 Task: Add an event with the title Second Coffee Meeting with Strategic Business Partner, date '2023/12/02', time 7:50 AM to 9:50 AMand add a description: A monthly review meeting is a scheduled gathering where team members and stakeholders come together to reflect on the previous month's performance, discuss achievements, identify areas for improvement, and set goals for the upcoming month. , put the event into Orange category . Add location for the event as: 789 Amstelstraat, Amsterdam, Netherlands, logged in from the account softage.9@softage.netand send the event invitation to softage.1@softage.net with CC to  softage.2@softage.net. Set a reminder for the event At time of event
Action: Mouse moved to (111, 140)
Screenshot: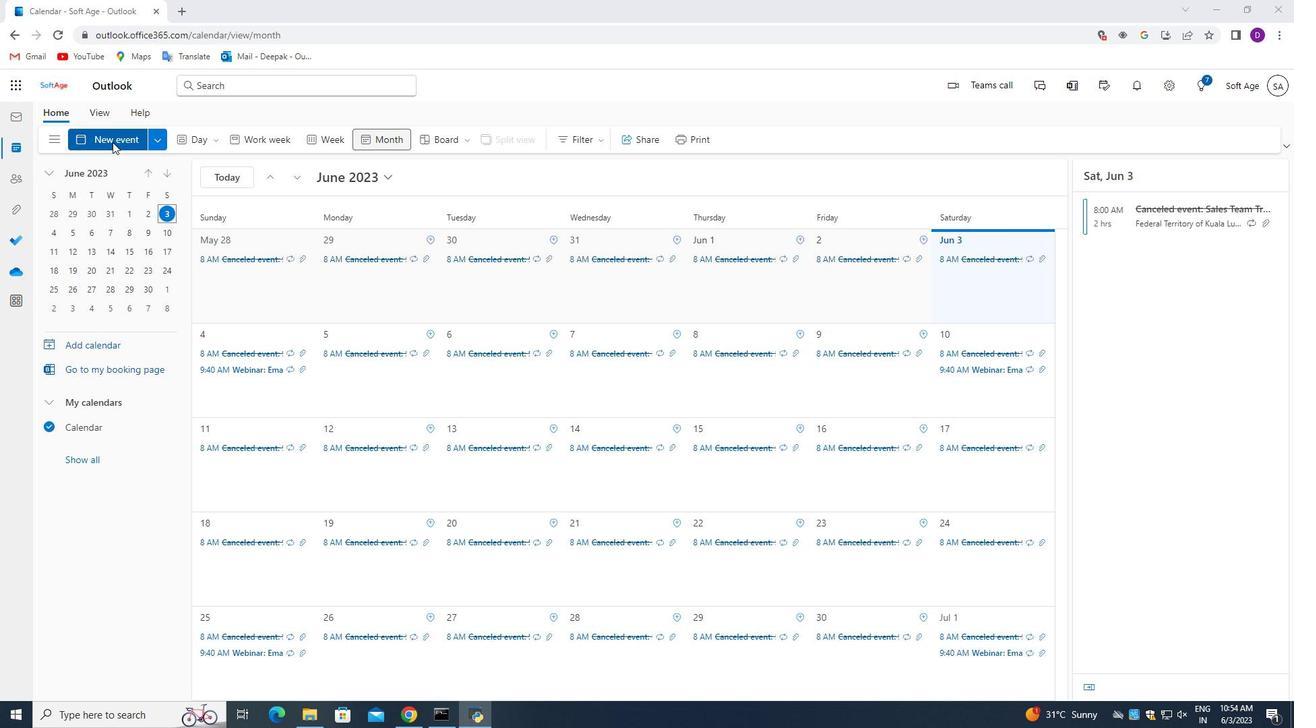 
Action: Mouse pressed left at (111, 140)
Screenshot: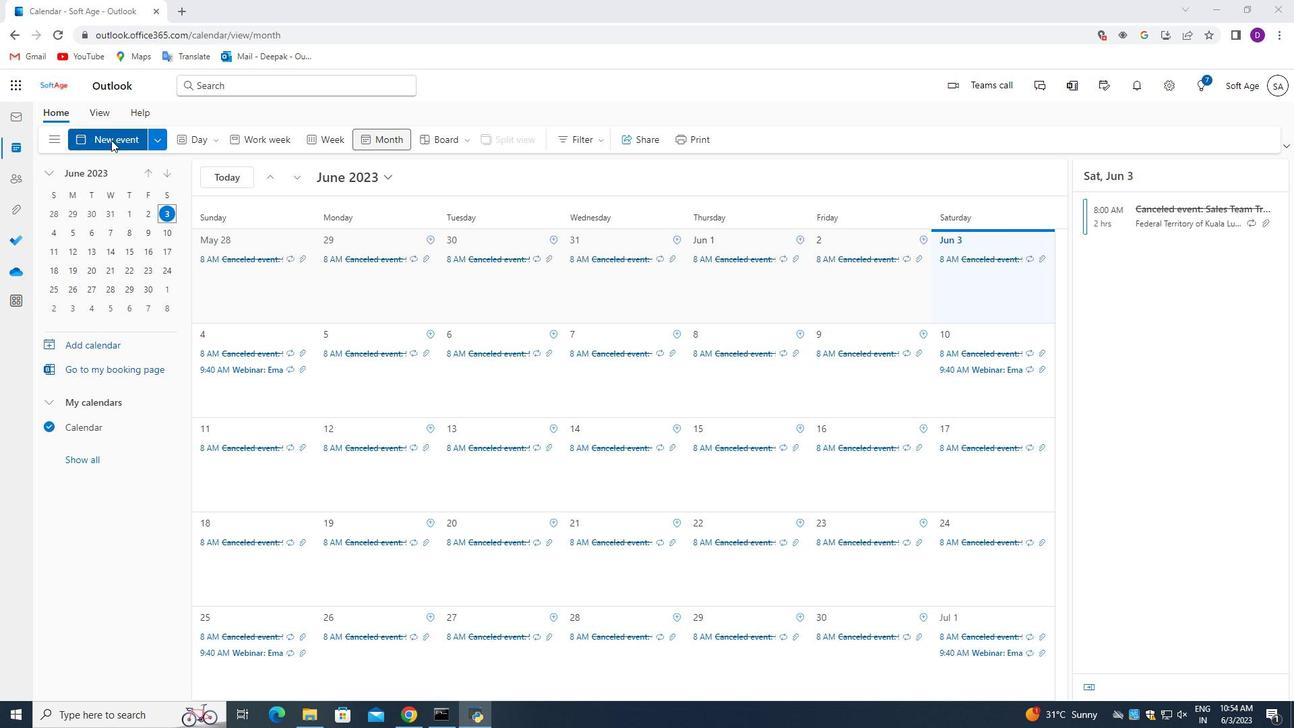 
Action: Mouse moved to (387, 222)
Screenshot: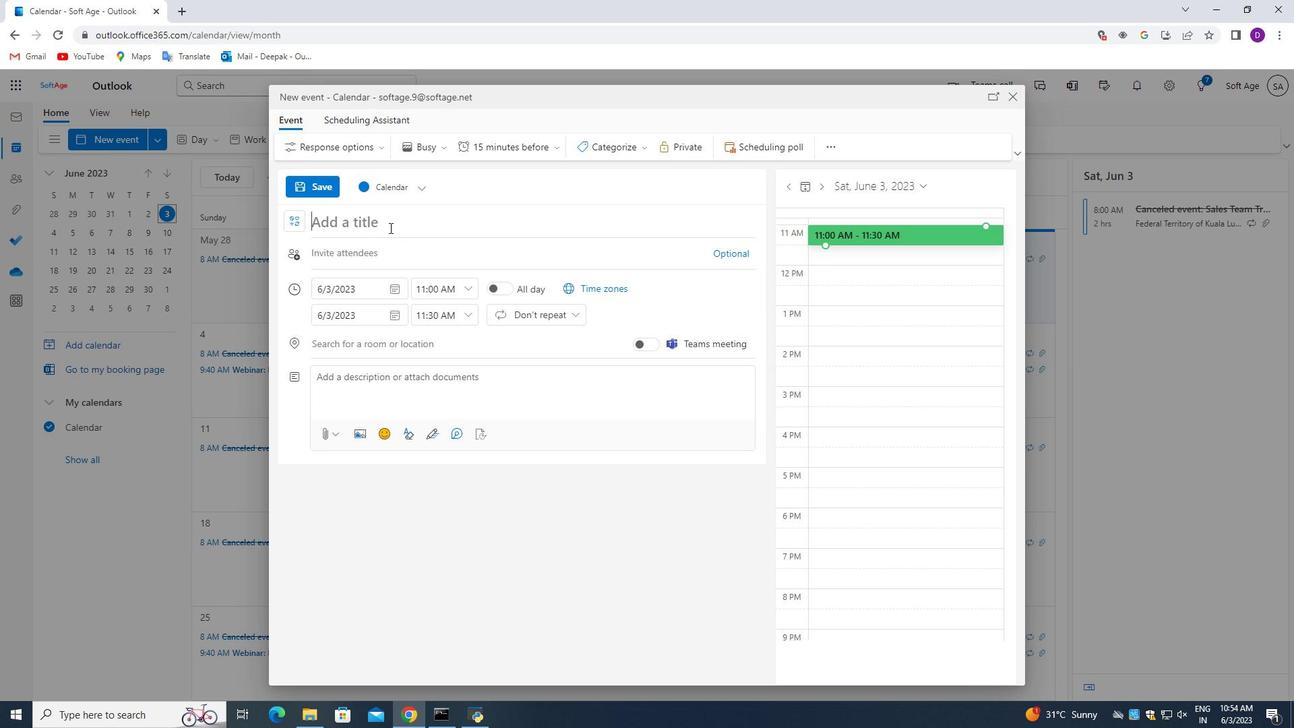 
Action: Mouse pressed left at (387, 222)
Screenshot: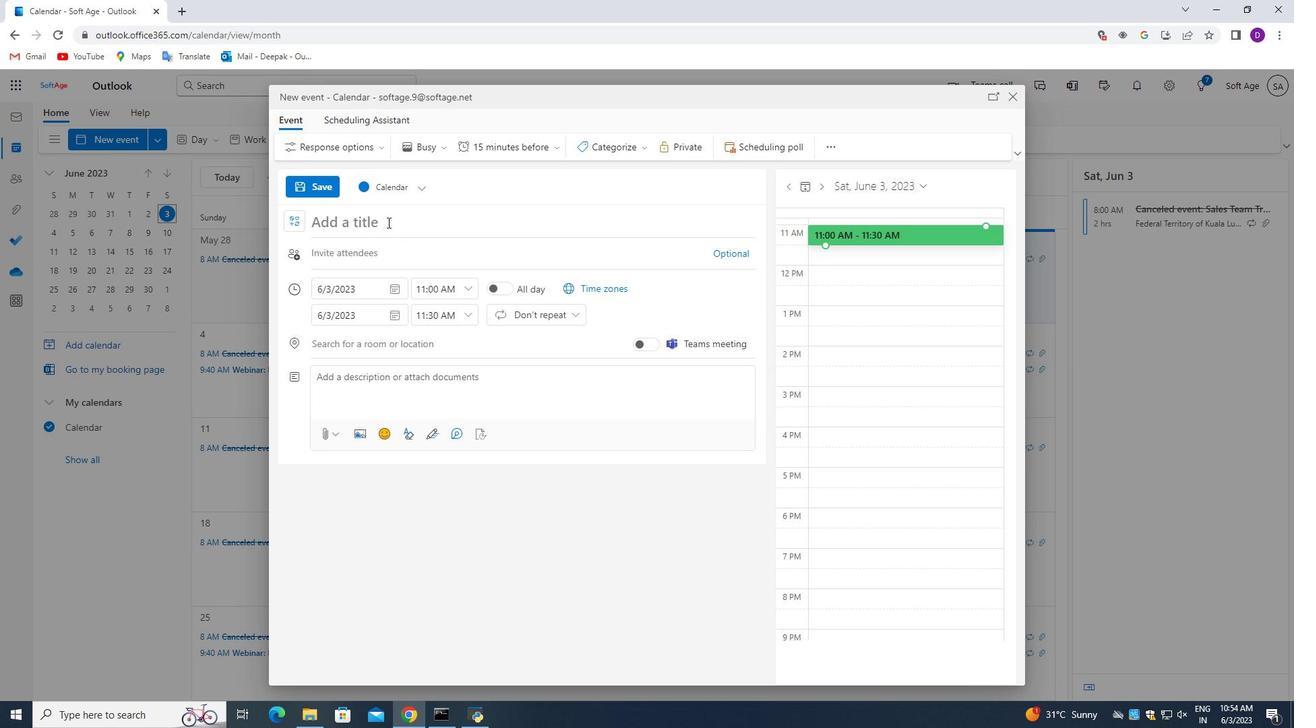 
Action: Key pressed <Key.shift_r>Second<Key.space><Key.shift_r>Coffee<Key.space><Key.shift>Meeting<Key.space>with<Key.space><Key.shift_r>Strategic<Key.space><Key.shift_r>Business<Key.space><Key.shift>Partner
Screenshot: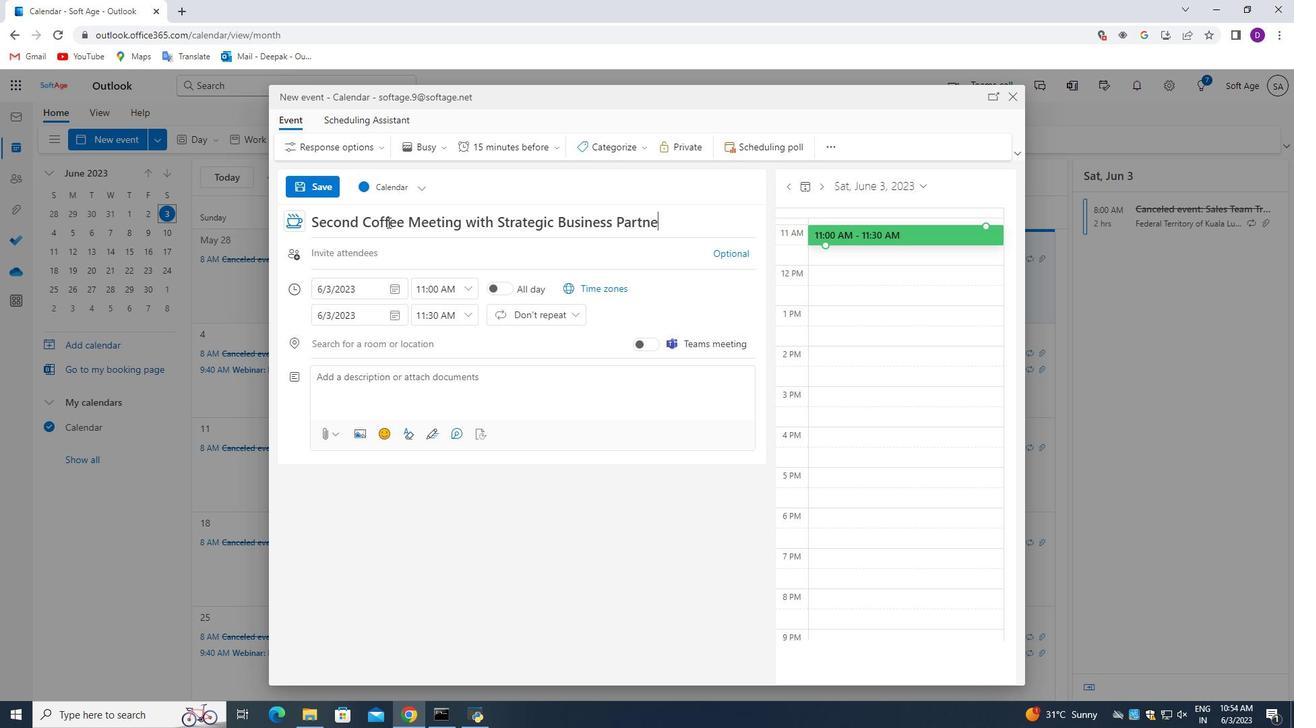 
Action: Mouse moved to (397, 288)
Screenshot: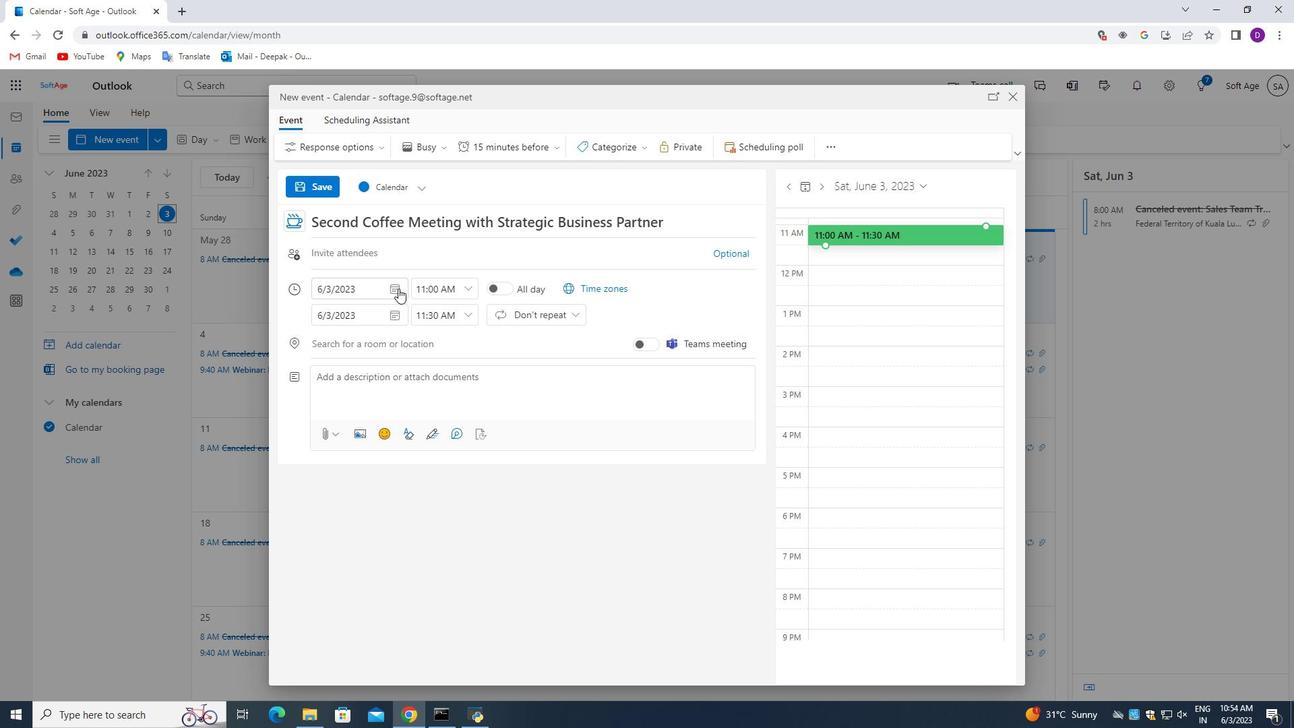 
Action: Mouse pressed left at (397, 288)
Screenshot: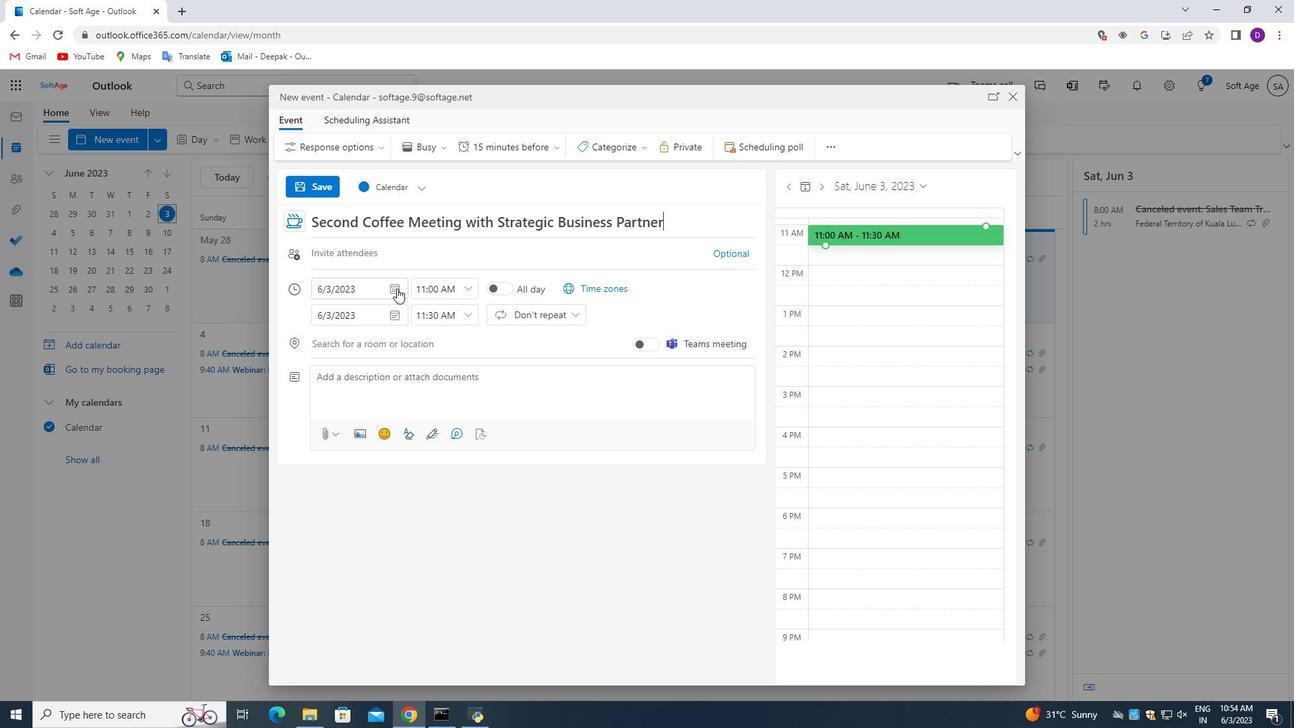 
Action: Mouse moved to (357, 312)
Screenshot: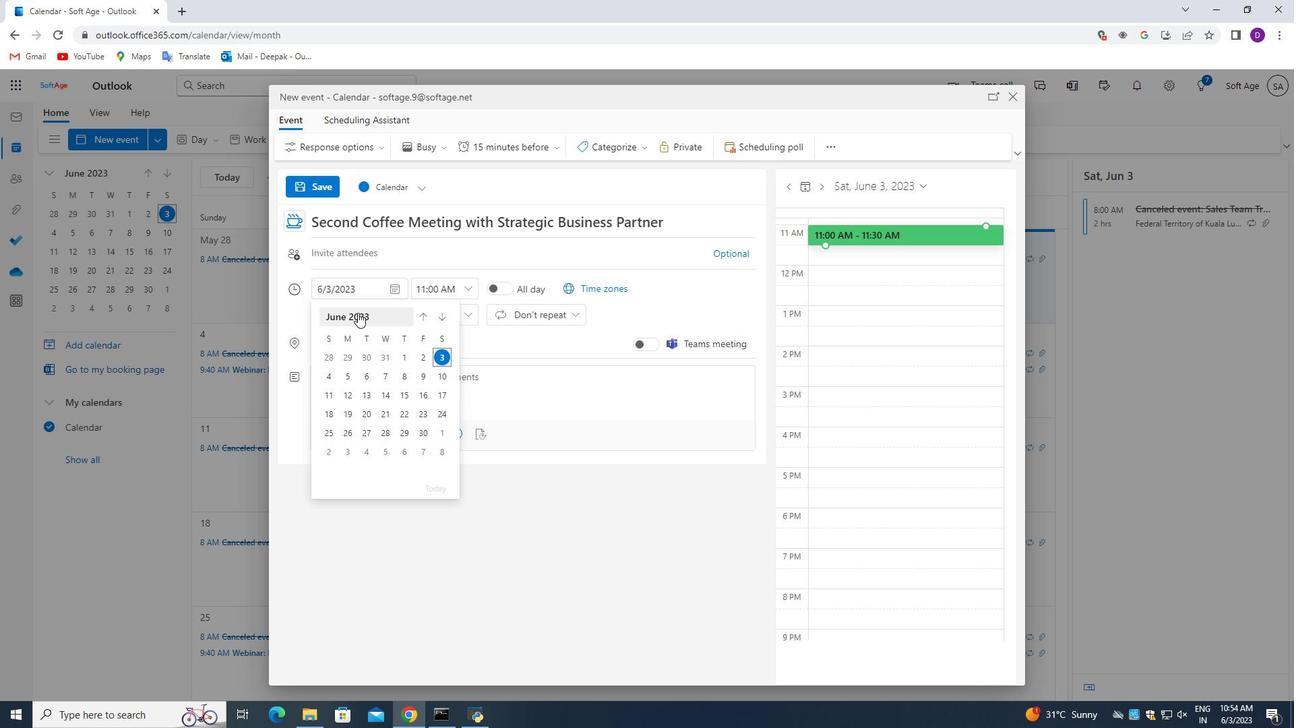 
Action: Mouse pressed left at (357, 312)
Screenshot: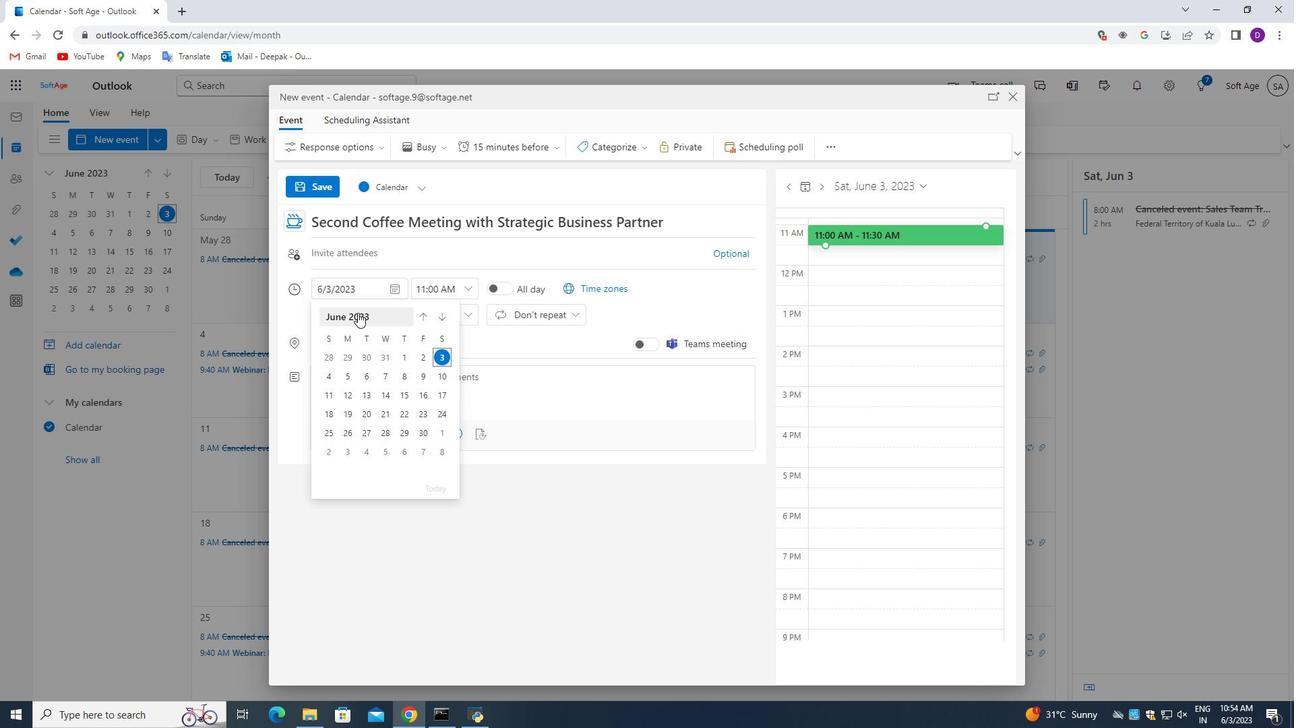 
Action: Mouse moved to (437, 413)
Screenshot: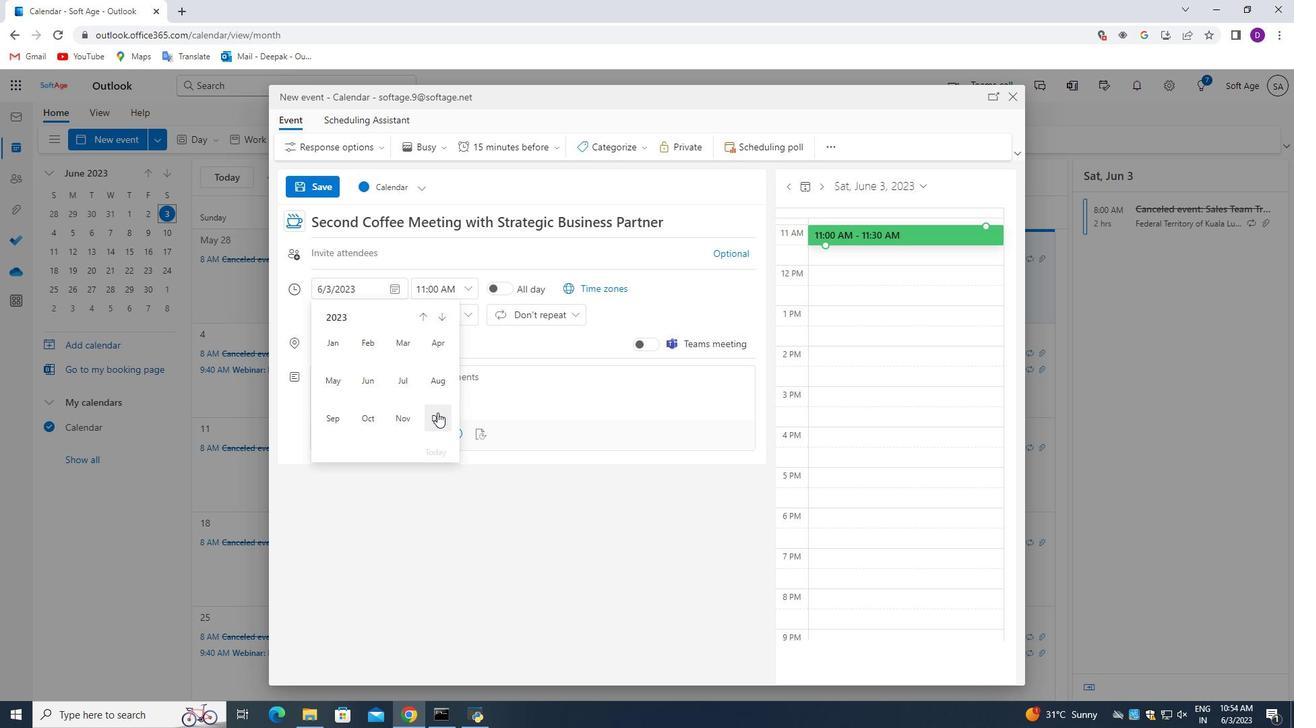 
Action: Mouse pressed left at (437, 413)
Screenshot: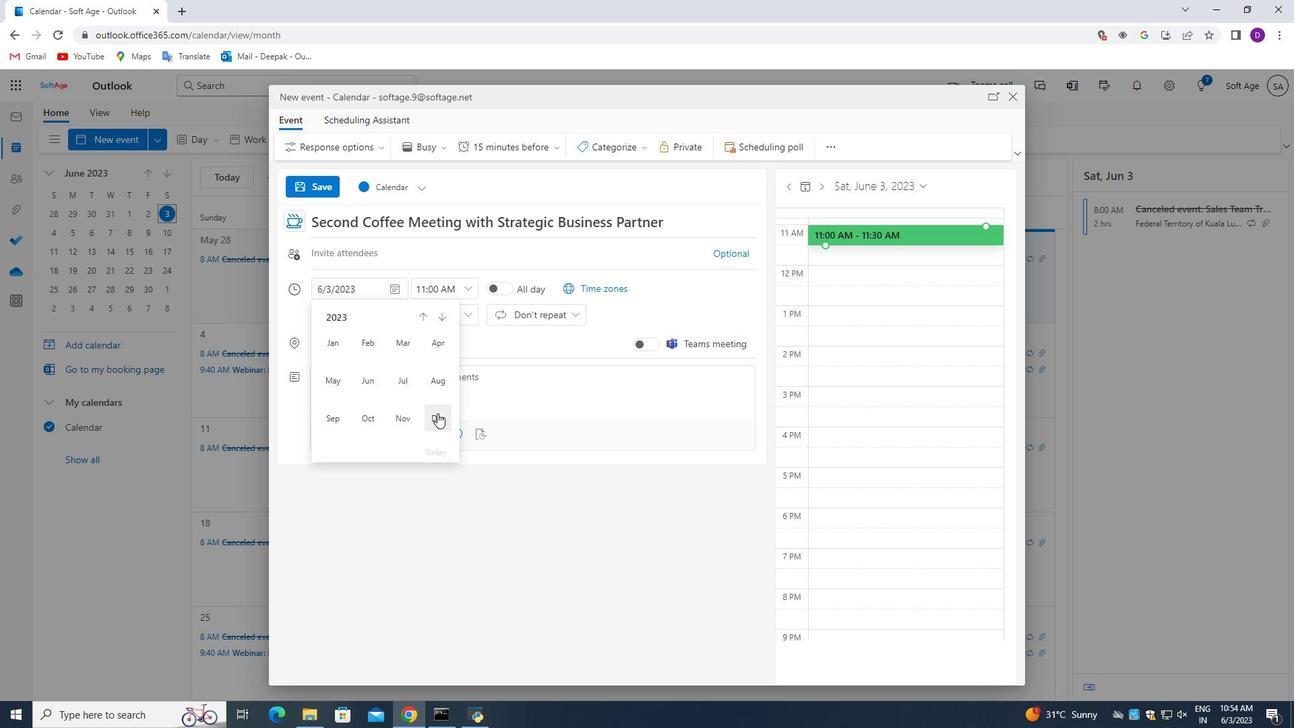 
Action: Mouse moved to (440, 357)
Screenshot: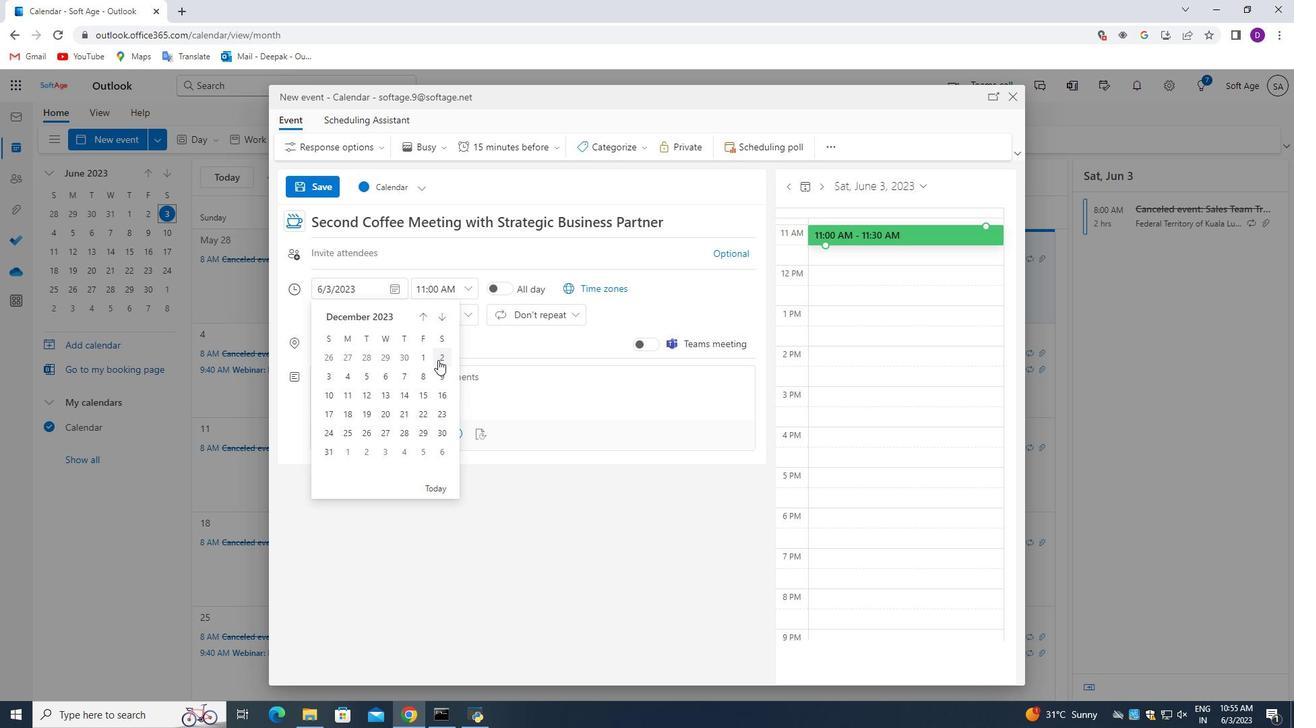
Action: Mouse pressed left at (440, 357)
Screenshot: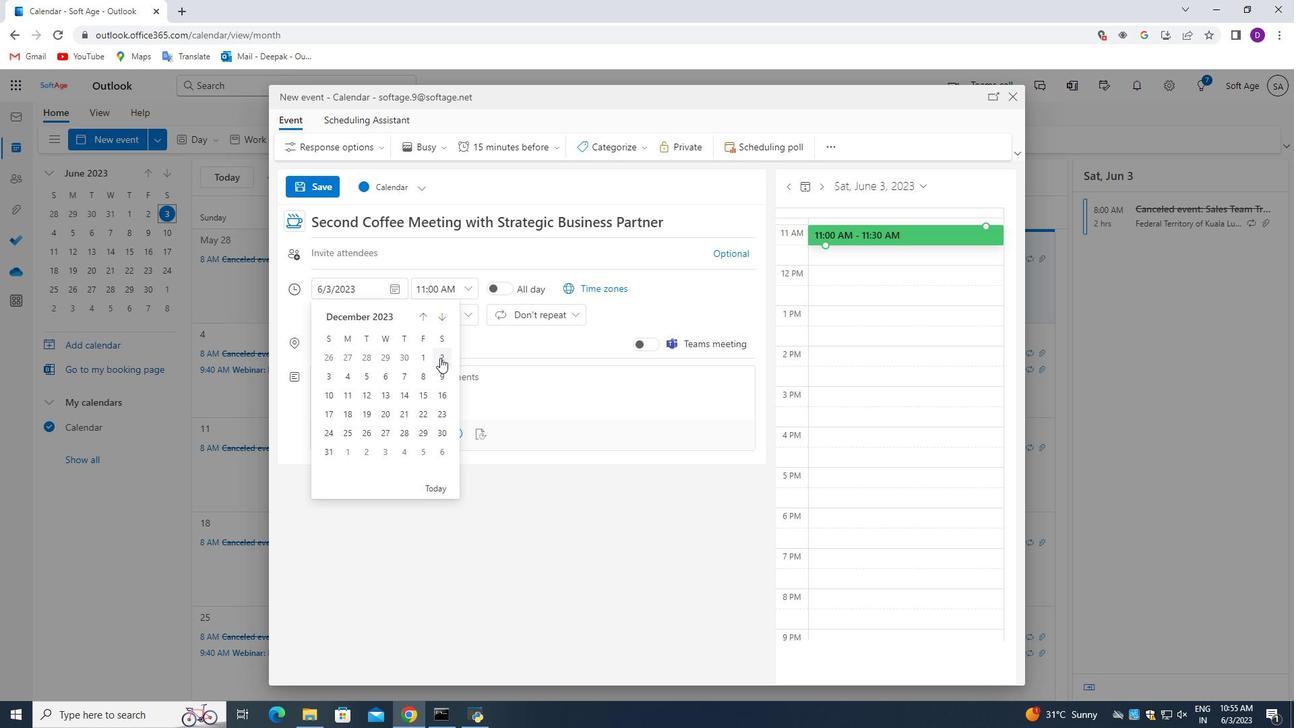 
Action: Mouse moved to (469, 290)
Screenshot: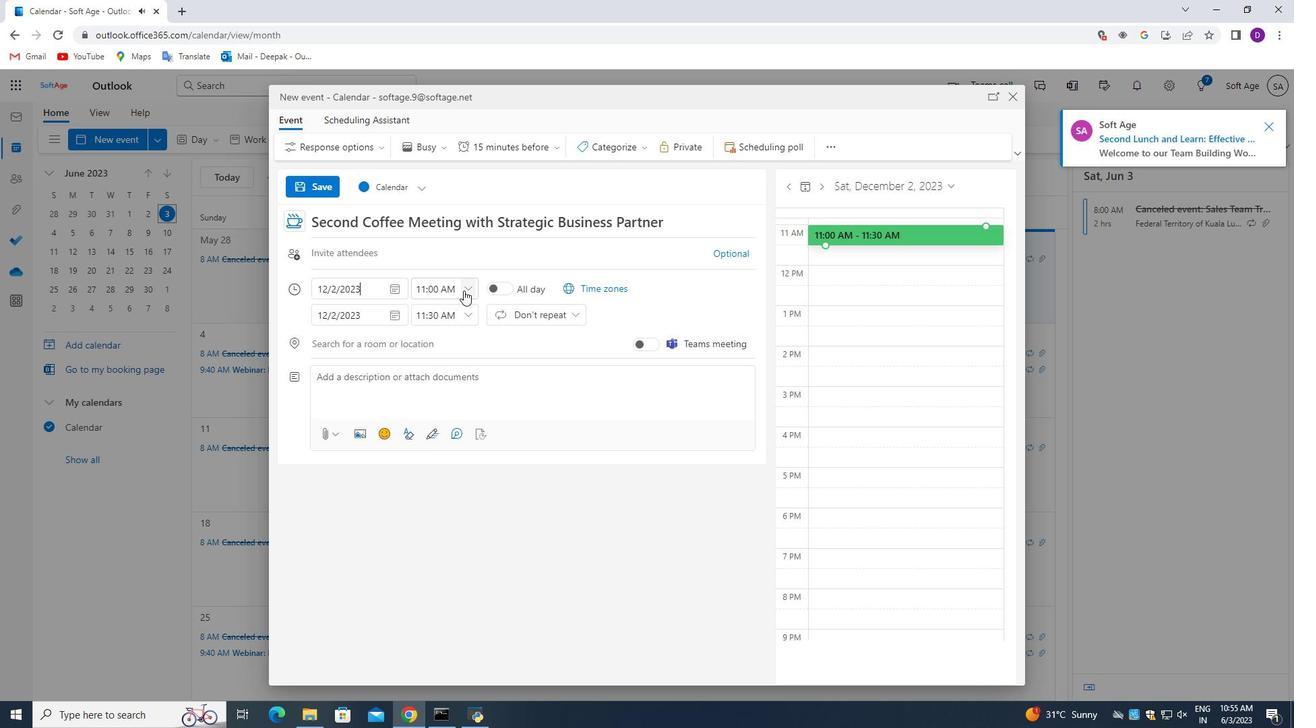
Action: Mouse pressed left at (469, 290)
Screenshot: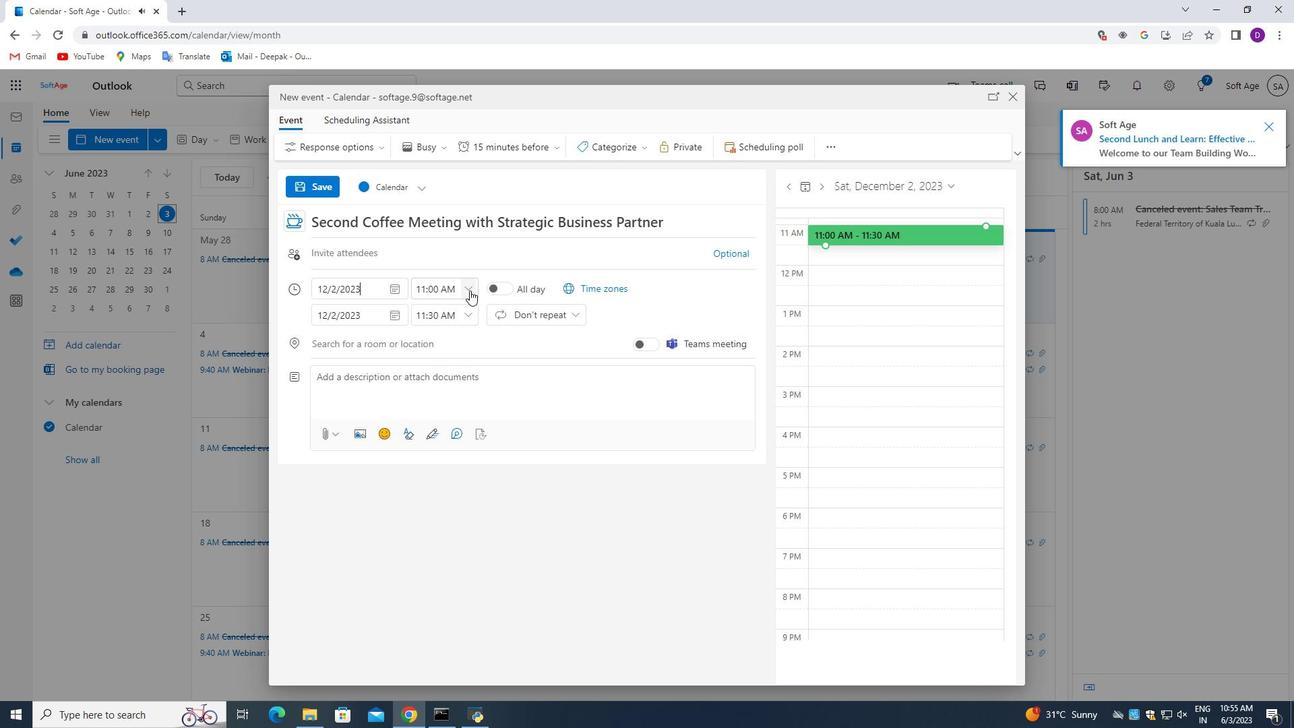 
Action: Mouse moved to (431, 289)
Screenshot: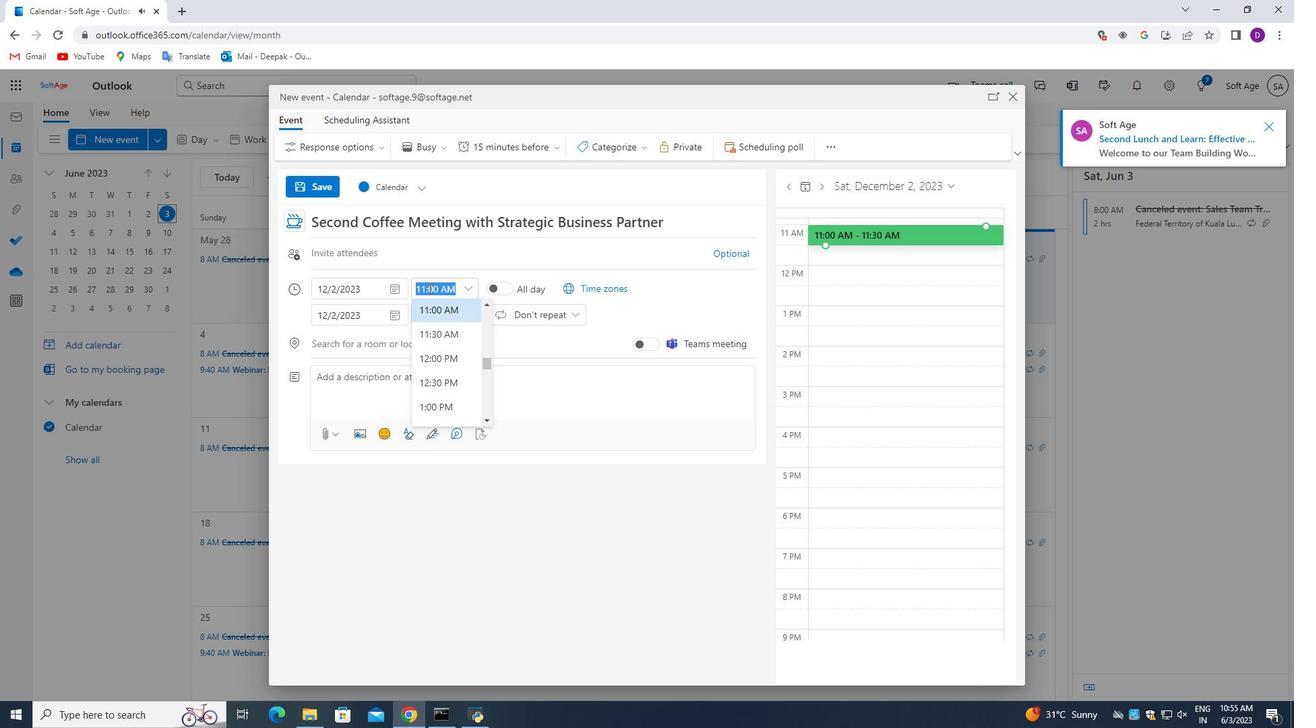 
Action: Mouse pressed left at (431, 289)
Screenshot: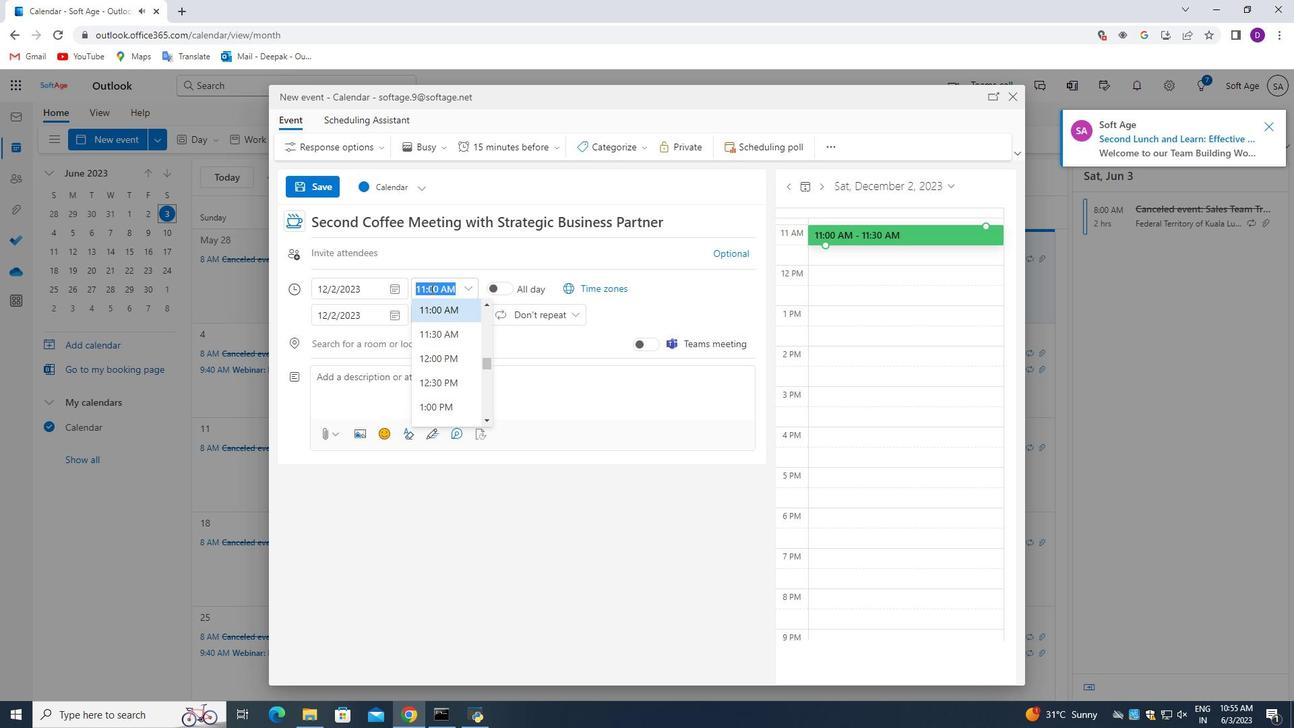 
Action: Mouse moved to (424, 289)
Screenshot: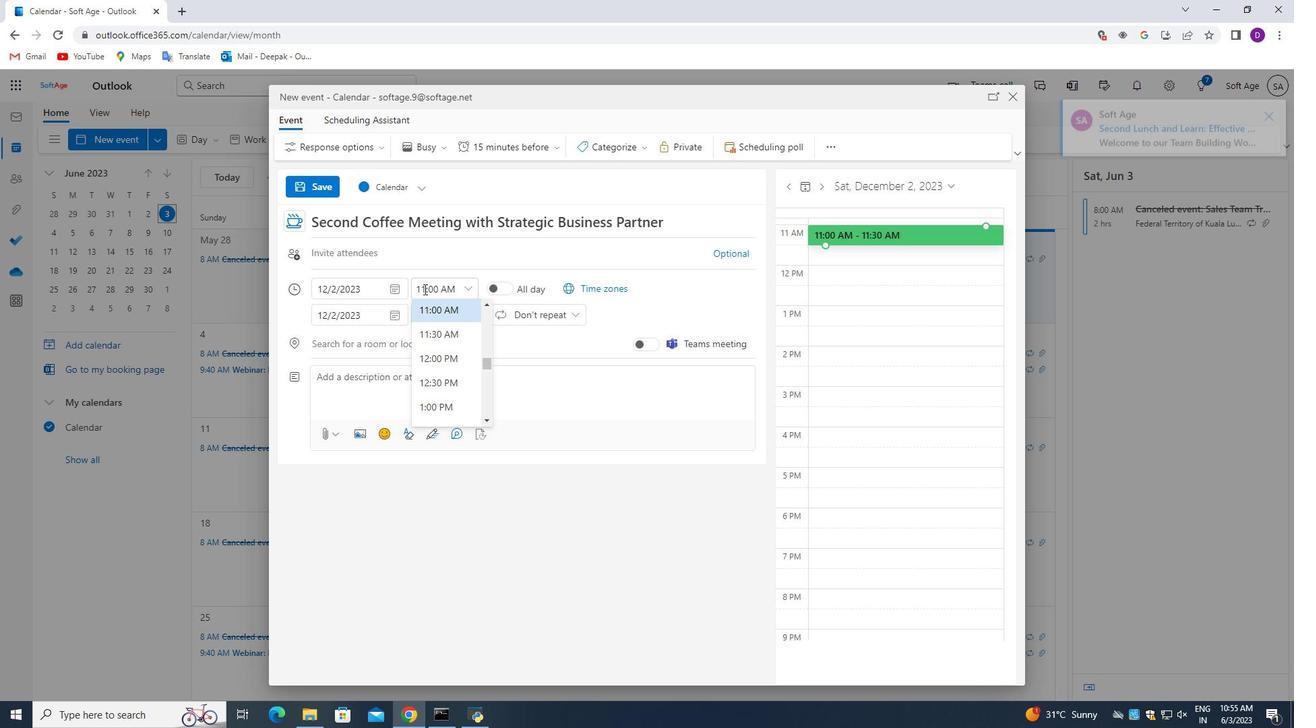 
Action: Mouse pressed left at (424, 289)
Screenshot: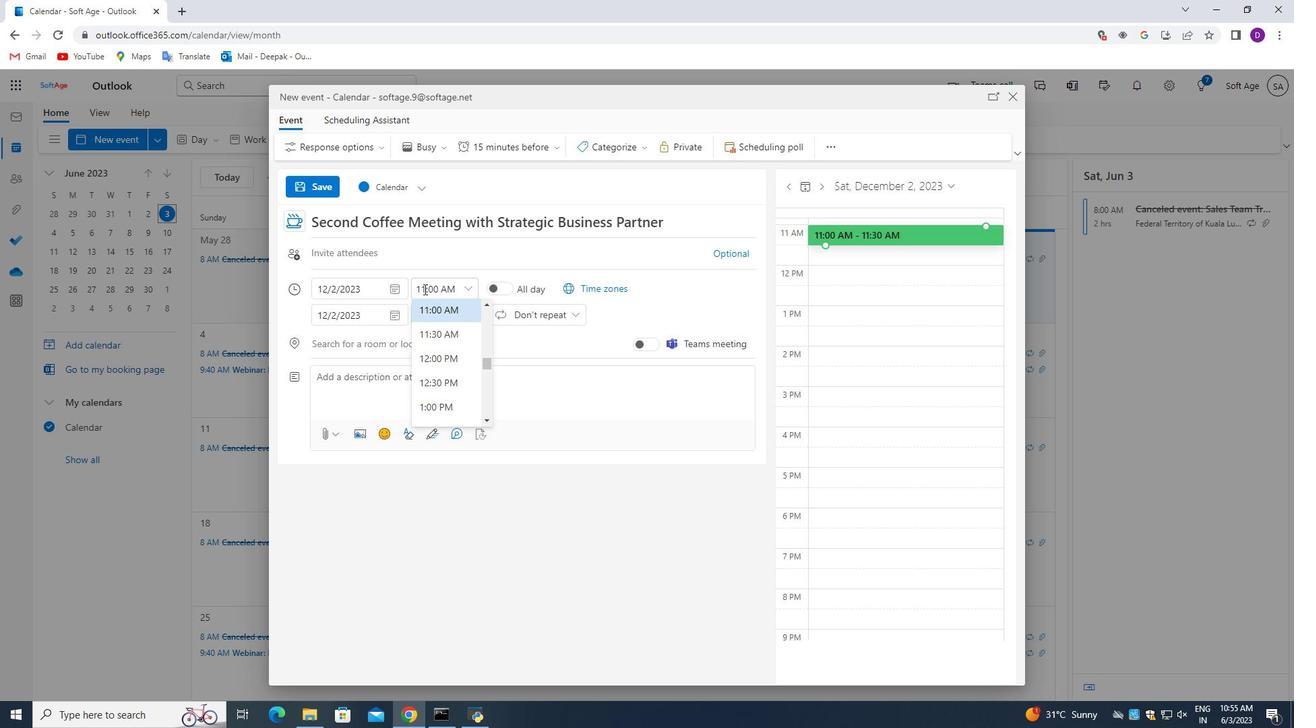 
Action: Mouse moved to (436, 306)
Screenshot: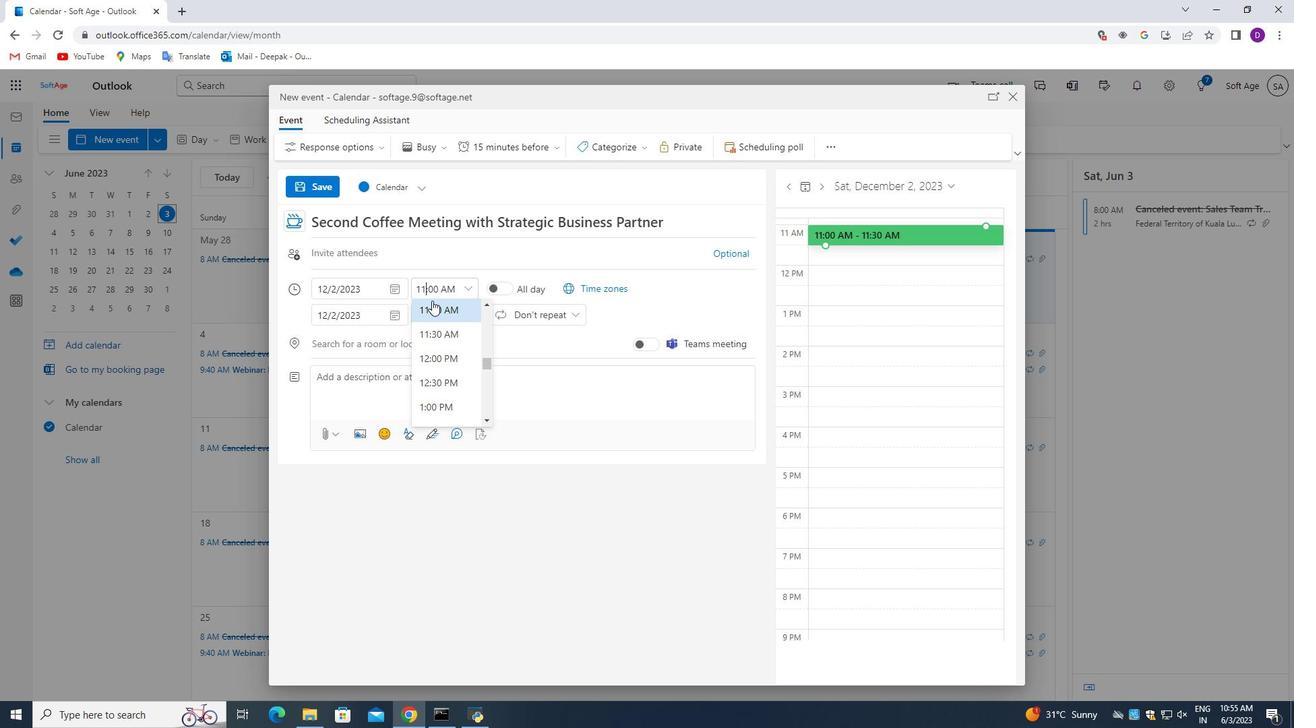 
Action: Key pressed <Key.backspace><Key.backspace>7
Screenshot: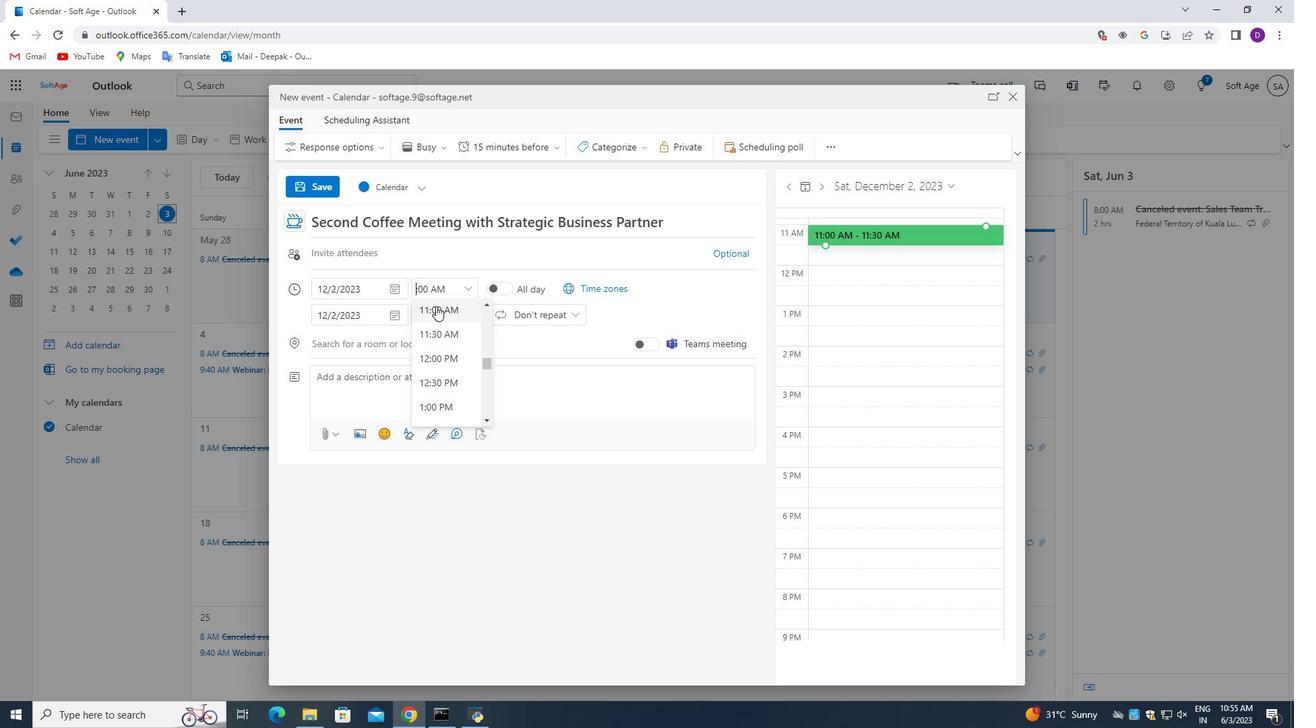 
Action: Mouse moved to (426, 288)
Screenshot: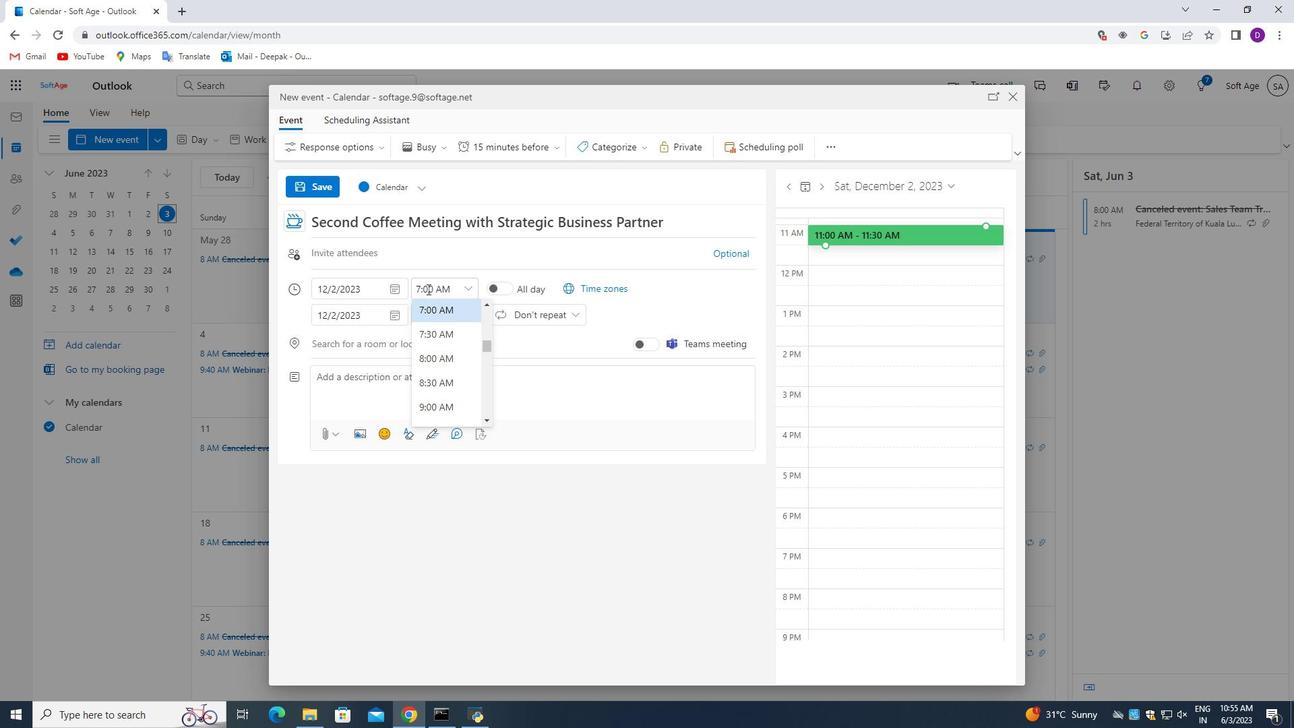 
Action: Mouse pressed left at (426, 288)
Screenshot: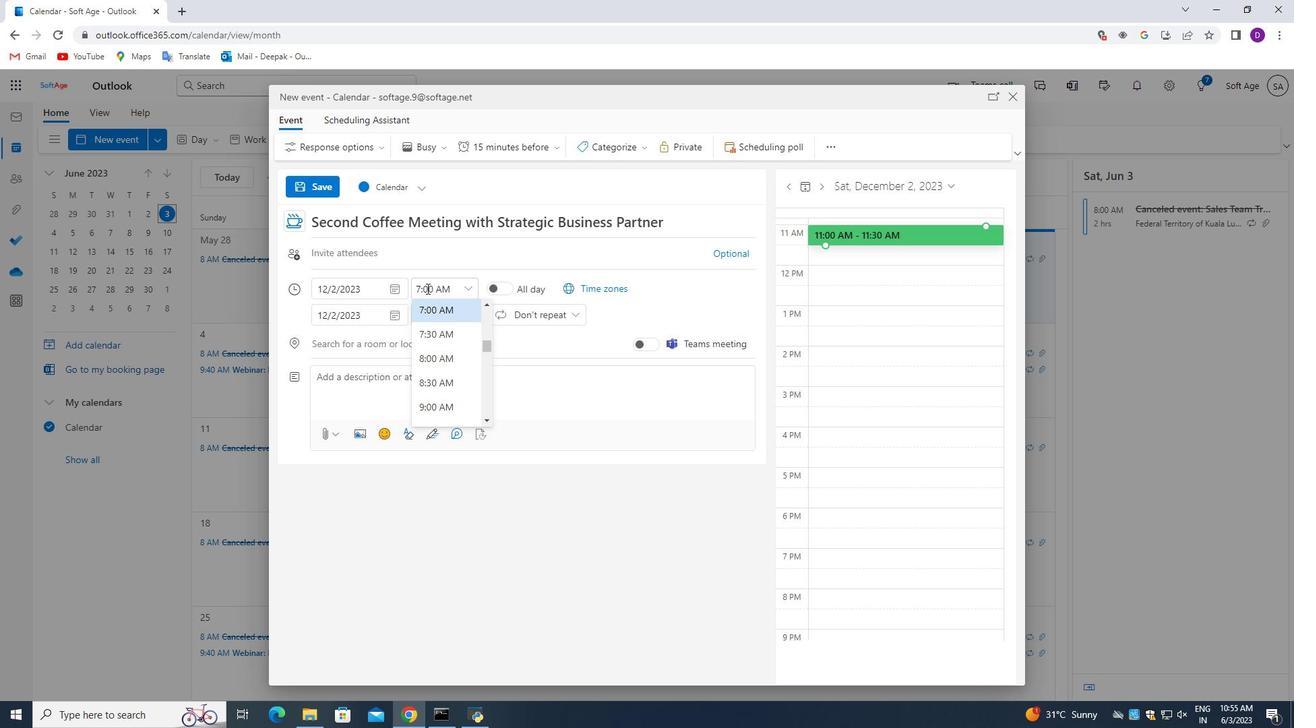 
Action: Mouse moved to (446, 283)
Screenshot: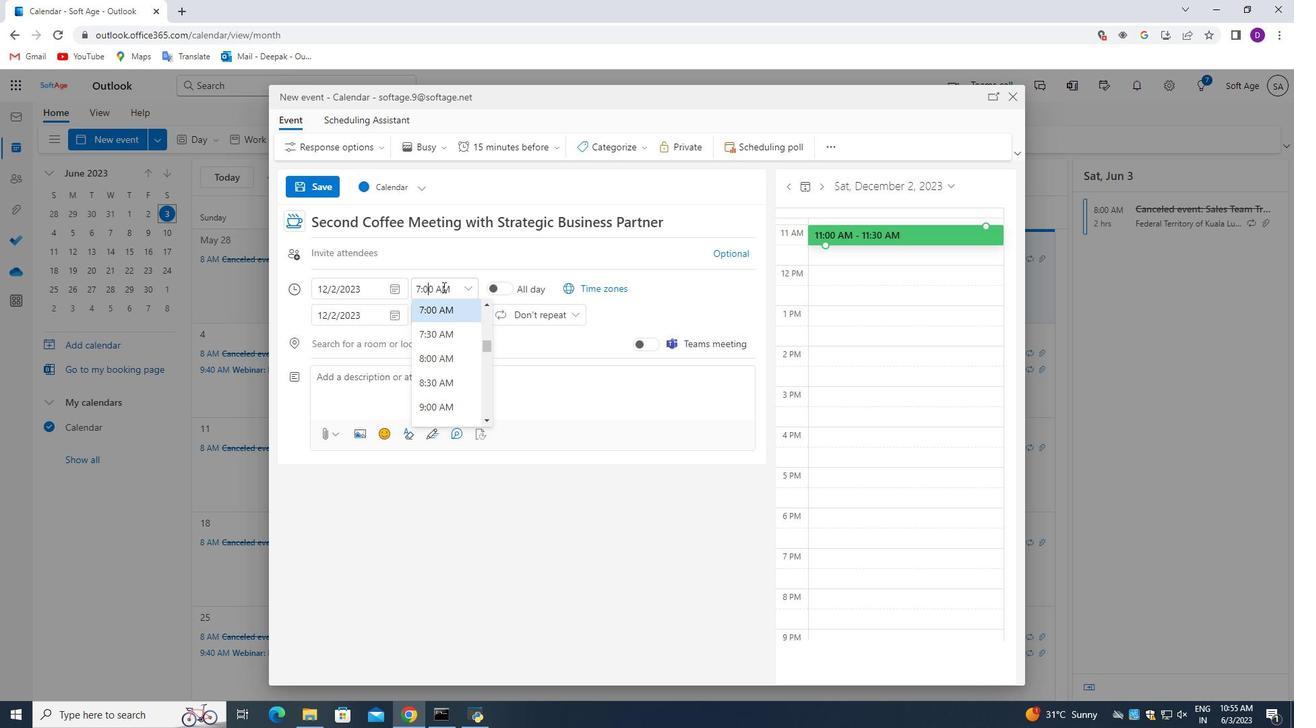 
Action: Key pressed <Key.backspace>5
Screenshot: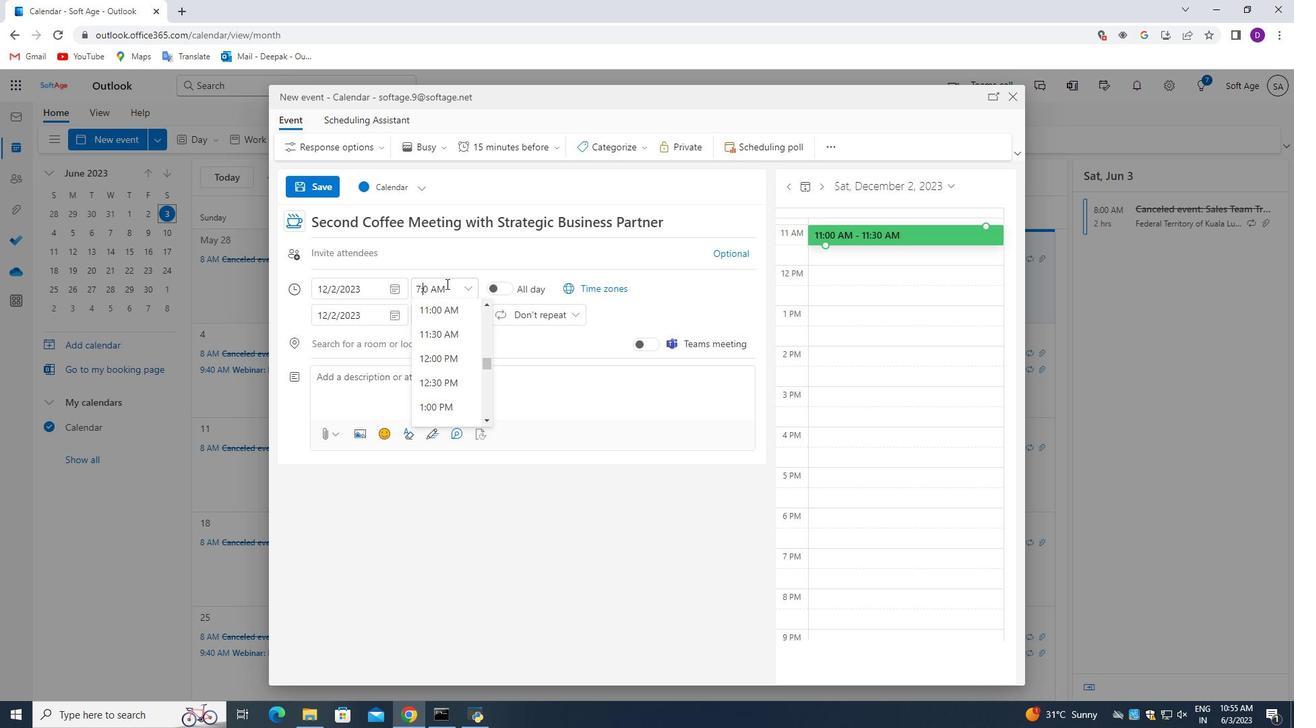
Action: Mouse moved to (542, 339)
Screenshot: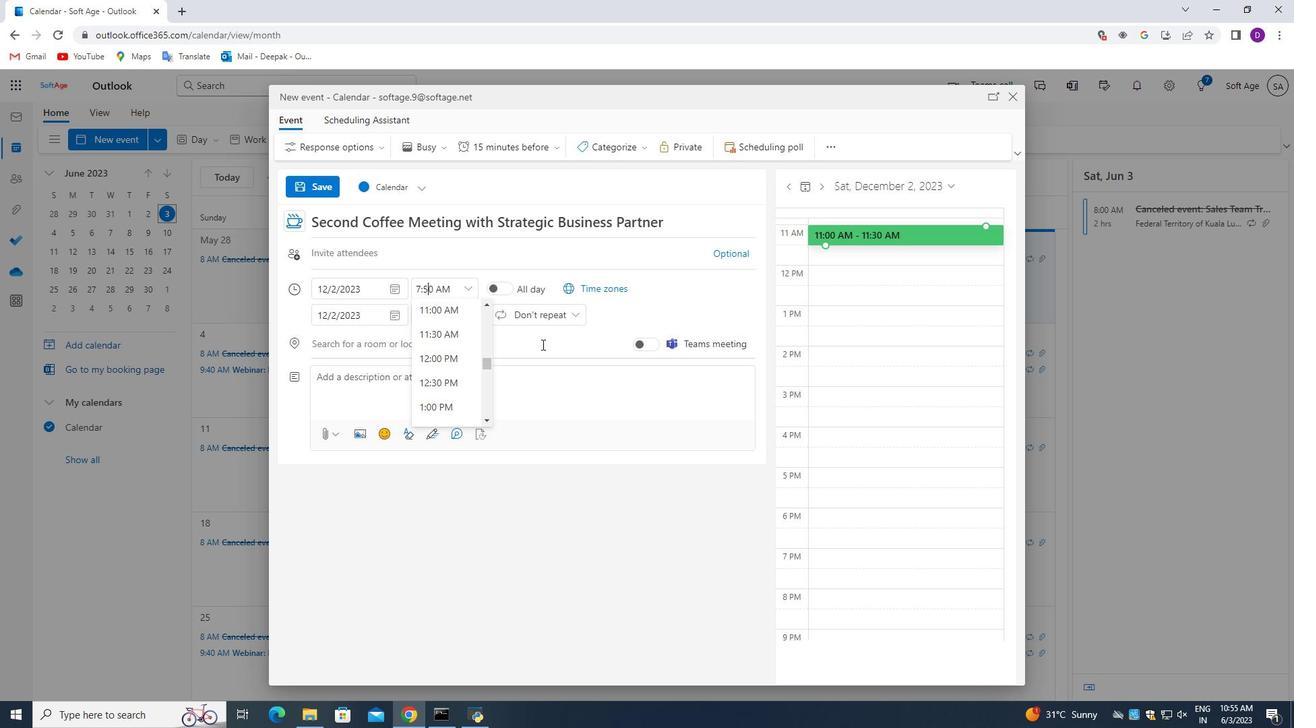 
Action: Mouse pressed left at (542, 339)
Screenshot: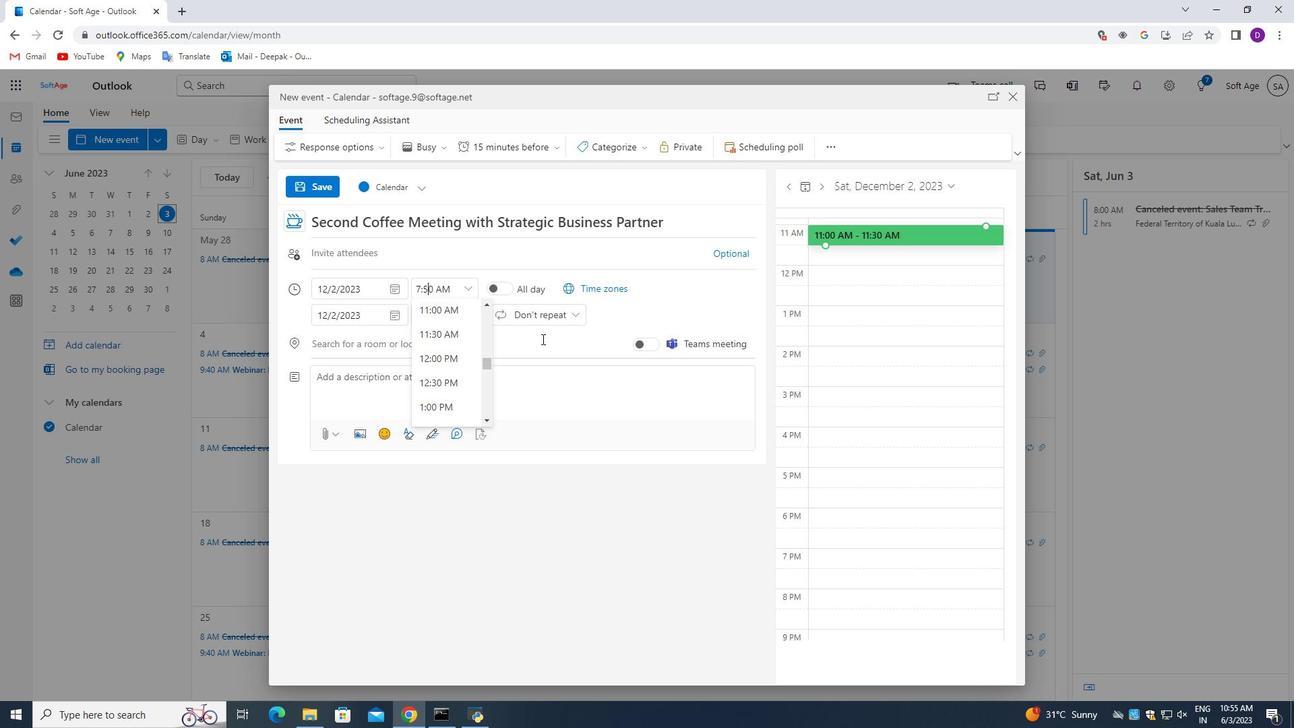 
Action: Mouse moved to (419, 314)
Screenshot: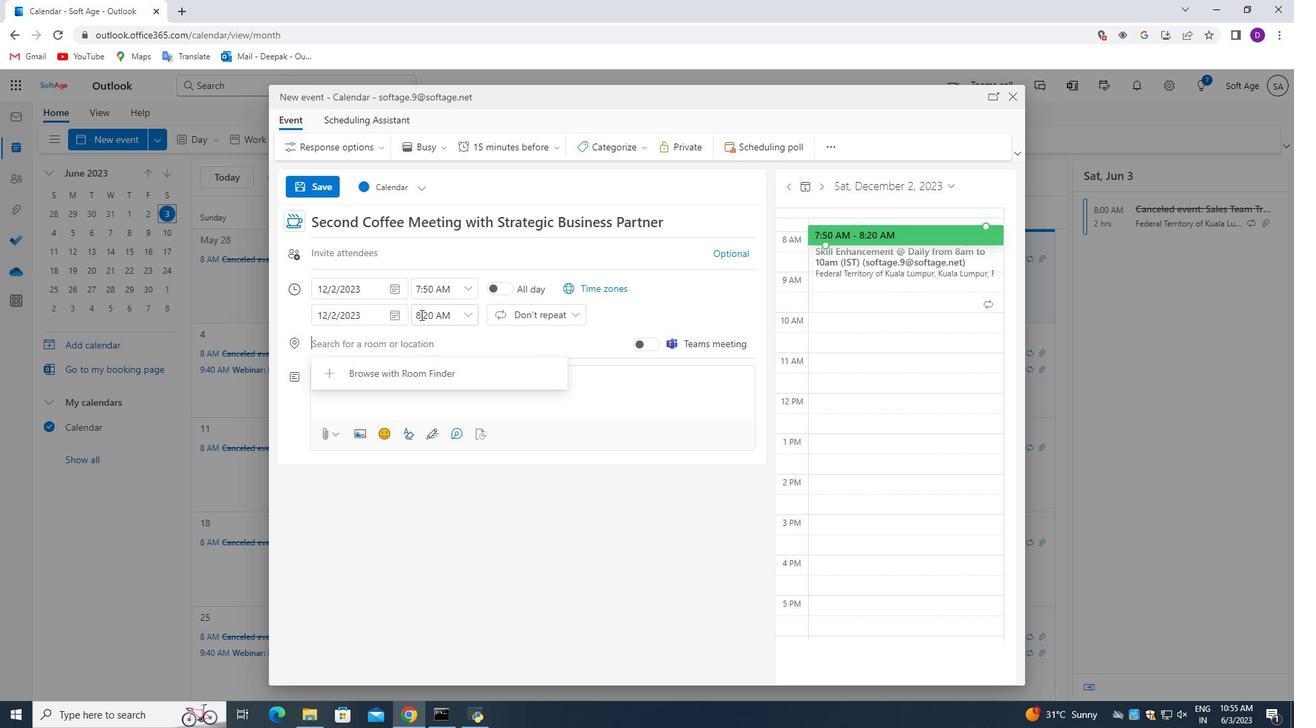 
Action: Mouse pressed left at (419, 314)
Screenshot: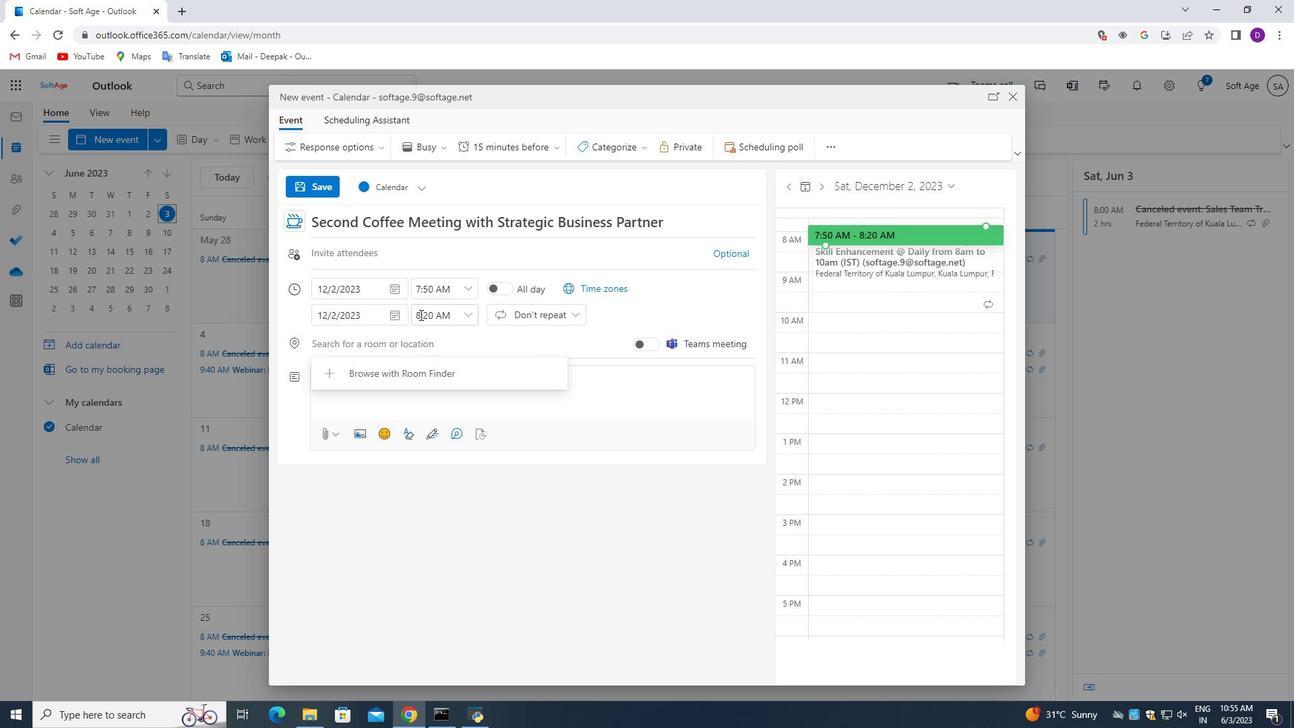 
Action: Mouse moved to (421, 314)
Screenshot: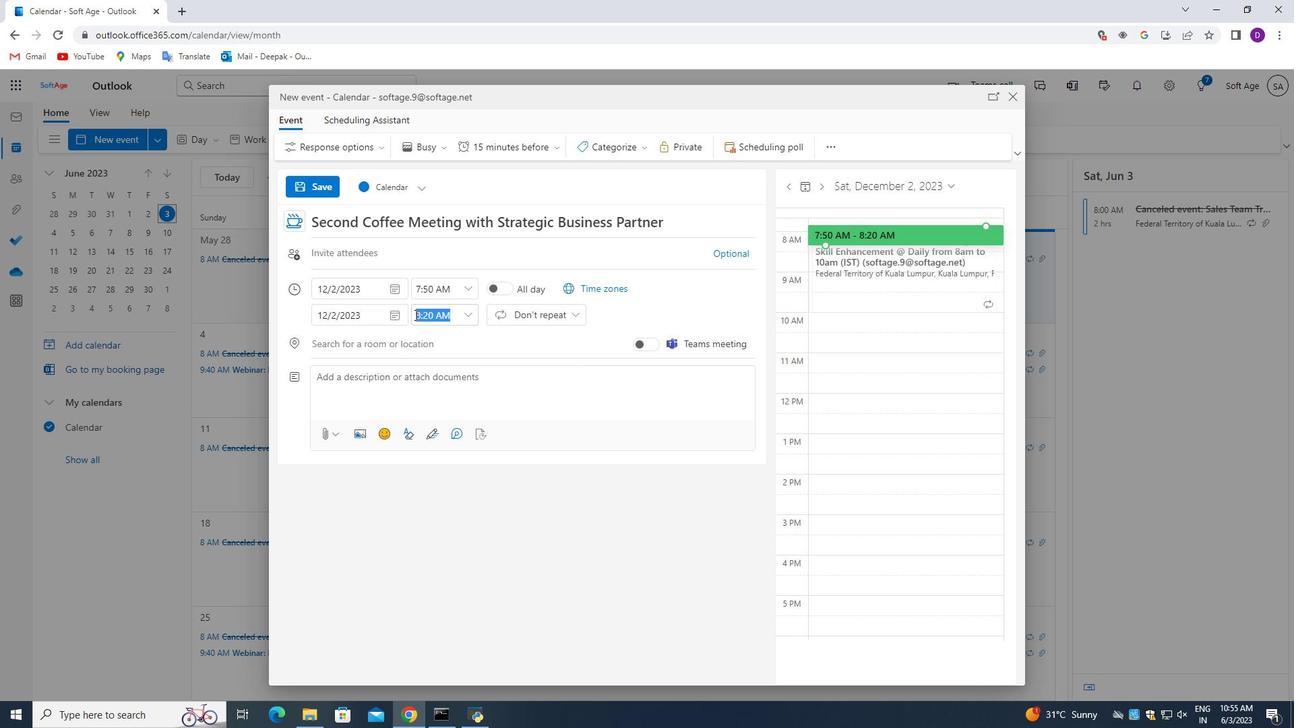 
Action: Mouse pressed left at (421, 314)
Screenshot: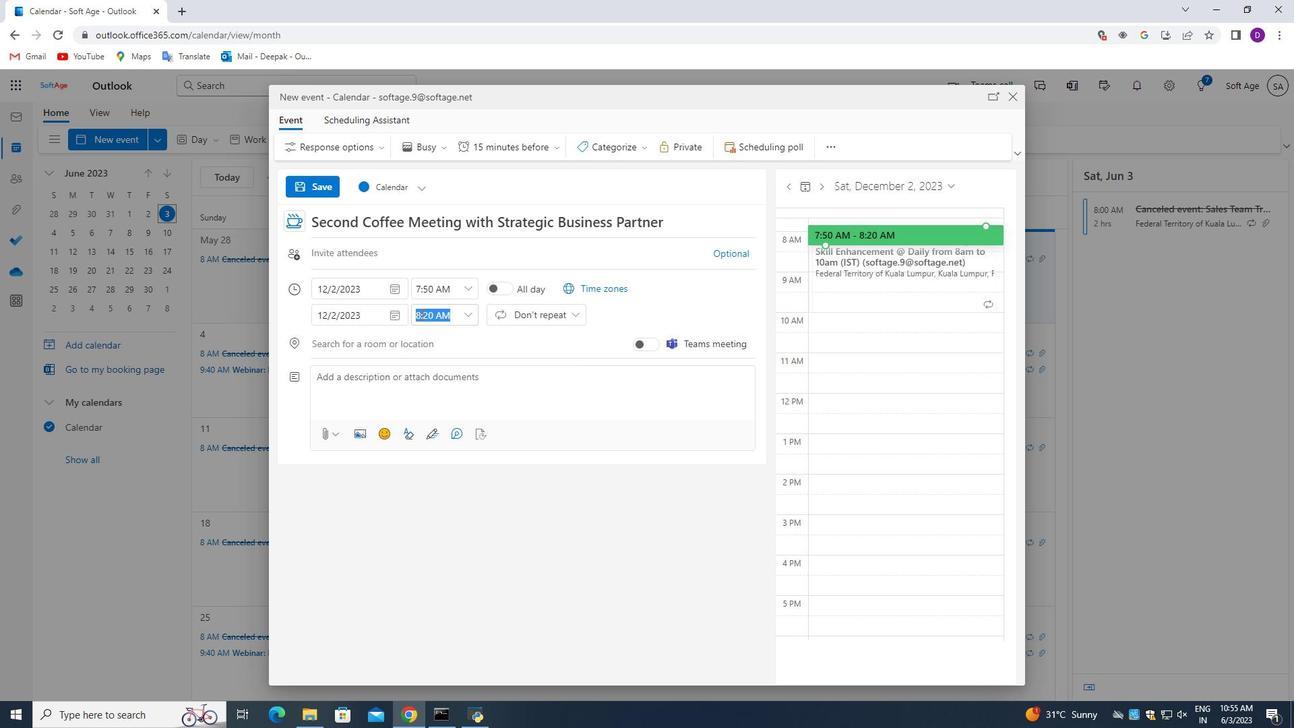
Action: Mouse moved to (468, 330)
Screenshot: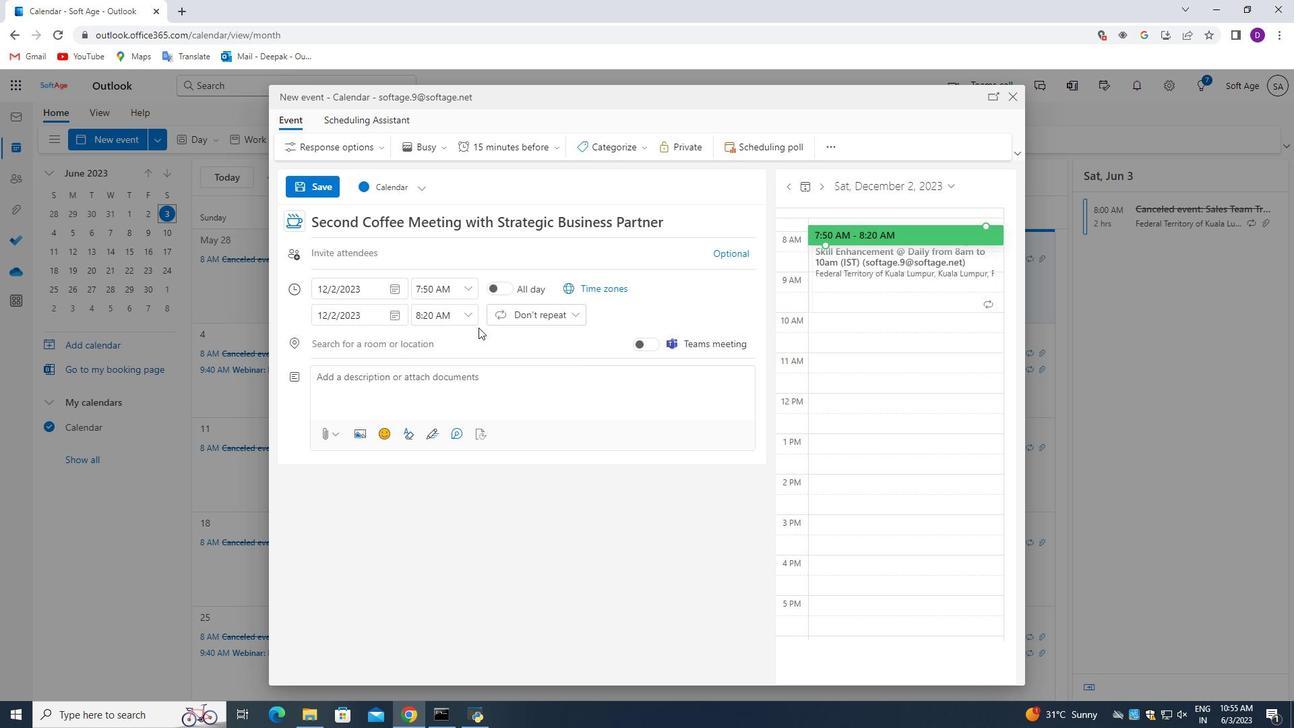 
Action: Key pressed <Key.backspace>9
Screenshot: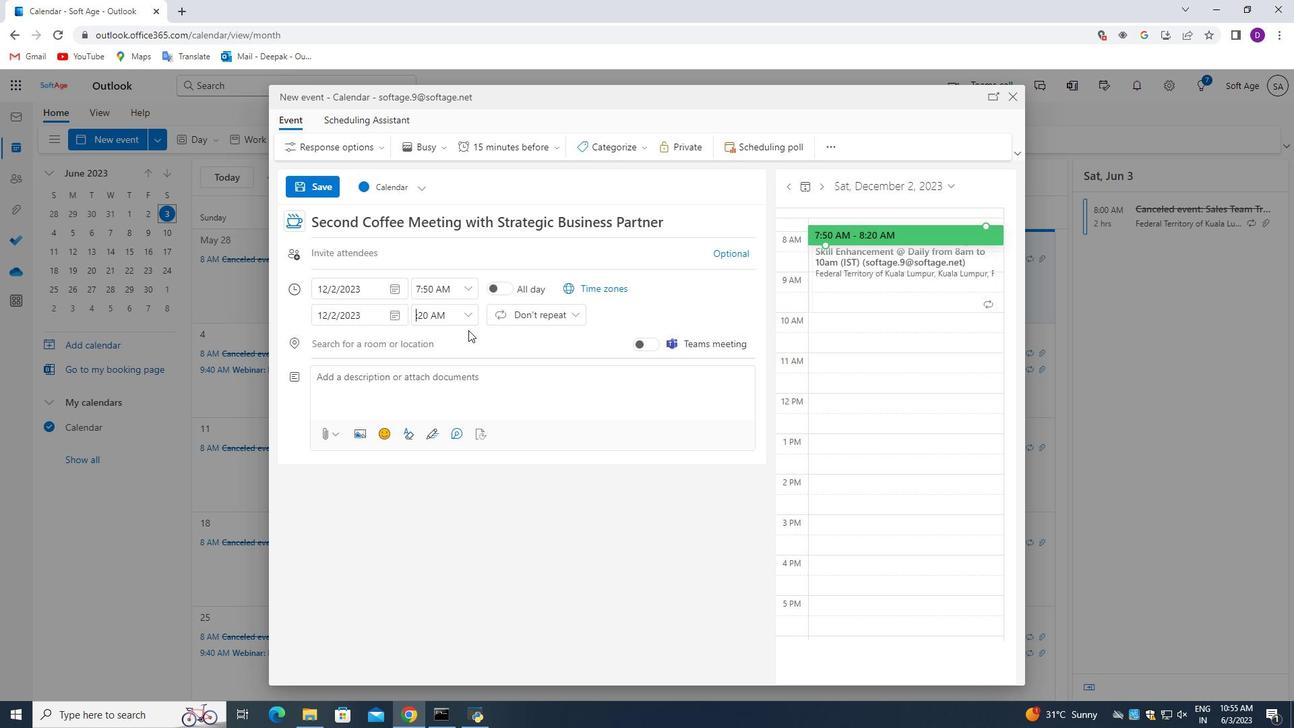 
Action: Mouse moved to (423, 313)
Screenshot: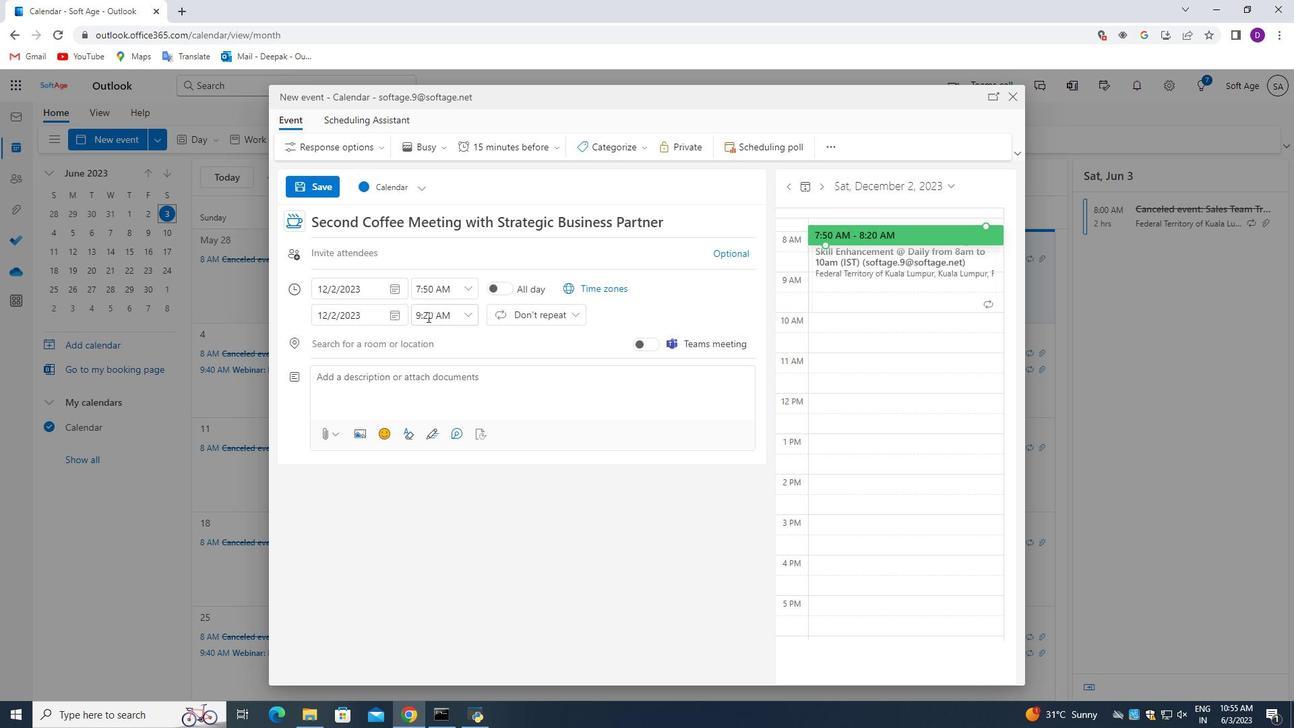 
Action: Mouse pressed left at (423, 313)
Screenshot: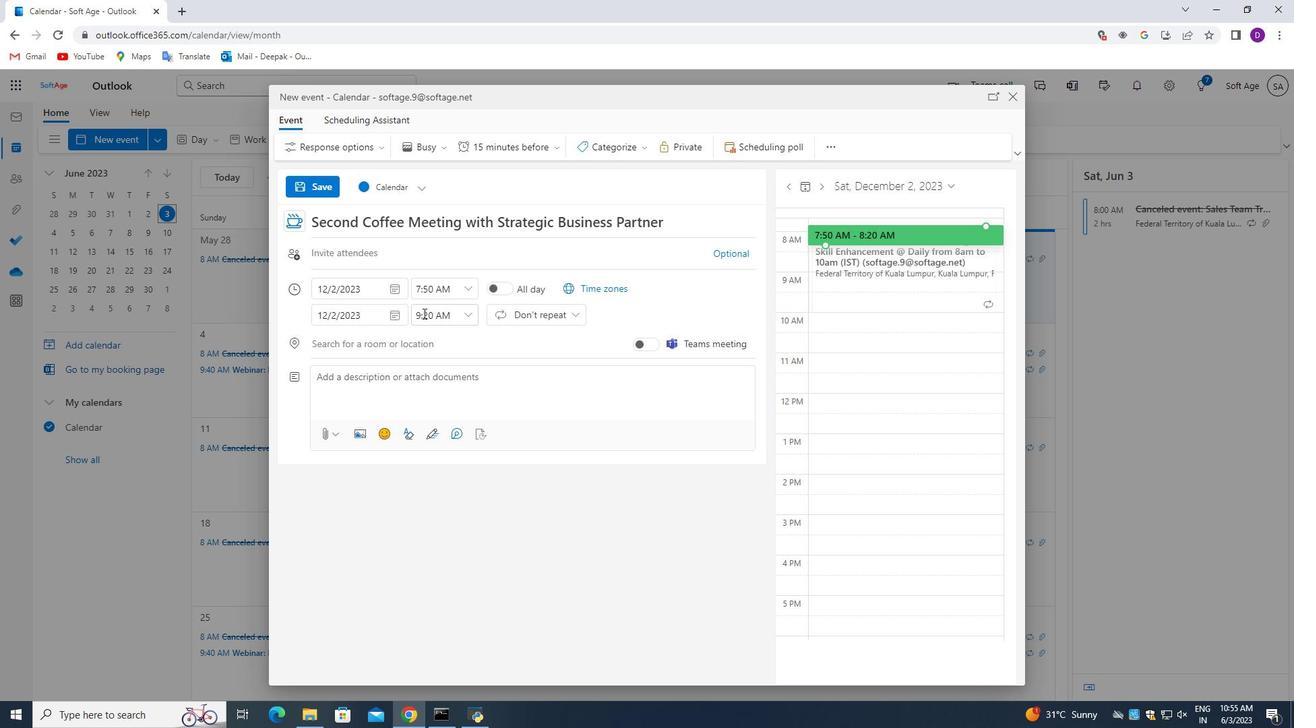 
Action: Mouse moved to (428, 315)
Screenshot: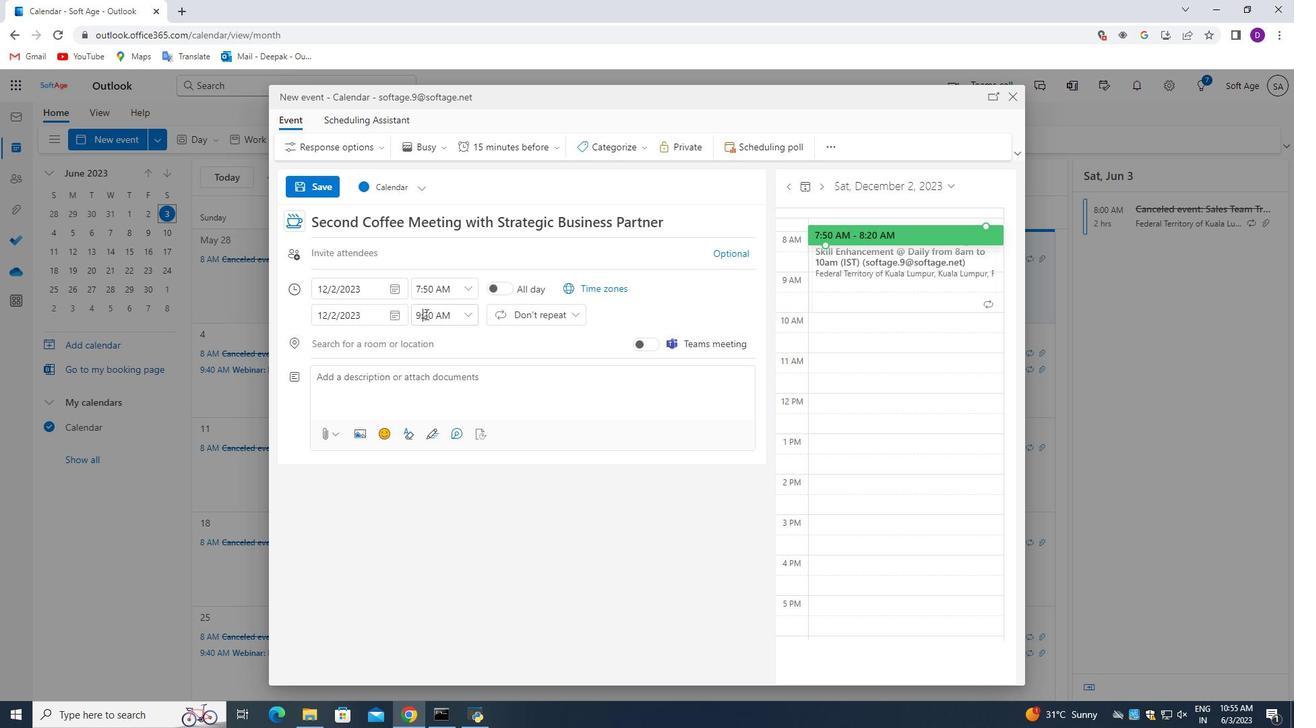 
Action: Key pressed <Key.right><Key.backspace>5
Screenshot: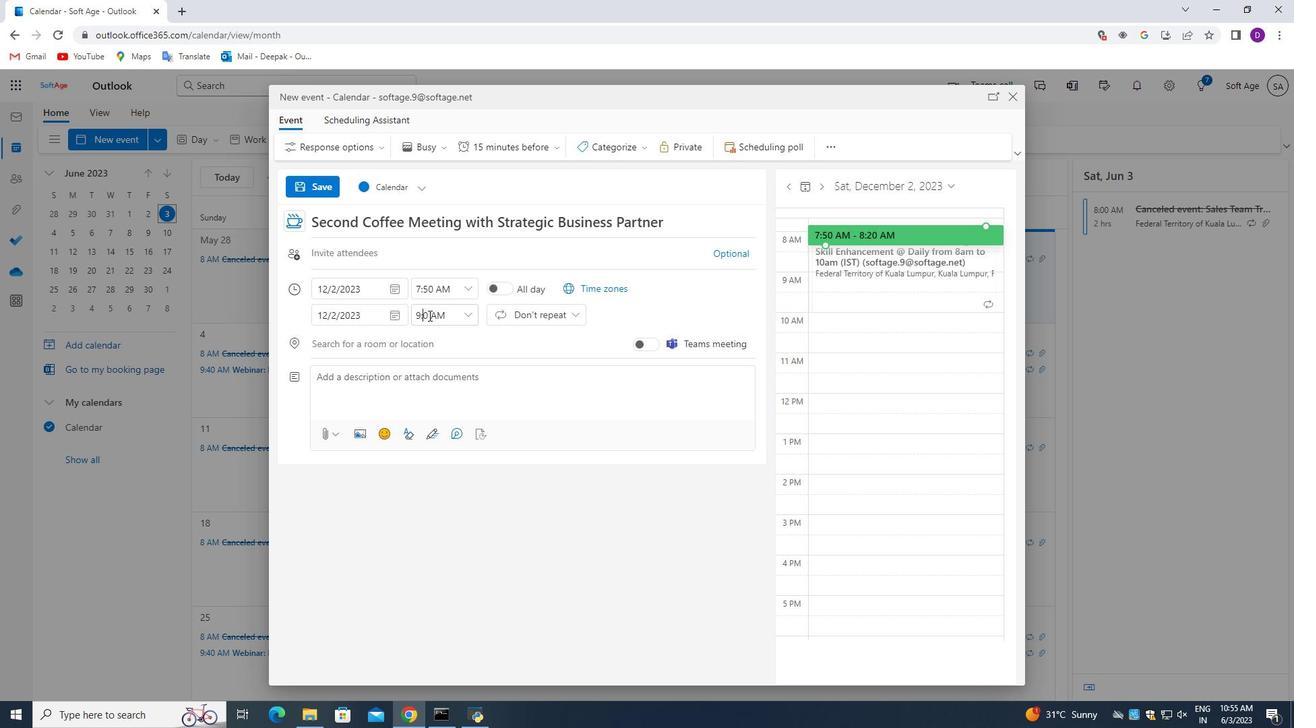 
Action: Mouse moved to (372, 374)
Screenshot: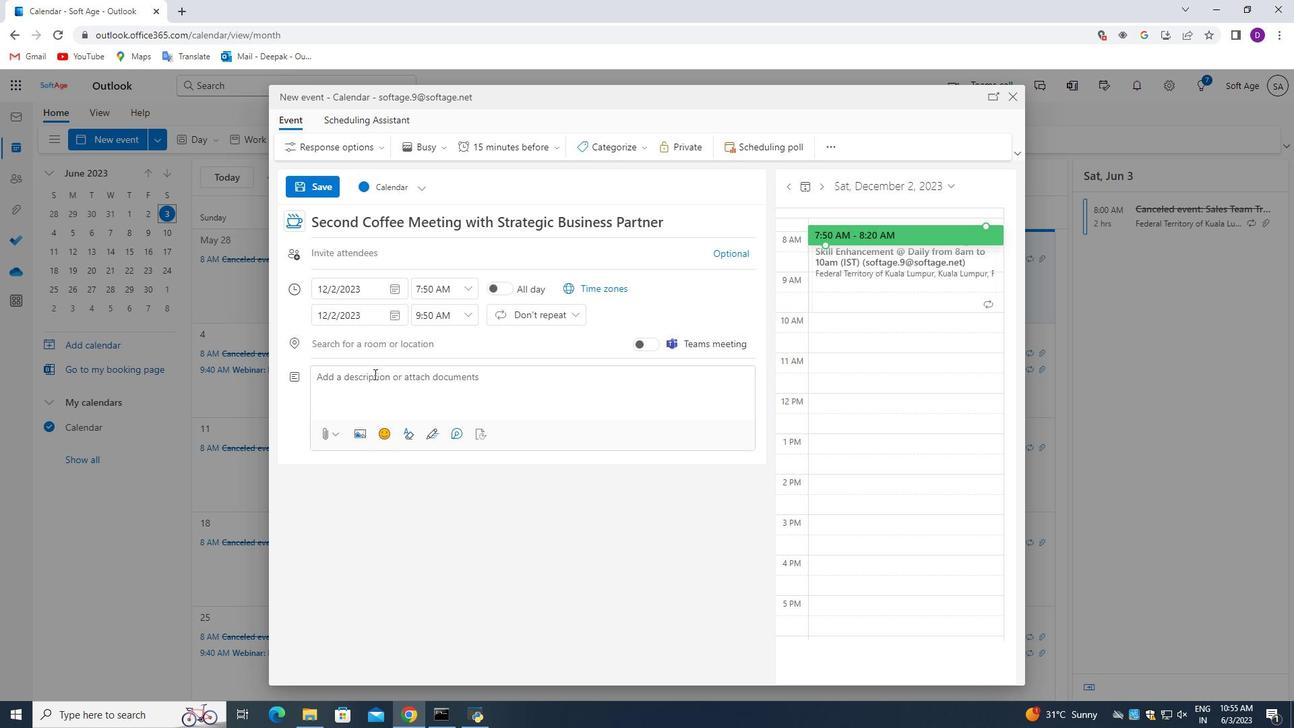 
Action: Mouse pressed left at (372, 374)
Screenshot: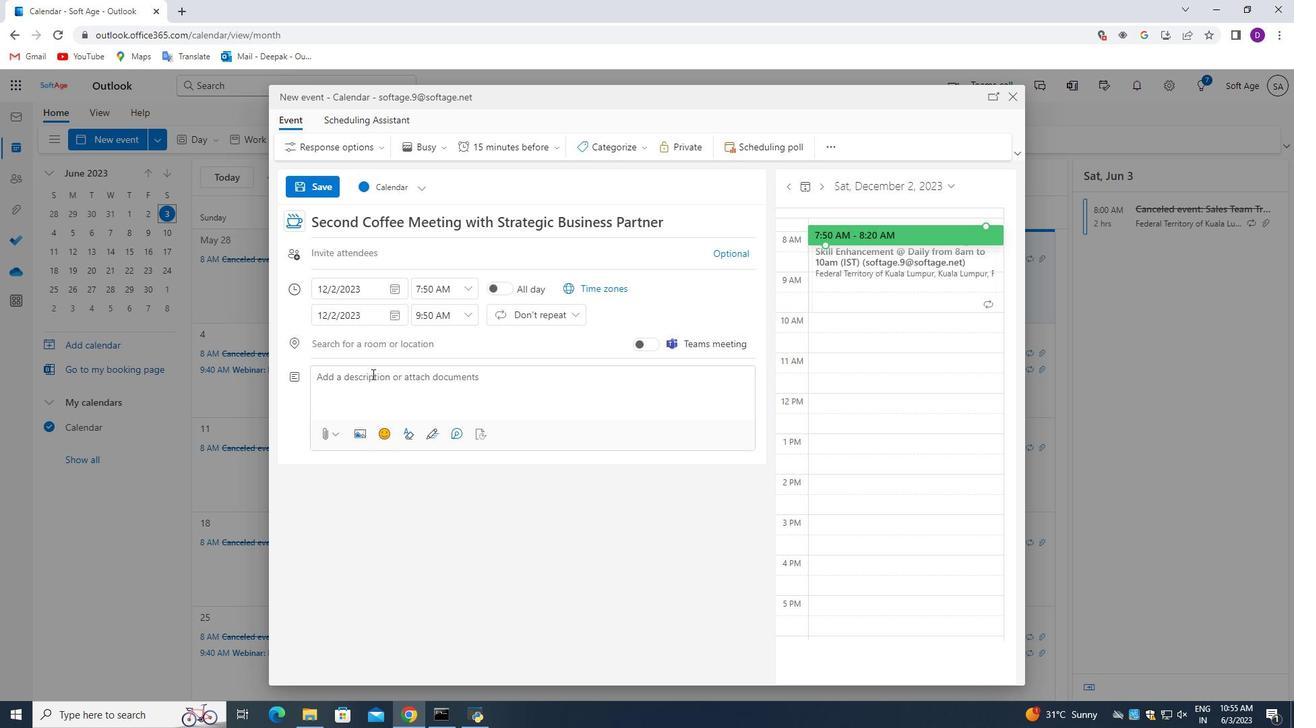 
Action: Mouse moved to (460, 542)
Screenshot: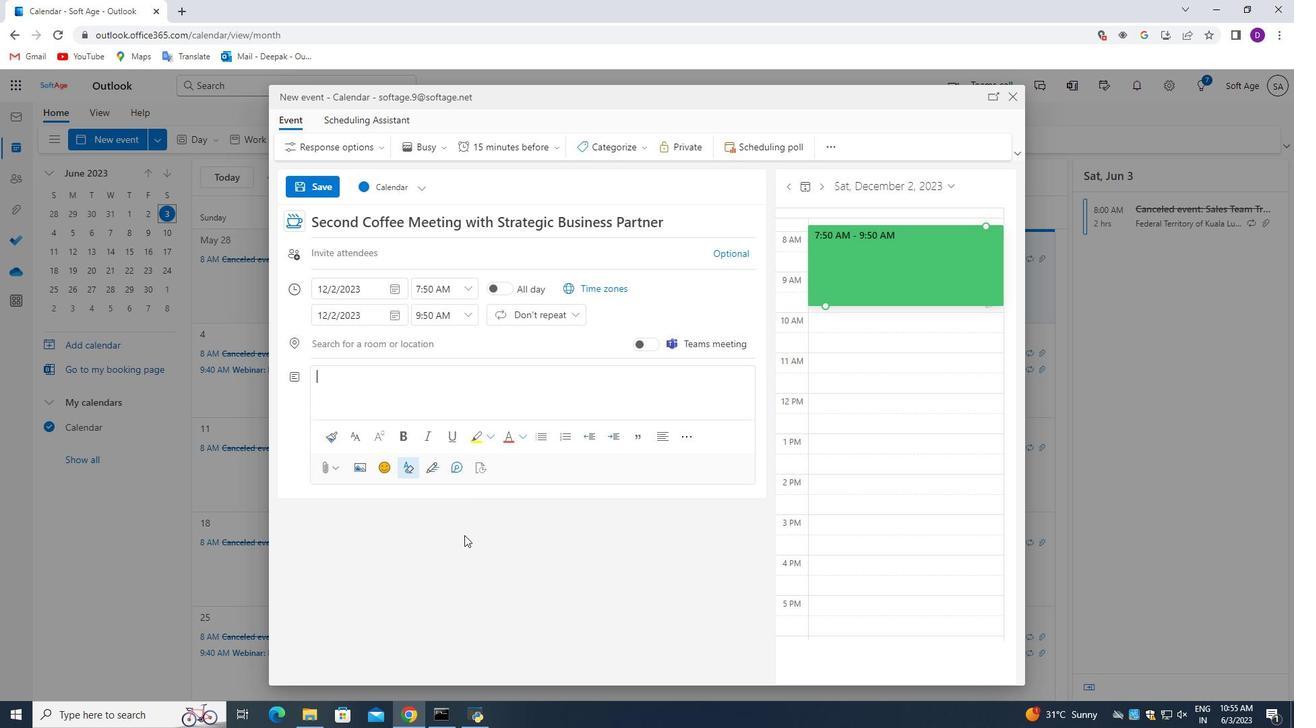 
Action: Key pressed <Key.shift_r>A<Key.space>monthly<Key.space>review<Key.space>meeting<Key.space>is<Key.space>a<Key.space>scheduled<Key.space>gathernig<Key.space>where<Key.space><Key.backspace><Key.backspace><Key.backspace><Key.backspace><Key.backspace><Key.backspace><Key.backspace><Key.backspace><Key.backspace><Key.backspace><Key.backspace><Key.backspace><Key.backspace><Key.backspace><Key.backspace><Key.backspace>gathering<Key.space>where<Key.space>team<Key.space>memers<Key.backspace><Key.backspace><Key.backspace><Key.backspace>mbers<Key.space>and<Key.space>stakeholders<Key.space>come<Key.space>together<Key.space>to<Key.space>reflect<Key.space>on<Key.space>the<Key.space>prec<Key.backspace>vious<Key.space>month's<Key.space>performance,<Key.space>descuss<Key.space><Key.backspace><Key.backspace><Key.backspace><Key.backspace><Key.backspace><Key.backspace><Key.backspace>is
Screenshot: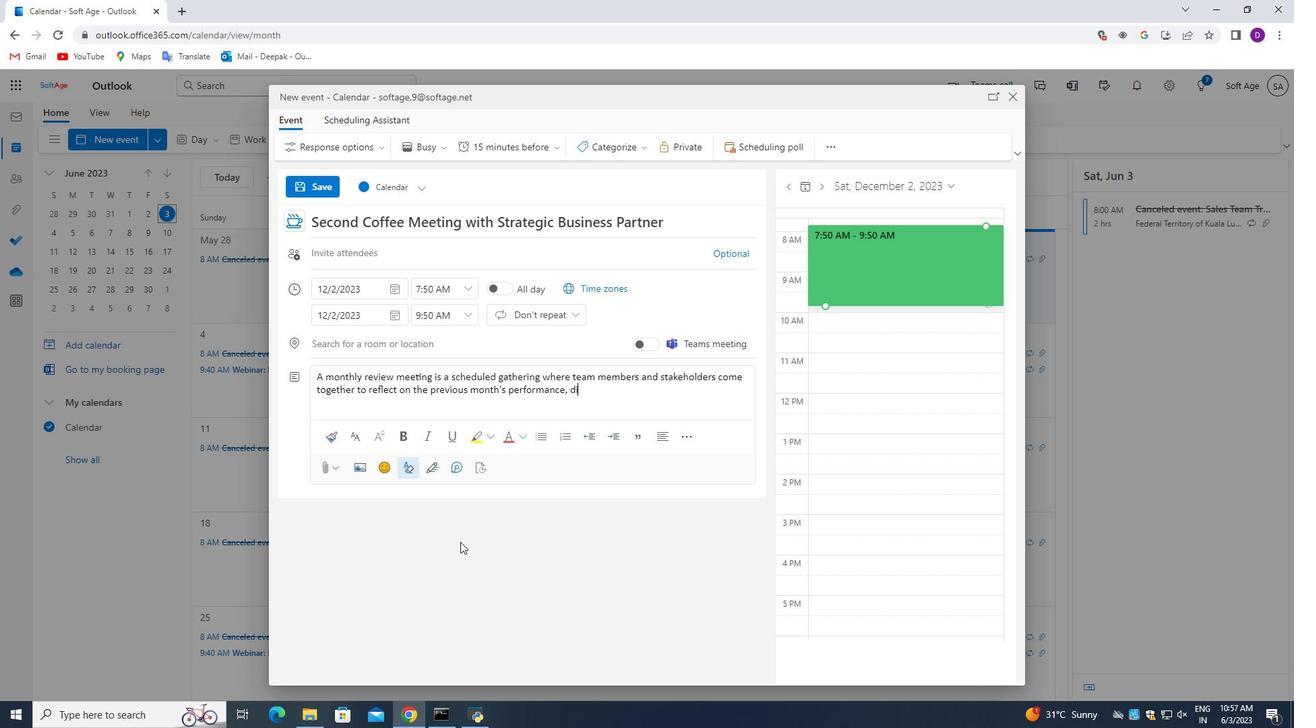 
Action: Mouse moved to (601, 390)
Screenshot: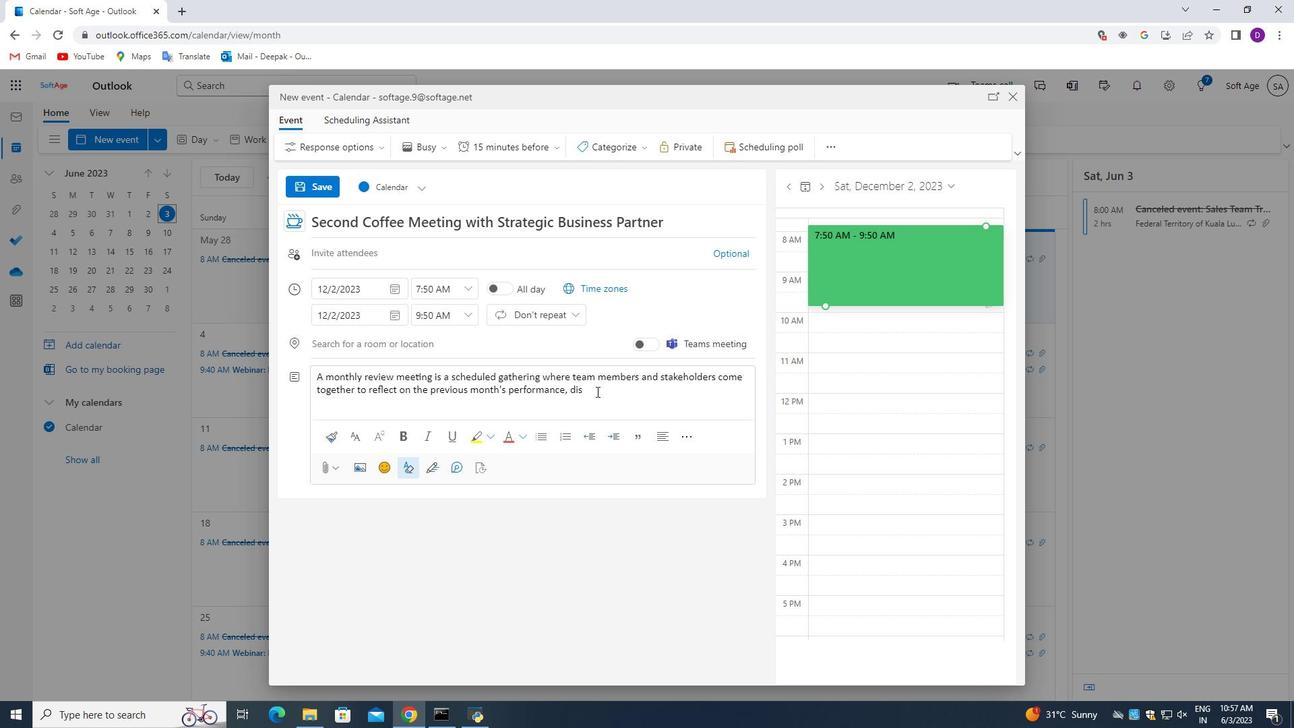 
Action: Mouse pressed left at (601, 390)
Screenshot: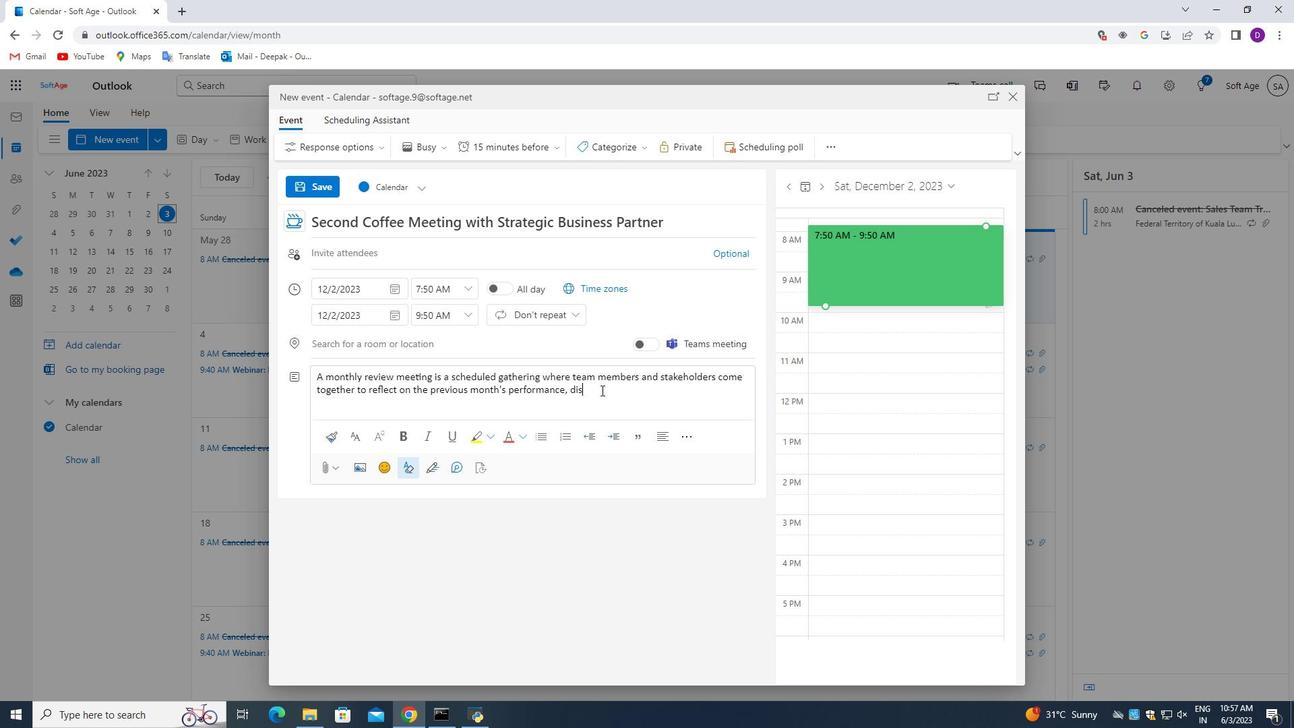 
Action: Mouse moved to (383, 450)
Screenshot: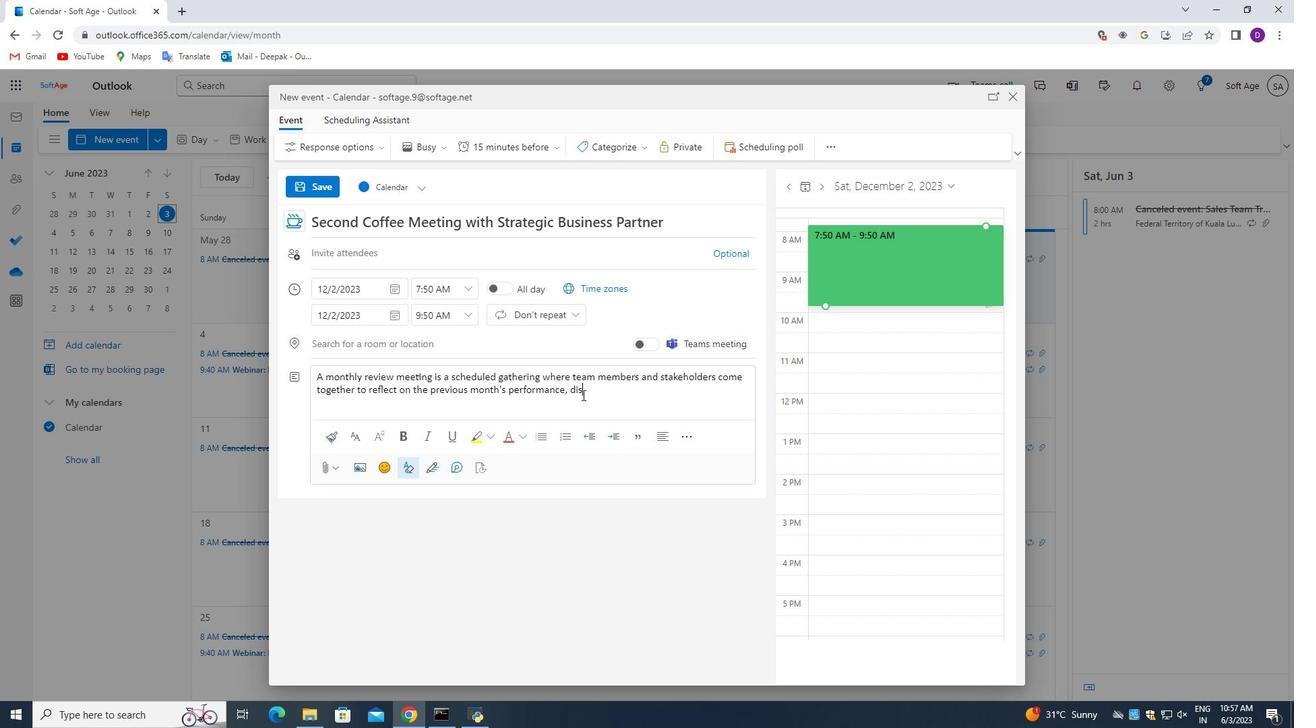 
Action: Key pressed cuss<Key.space>achi
Screenshot: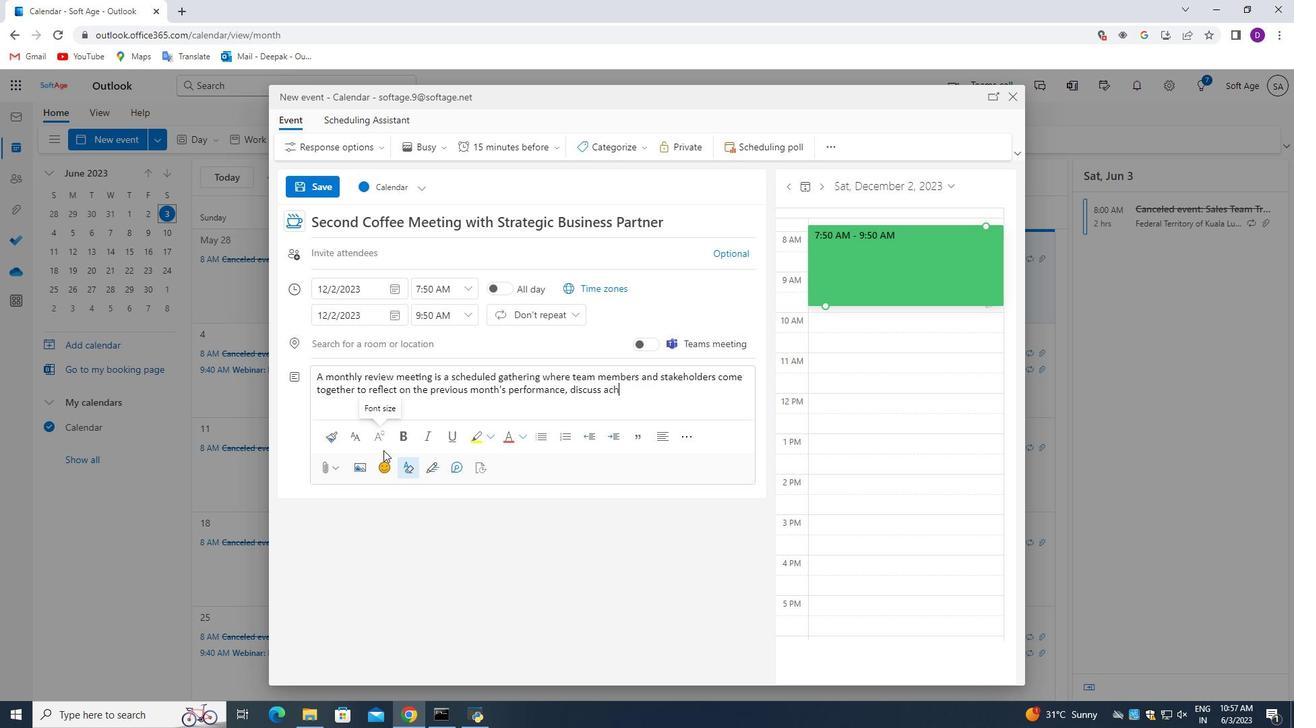 
Action: Mouse moved to (383, 450)
Screenshot: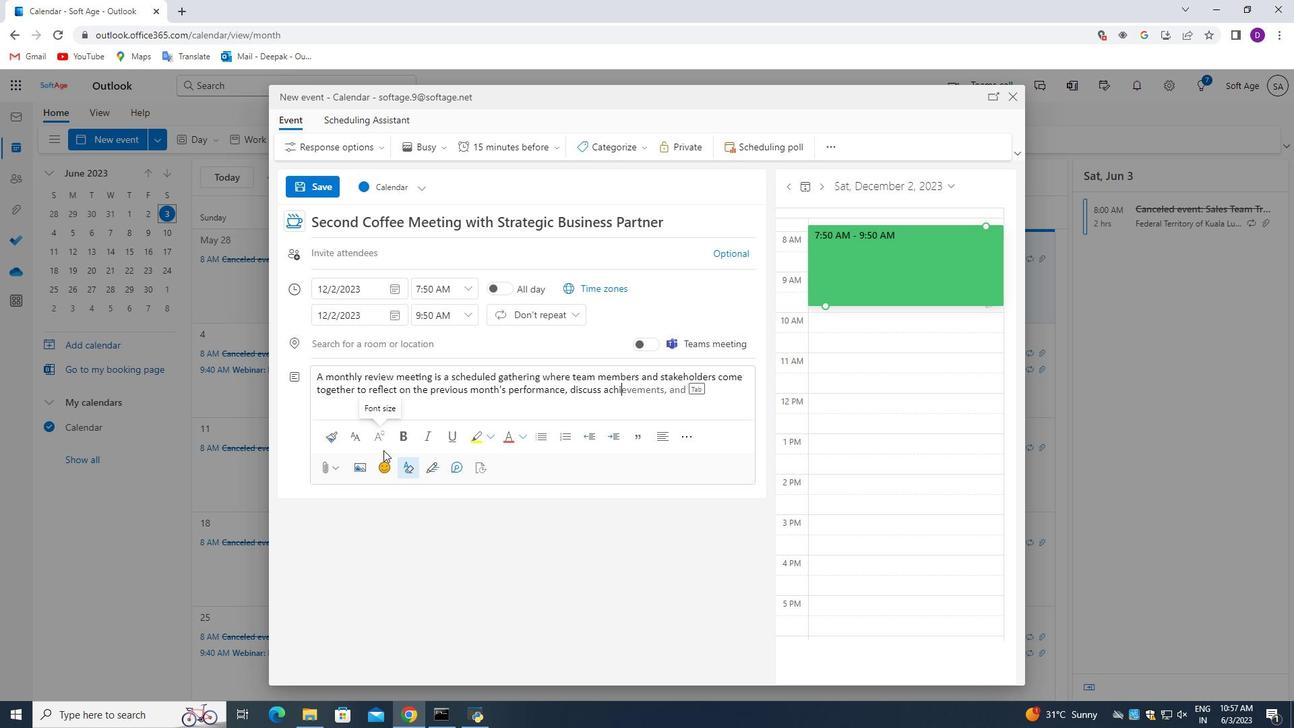 
Action: Key pressed evements,<Key.space>identify<Key.space>areas<Key.space>for<Key.space>improvemen<Key.space><Key.backspace><Key.backspace><Key.backspace><Key.backspace><Key.backspace><Key.backspace>
Screenshot: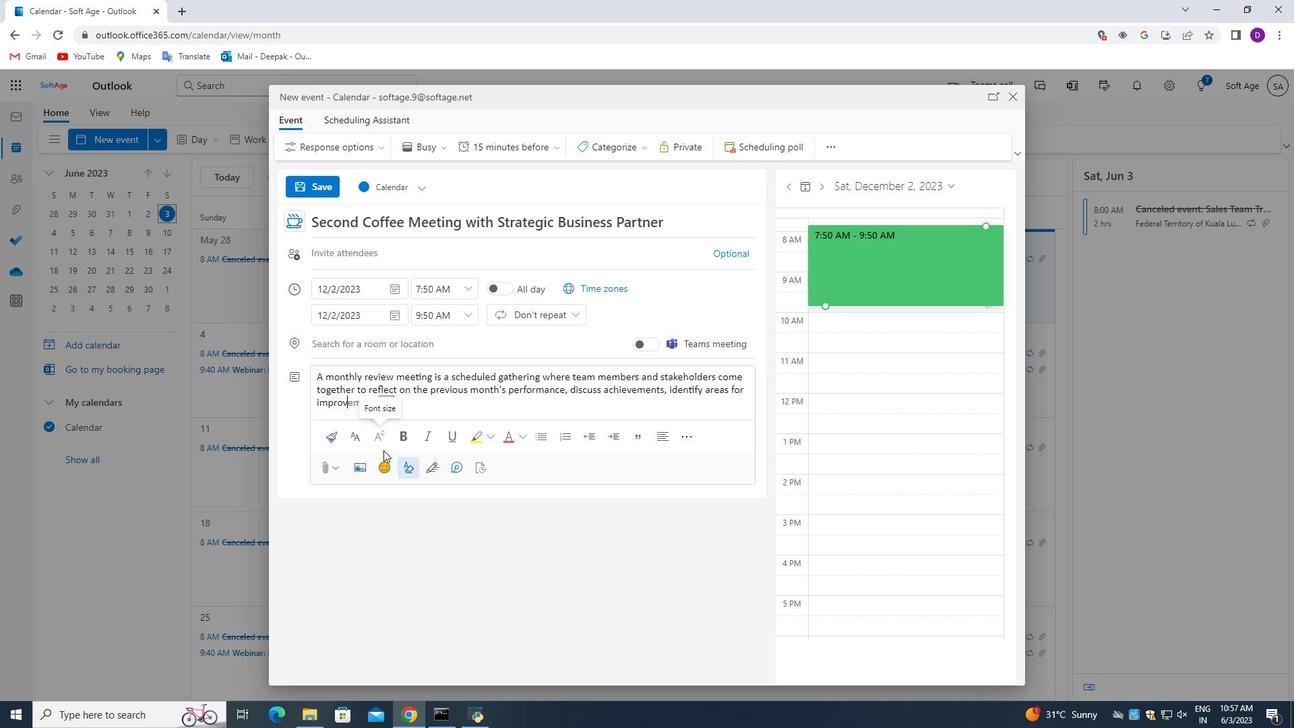 
Action: Mouse moved to (420, 530)
Screenshot: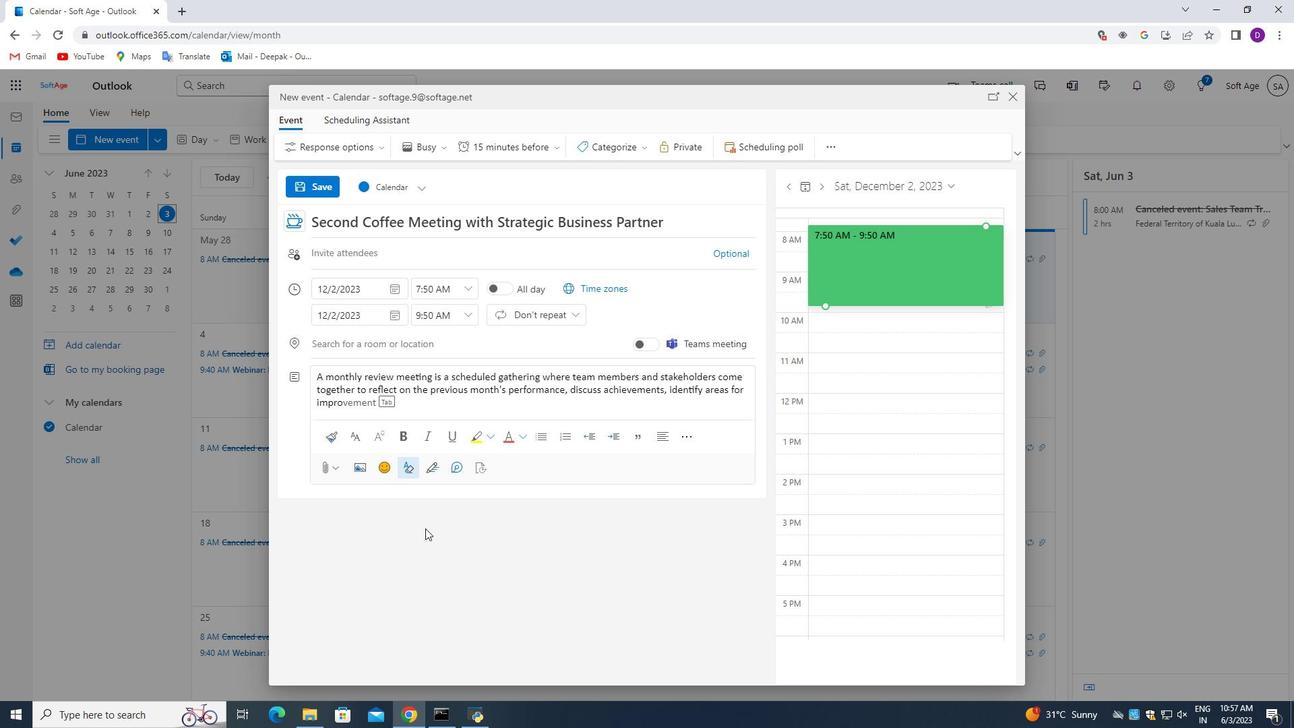 
Action: Key pressed vement,<Key.space>and<Key.space>set<Key.space>goals<Key.space>for<Key.space>the<Key.space>upcoming<Key.space>month<Key.space><Key.backspace>.<Key.space>
Screenshot: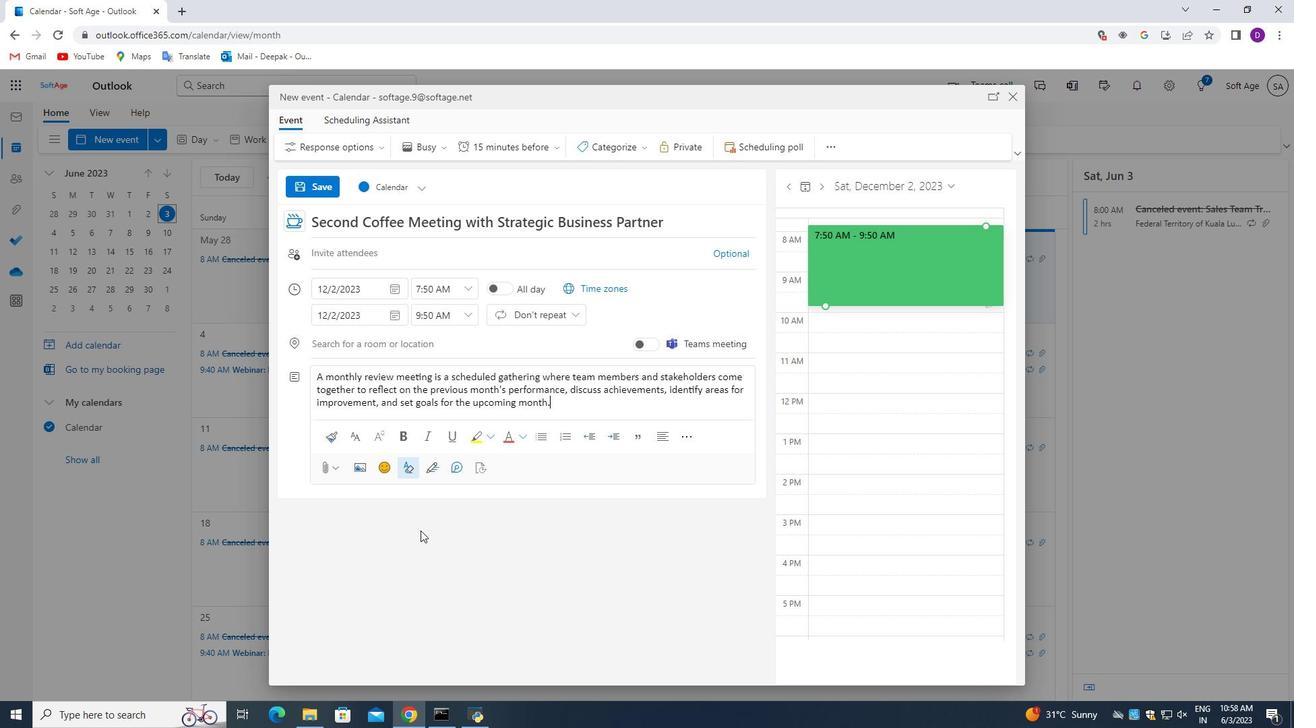 
Action: Mouse moved to (637, 148)
Screenshot: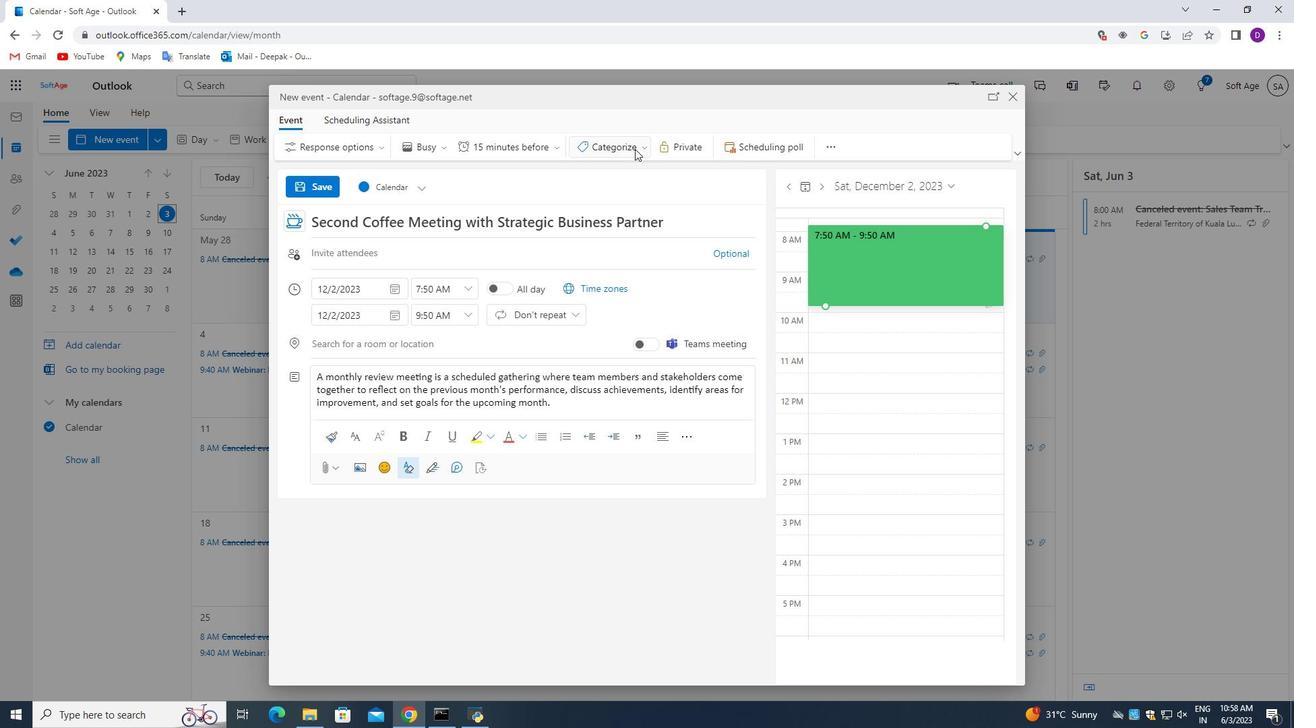 
Action: Mouse pressed left at (637, 148)
Screenshot: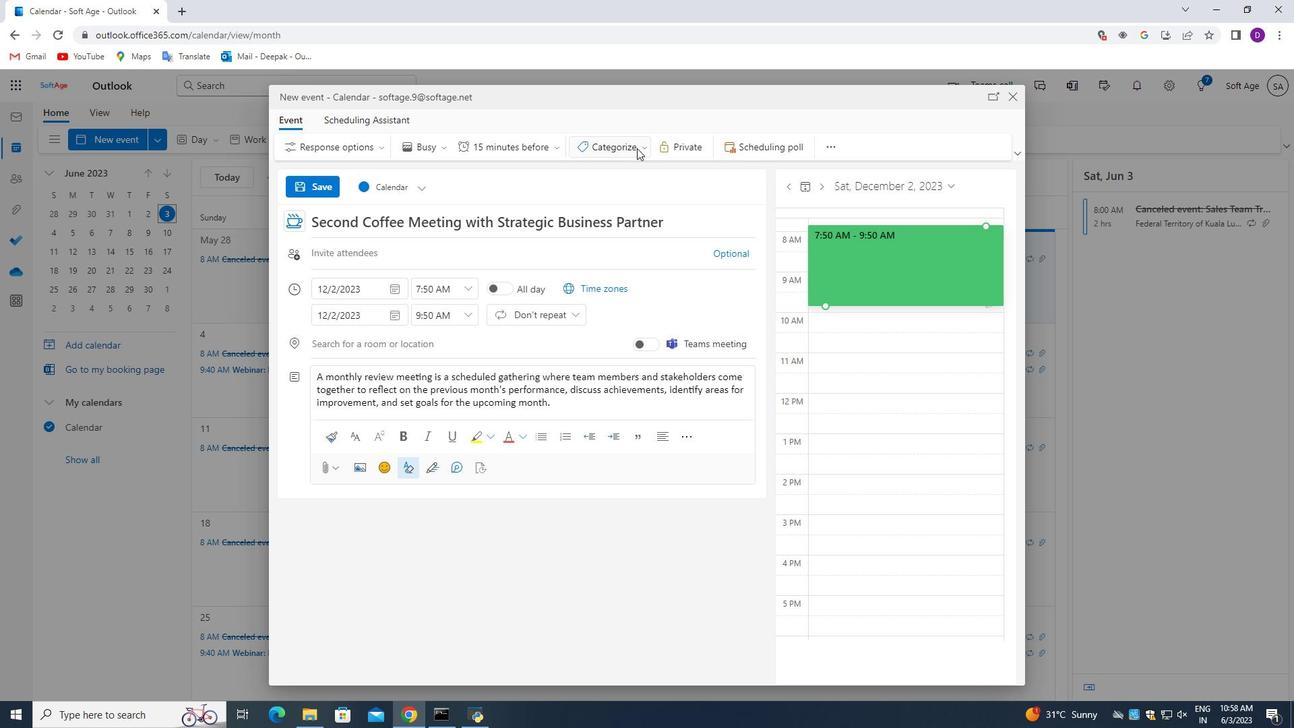 
Action: Mouse moved to (631, 214)
Screenshot: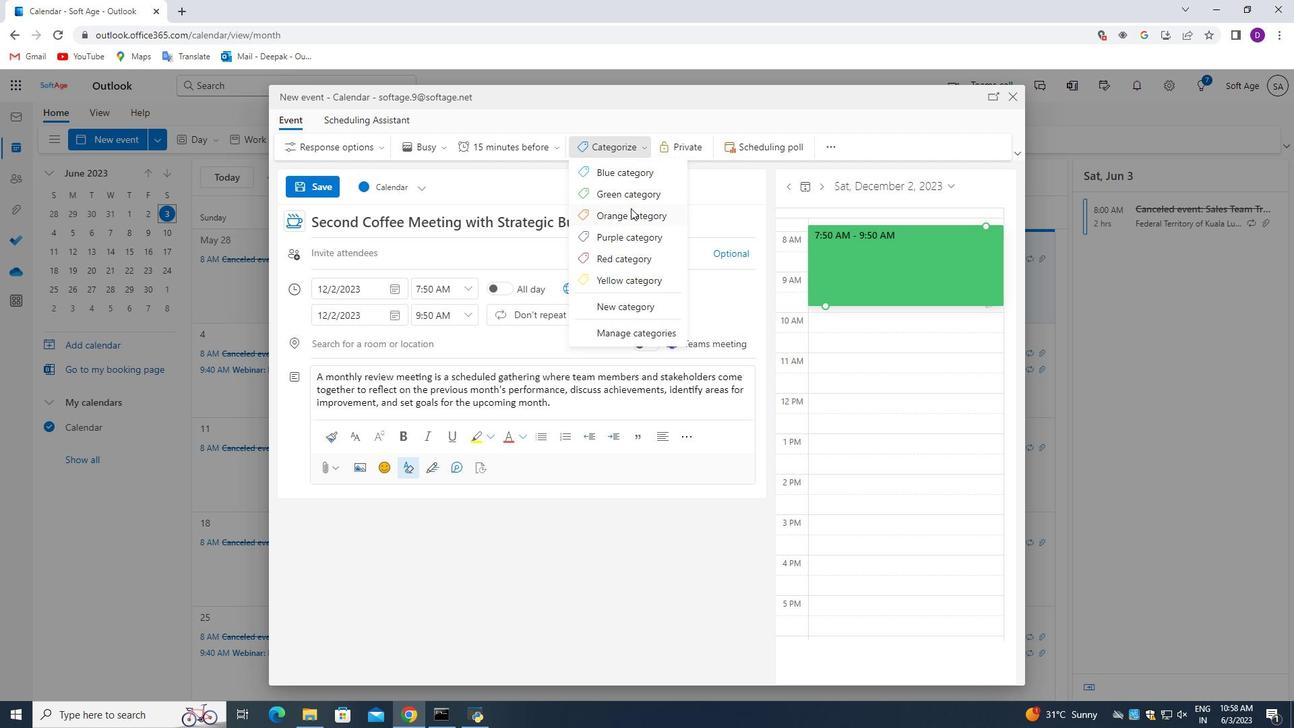
Action: Mouse pressed left at (631, 214)
Screenshot: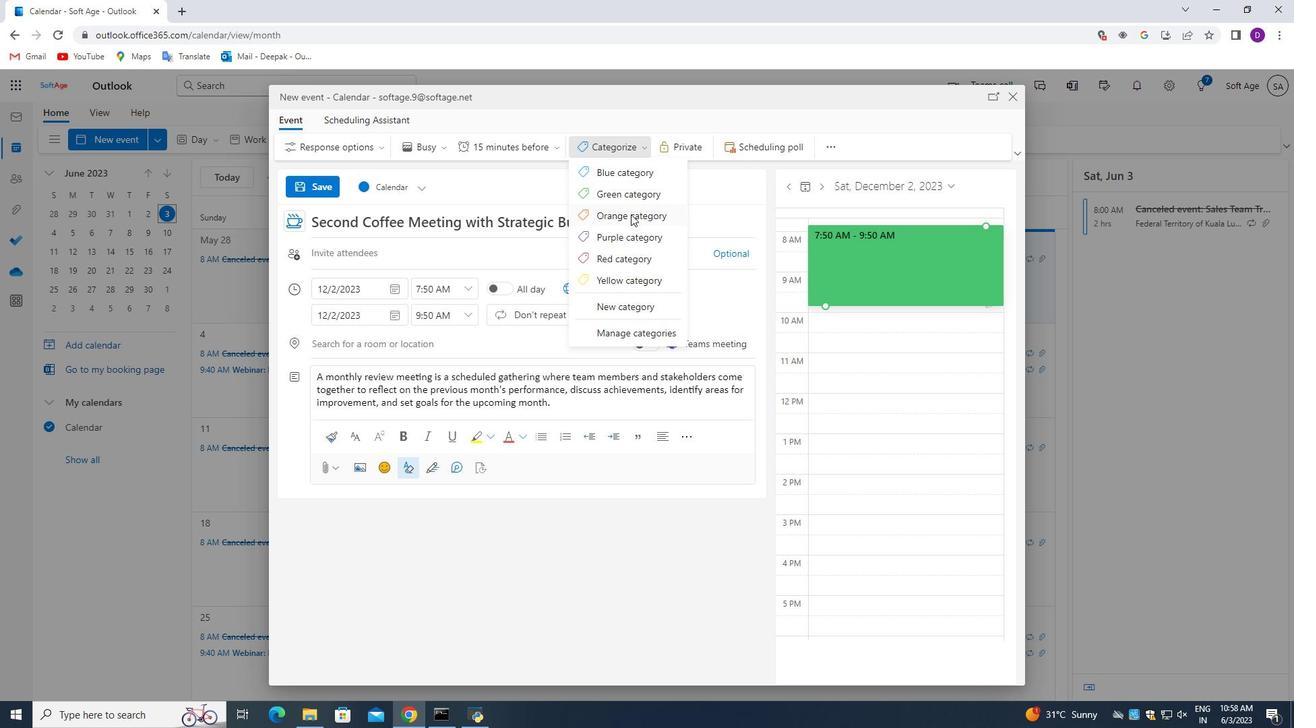 
Action: Mouse moved to (451, 345)
Screenshot: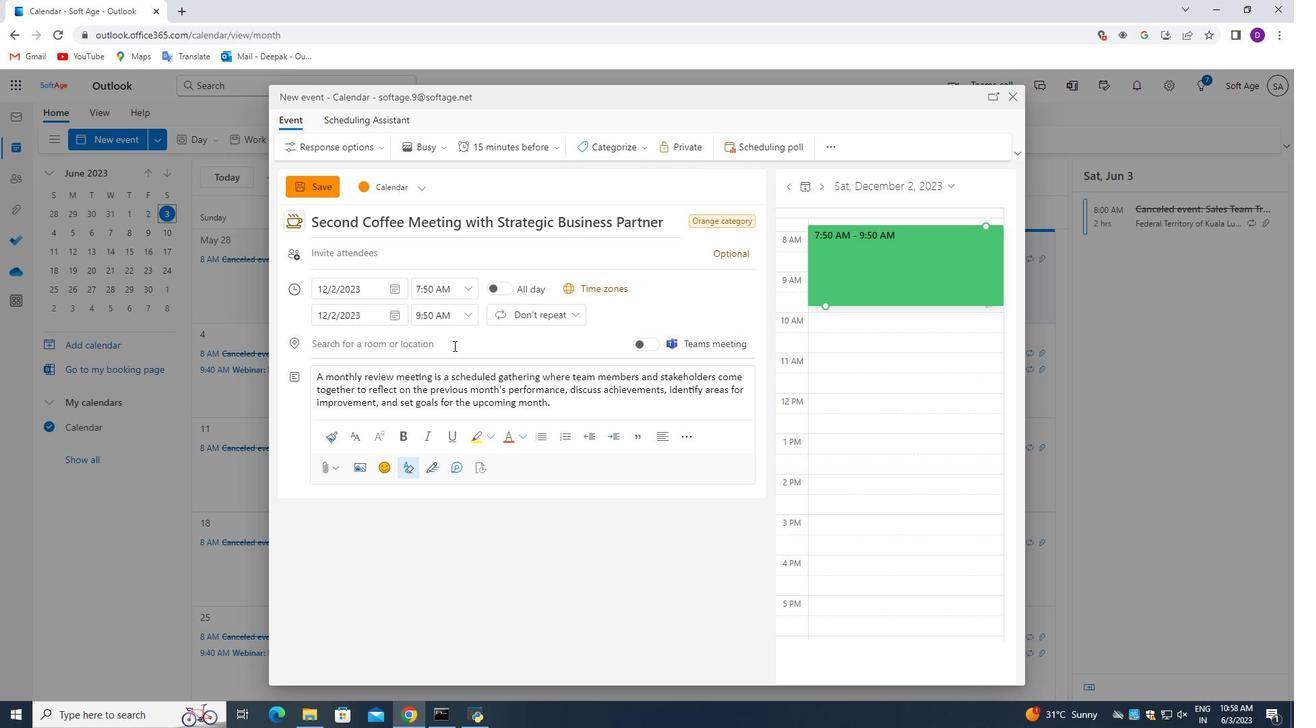 
Action: Mouse pressed left at (451, 345)
Screenshot: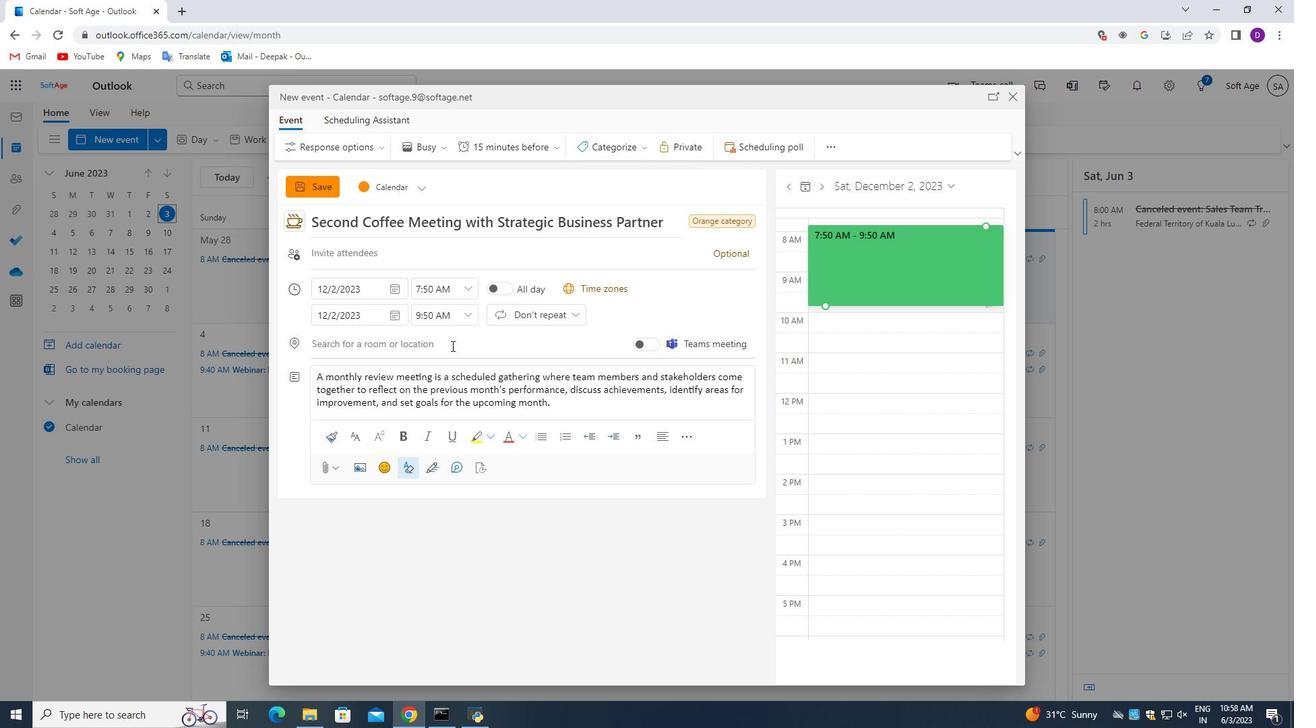 
Action: Mouse moved to (421, 687)
Screenshot: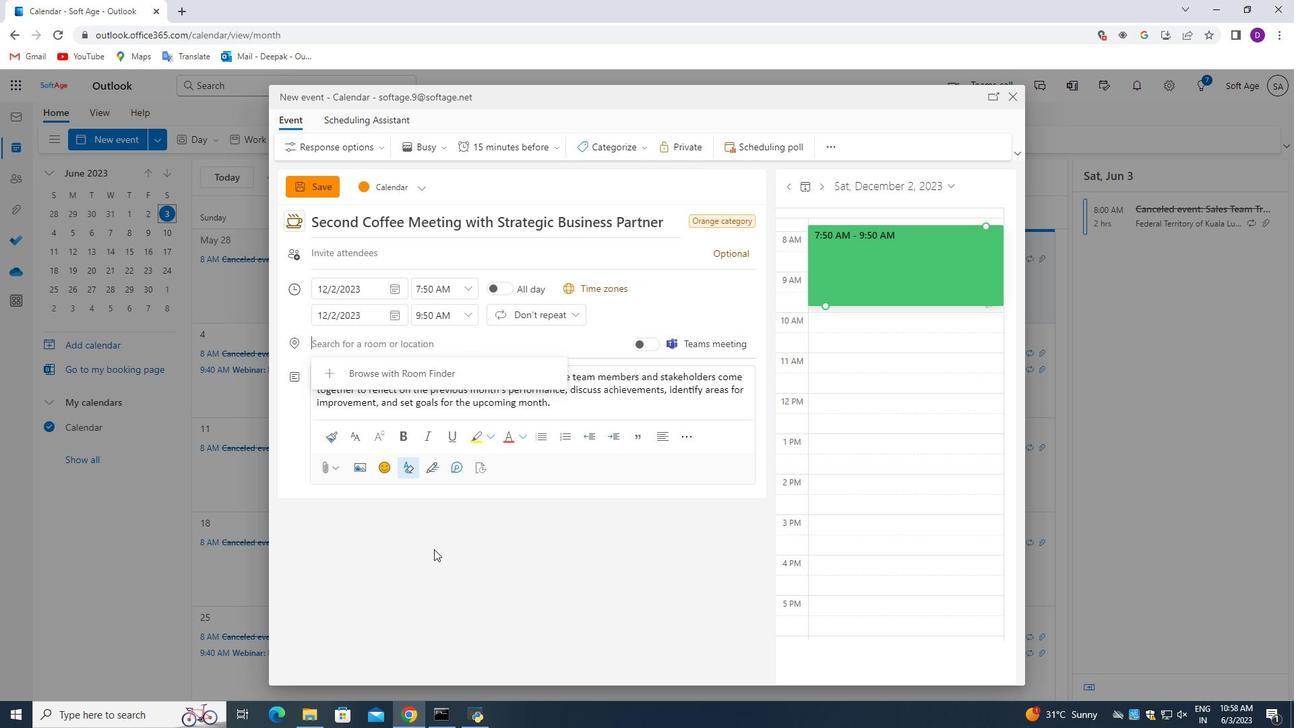 
Action: Key pressed 789<Key.space><Key.shift_r>Amstelstraat,<Key.space><Key.shift_r>Amsterdam,<Key.space><Key.shift>Netherlands
Screenshot: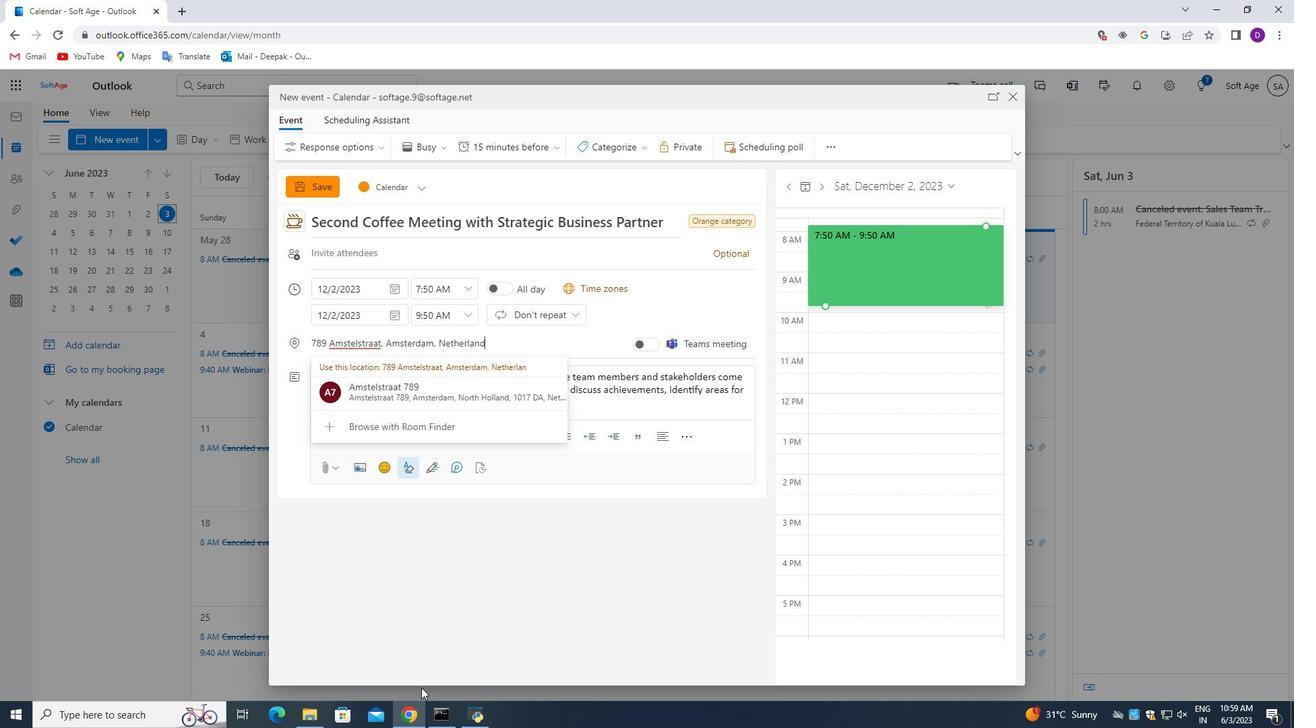 
Action: Mouse moved to (343, 254)
Screenshot: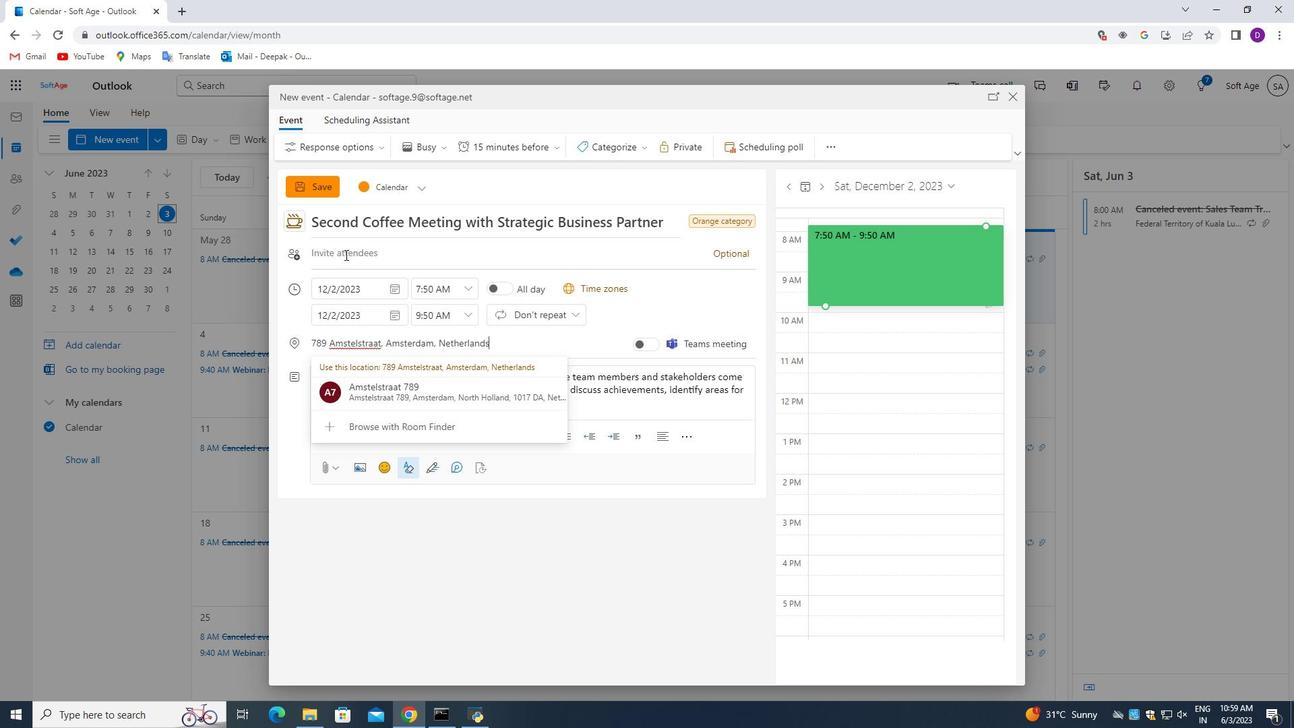 
Action: Mouse pressed left at (343, 254)
Screenshot: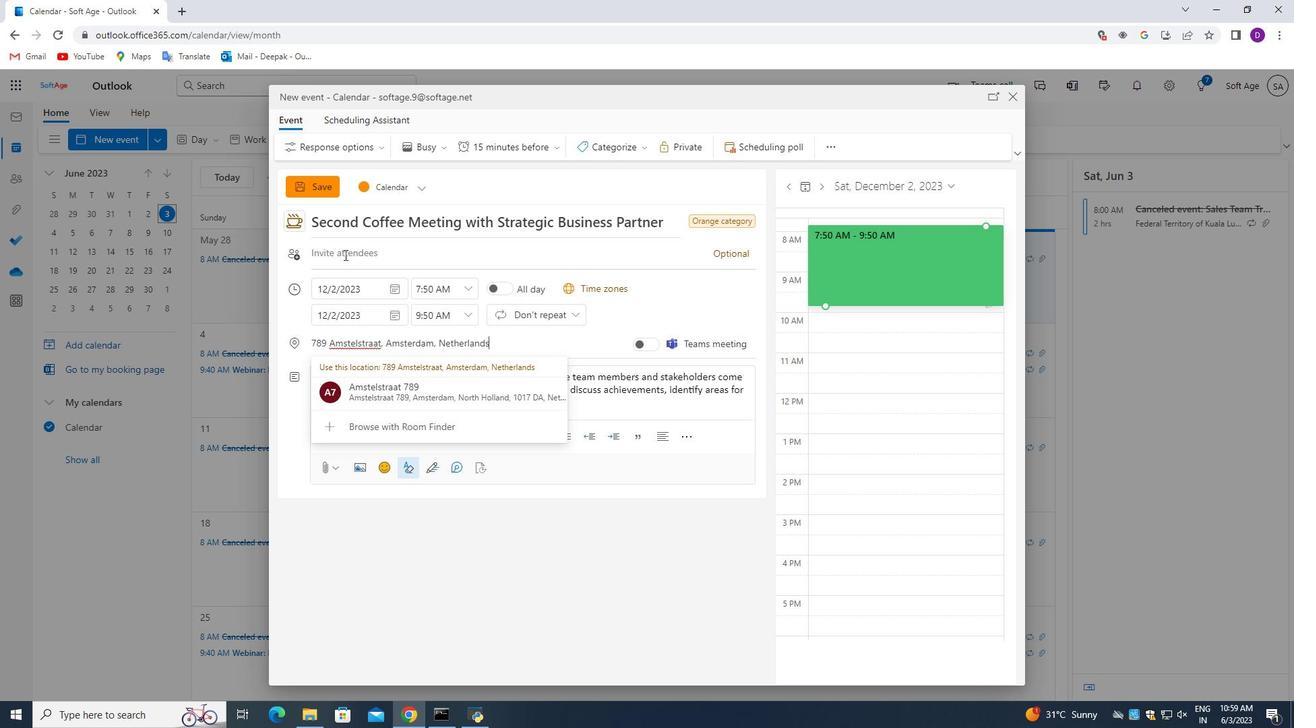 
Action: Mouse moved to (531, 537)
Screenshot: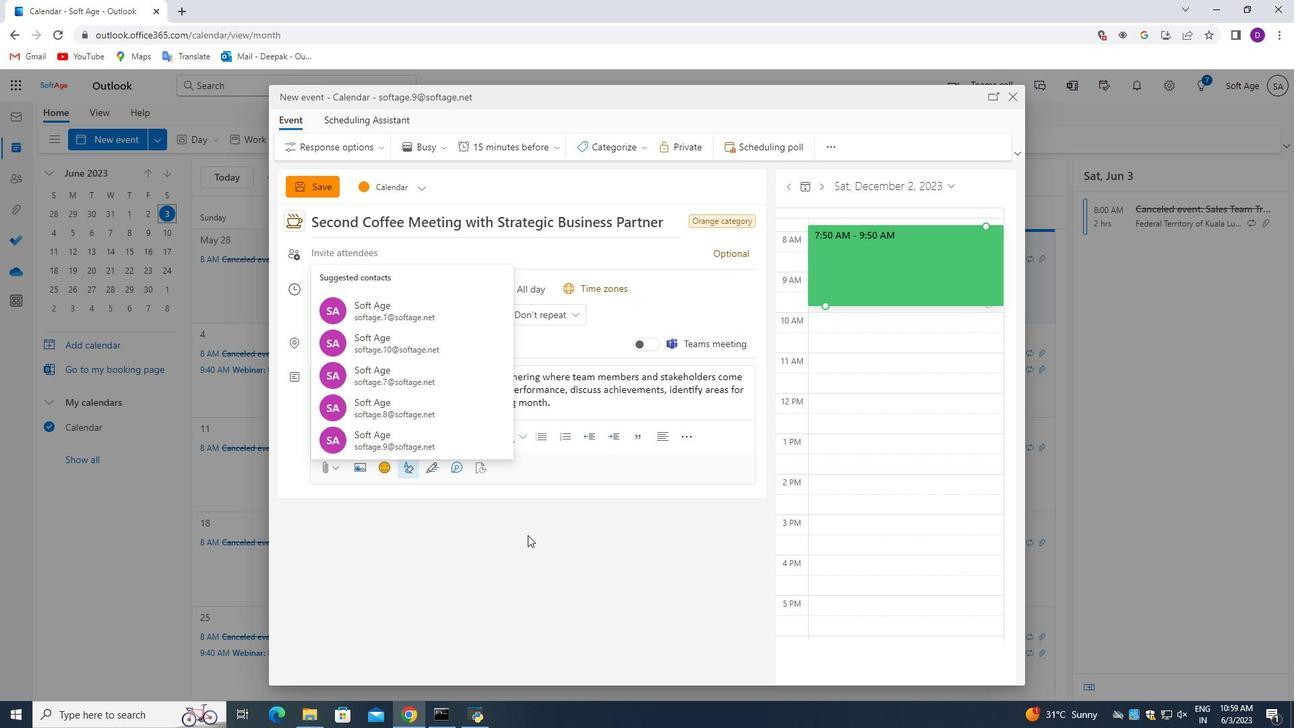 
Action: Key pressed softage.1<Key.shift>@softage.net<Key.enter>
Screenshot: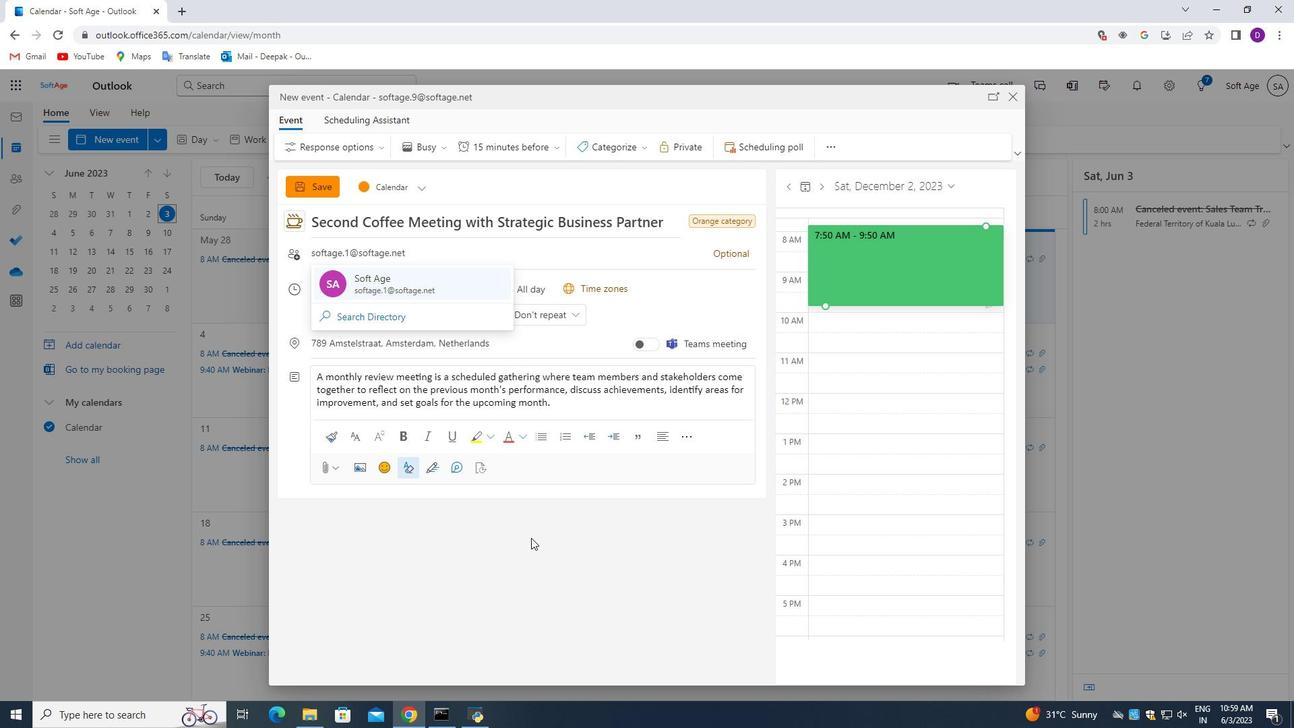 
Action: Mouse moved to (729, 257)
Screenshot: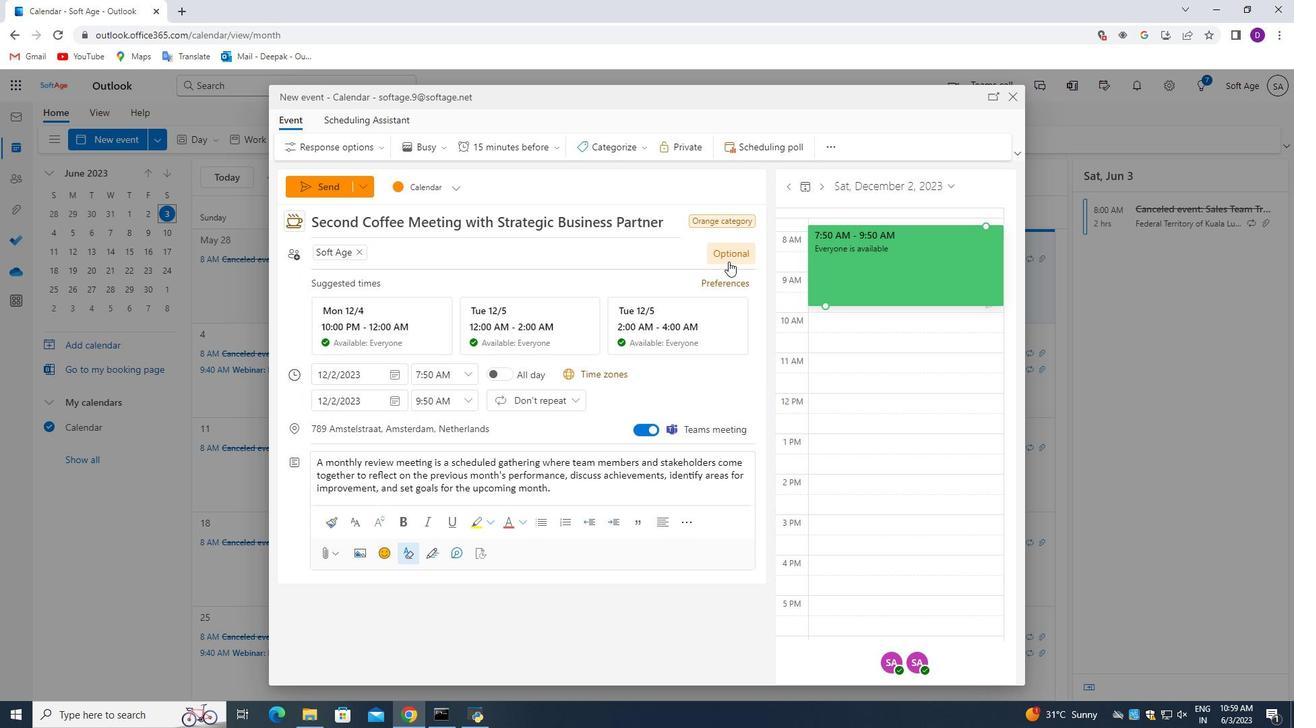 
Action: Mouse pressed left at (729, 257)
Screenshot: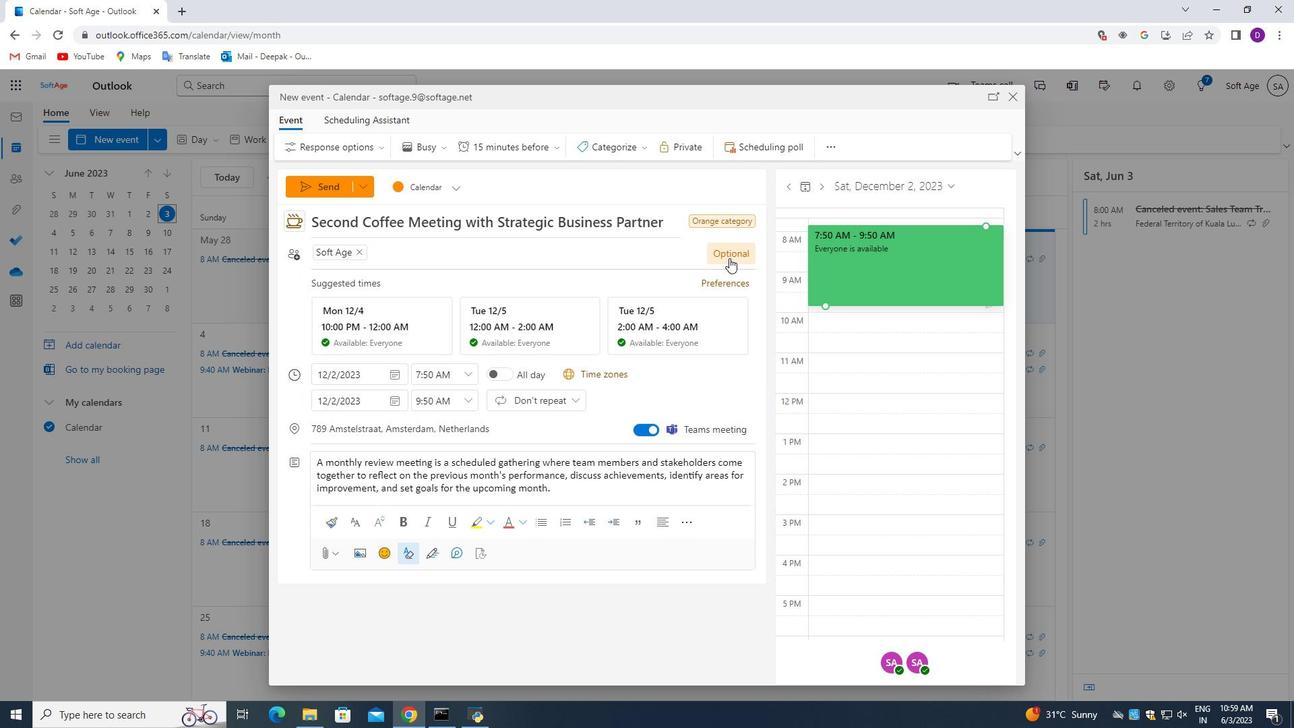 
Action: Mouse moved to (408, 283)
Screenshot: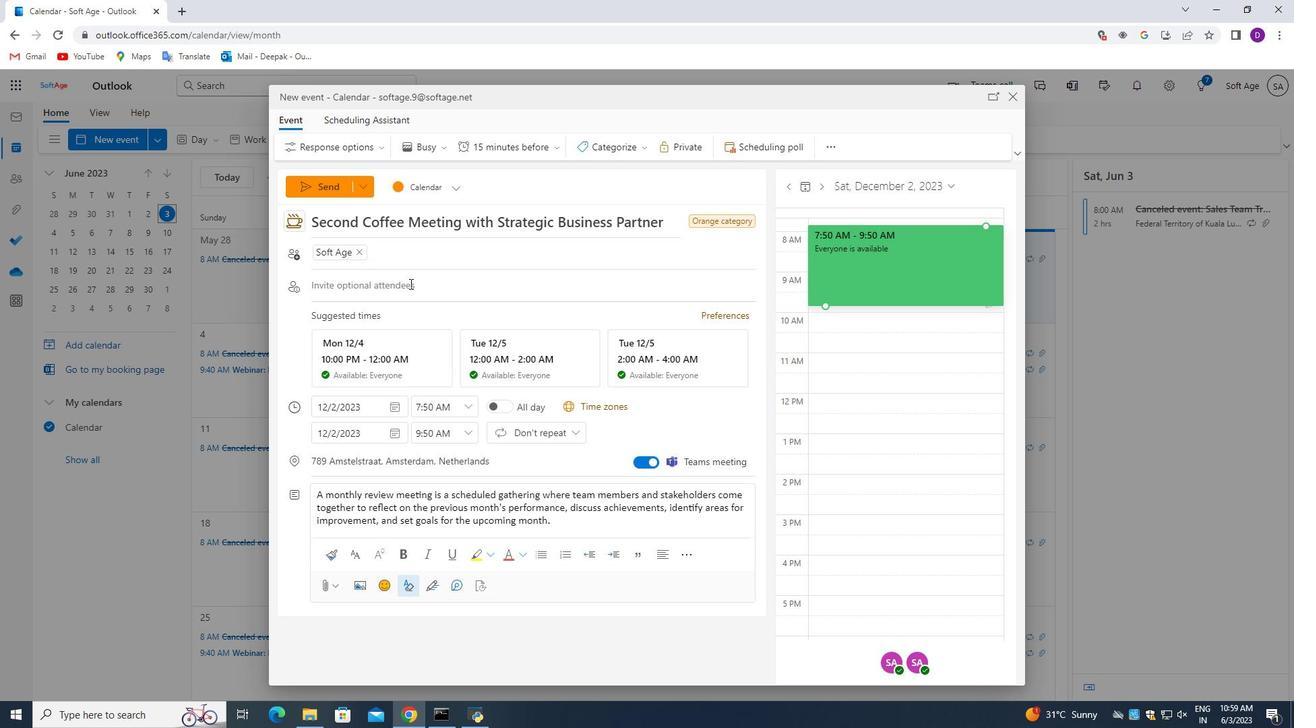 
Action: Mouse pressed left at (408, 283)
Screenshot: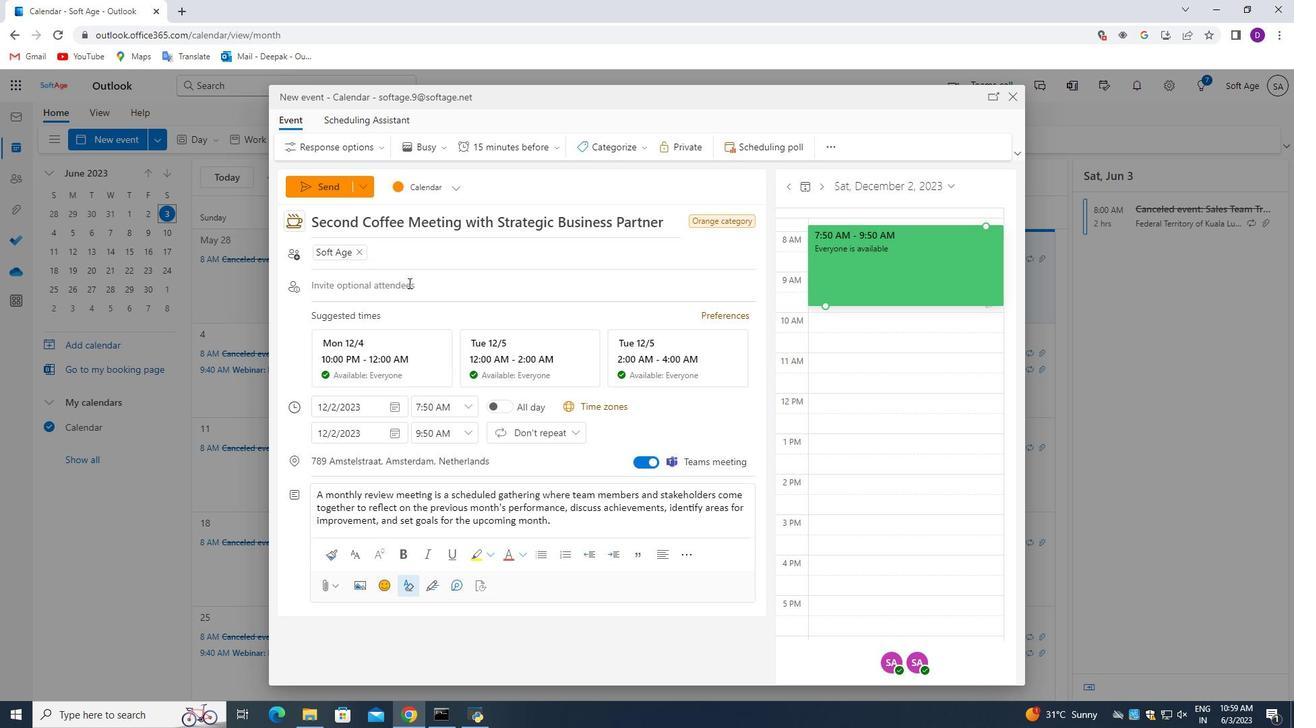 
Action: Mouse moved to (230, 322)
Screenshot: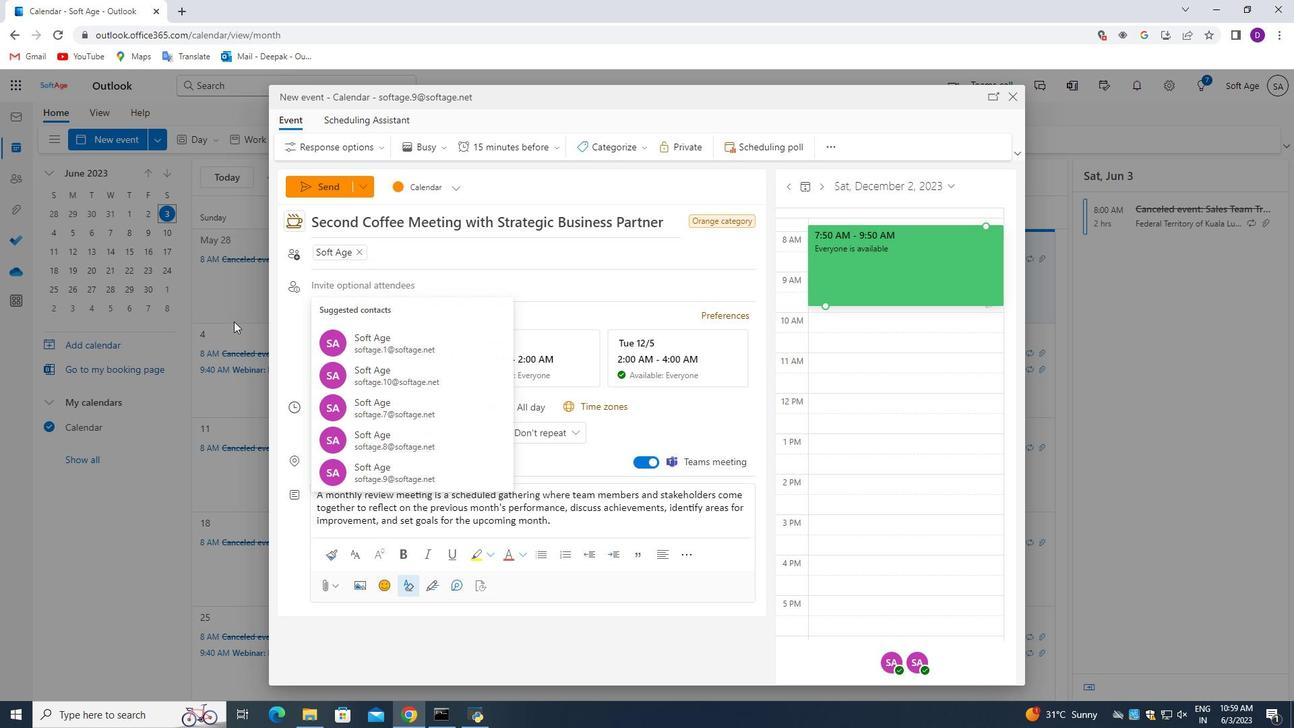 
Action: Key pressed softage.2<Key.shift><Key.shift><Key.shift><Key.shift>@softage.net<Key.enter>
Screenshot: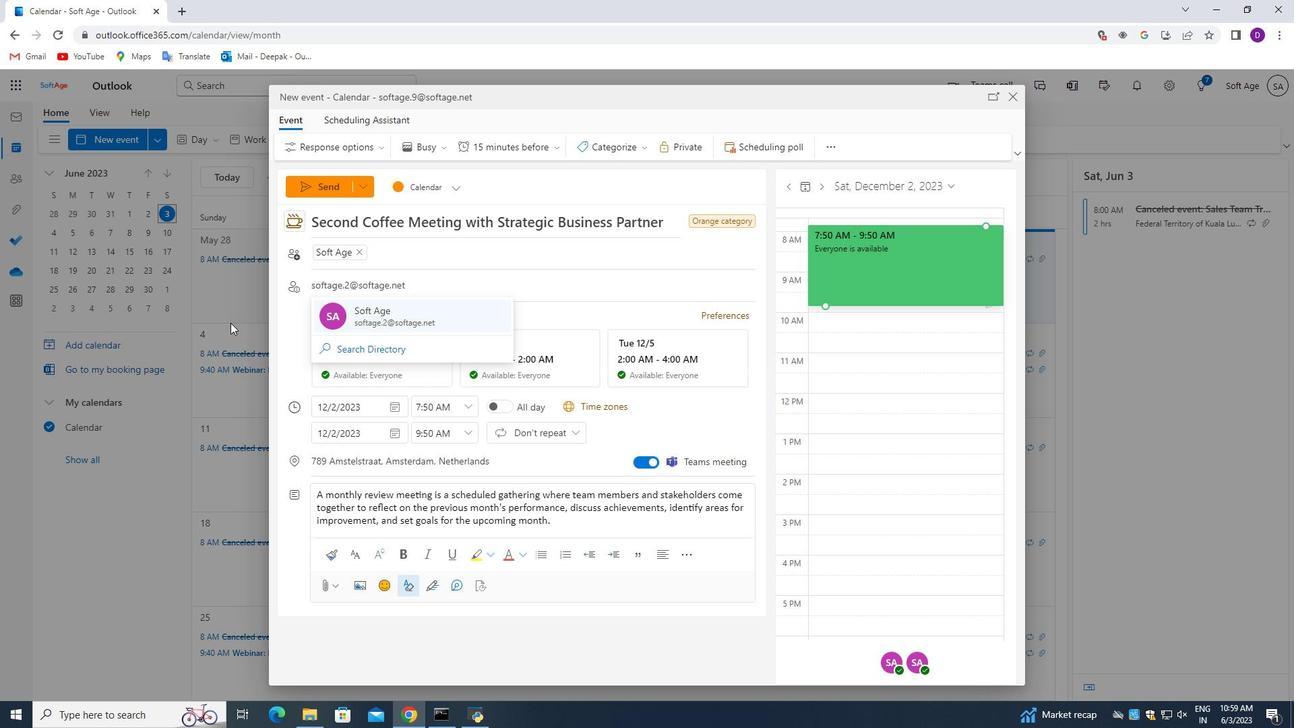 
Action: Mouse moved to (544, 151)
Screenshot: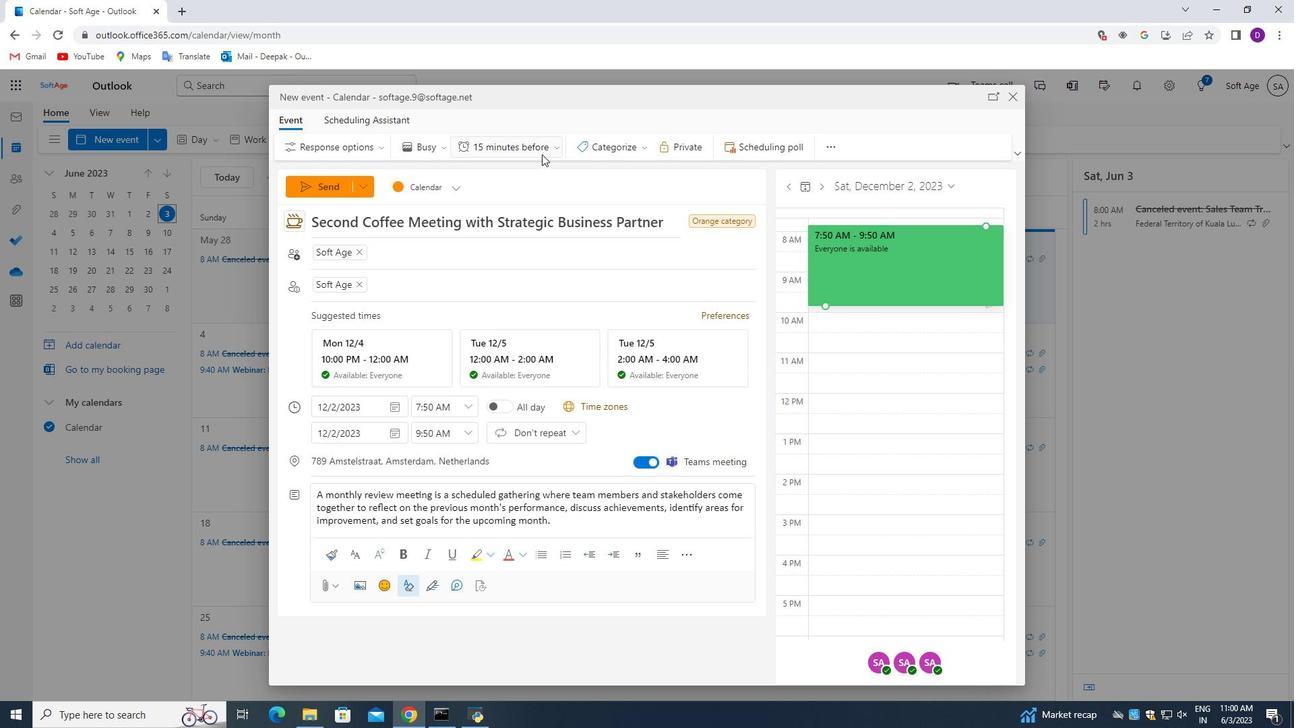 
Action: Mouse pressed left at (544, 151)
Screenshot: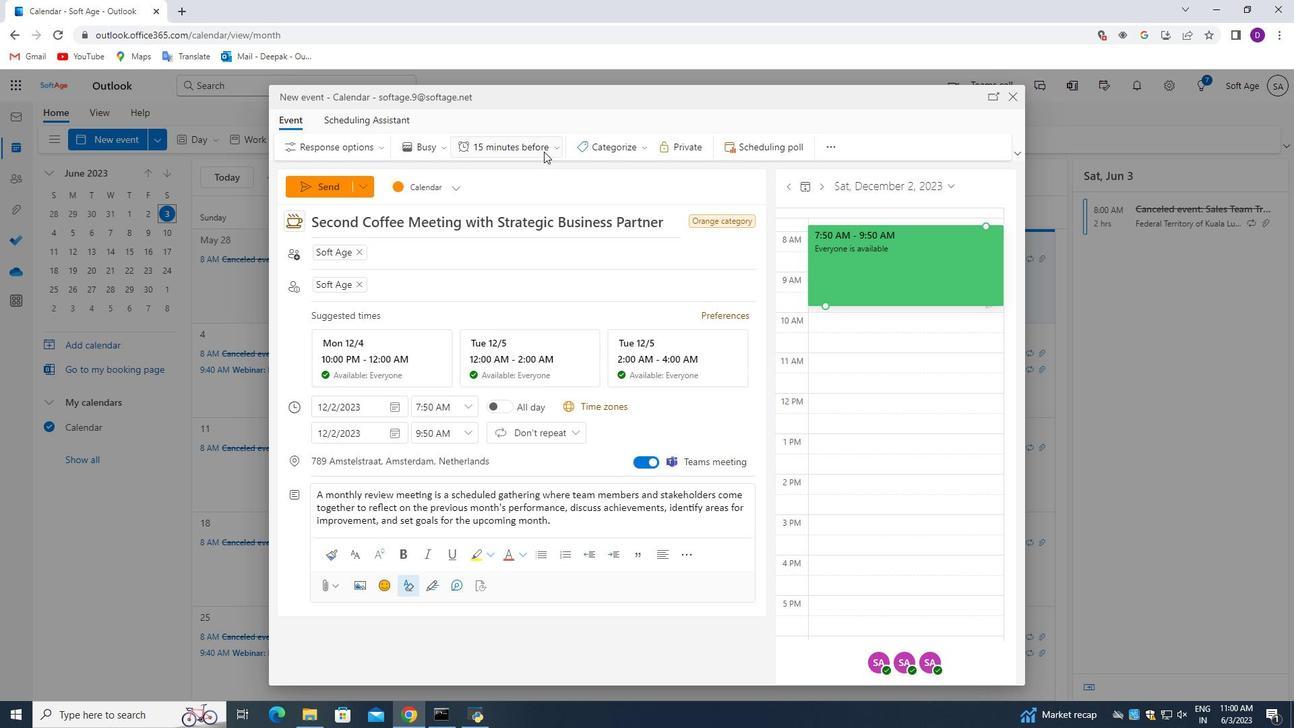 
Action: Mouse moved to (514, 202)
Screenshot: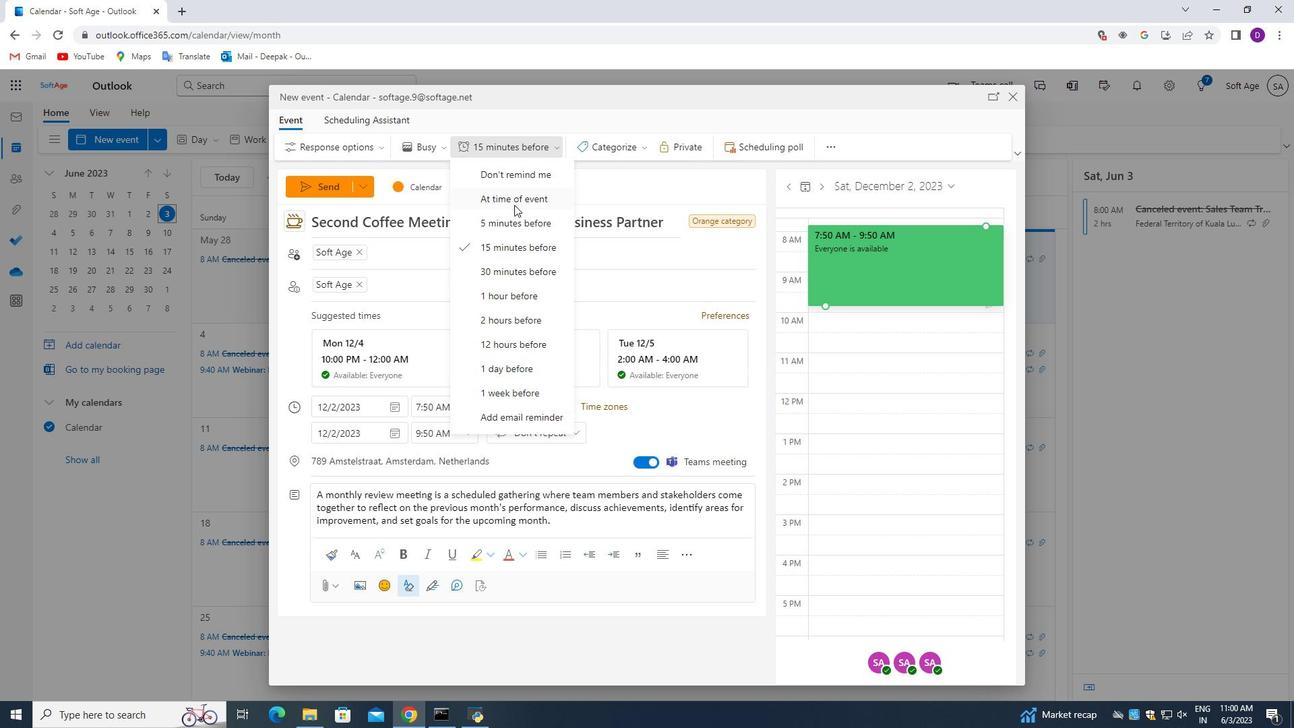 
Action: Mouse pressed left at (514, 202)
Screenshot: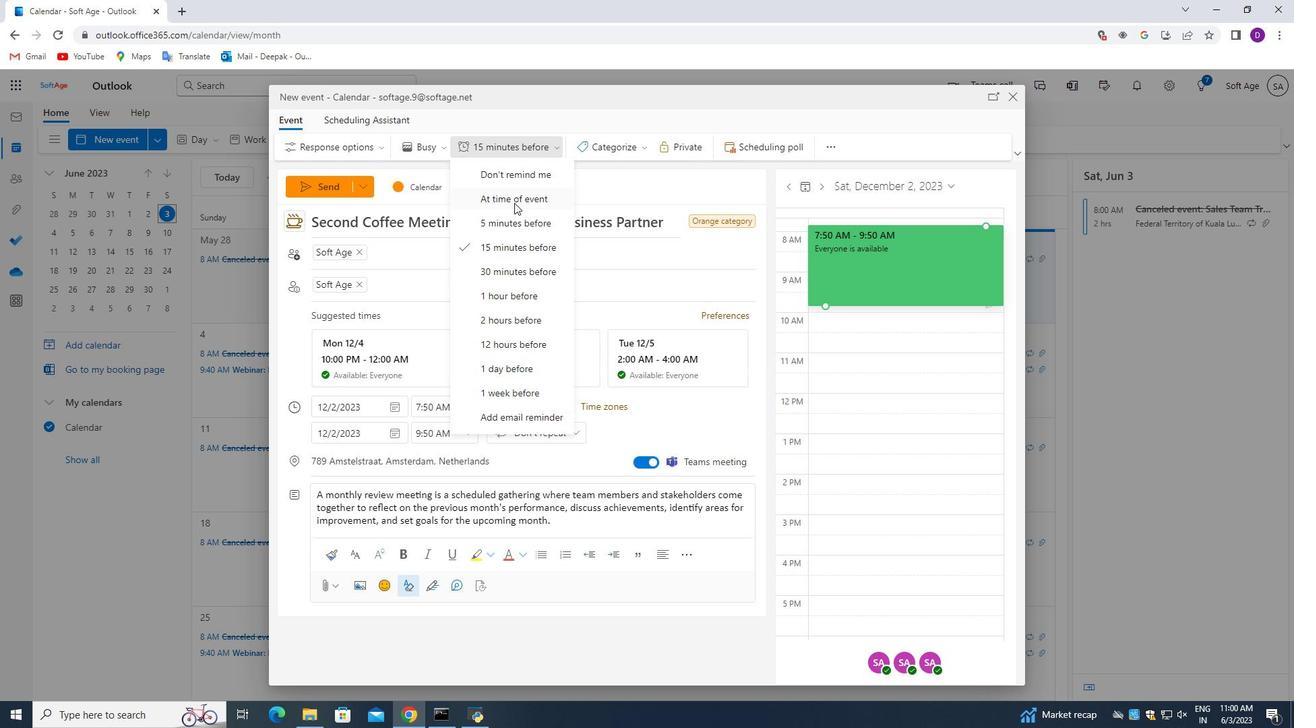 
Action: Mouse moved to (558, 467)
Screenshot: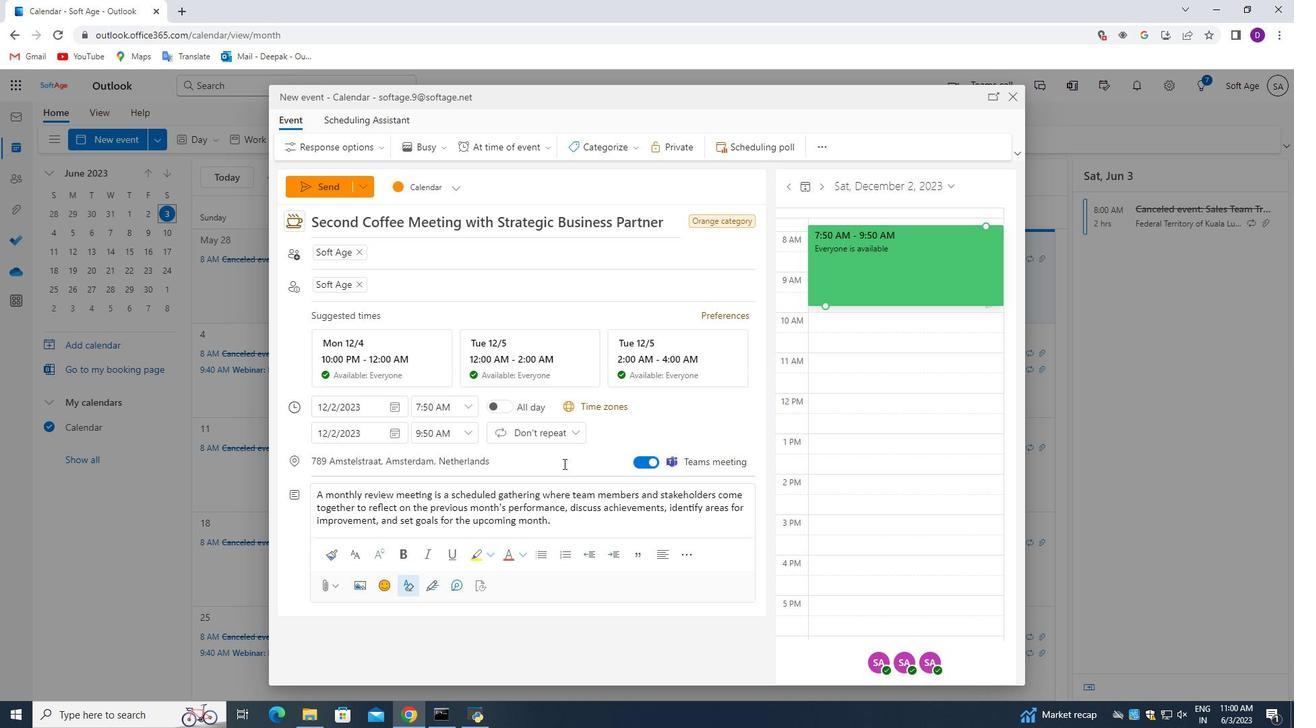 
Action: Mouse scrolled (558, 467) with delta (0, 0)
Screenshot: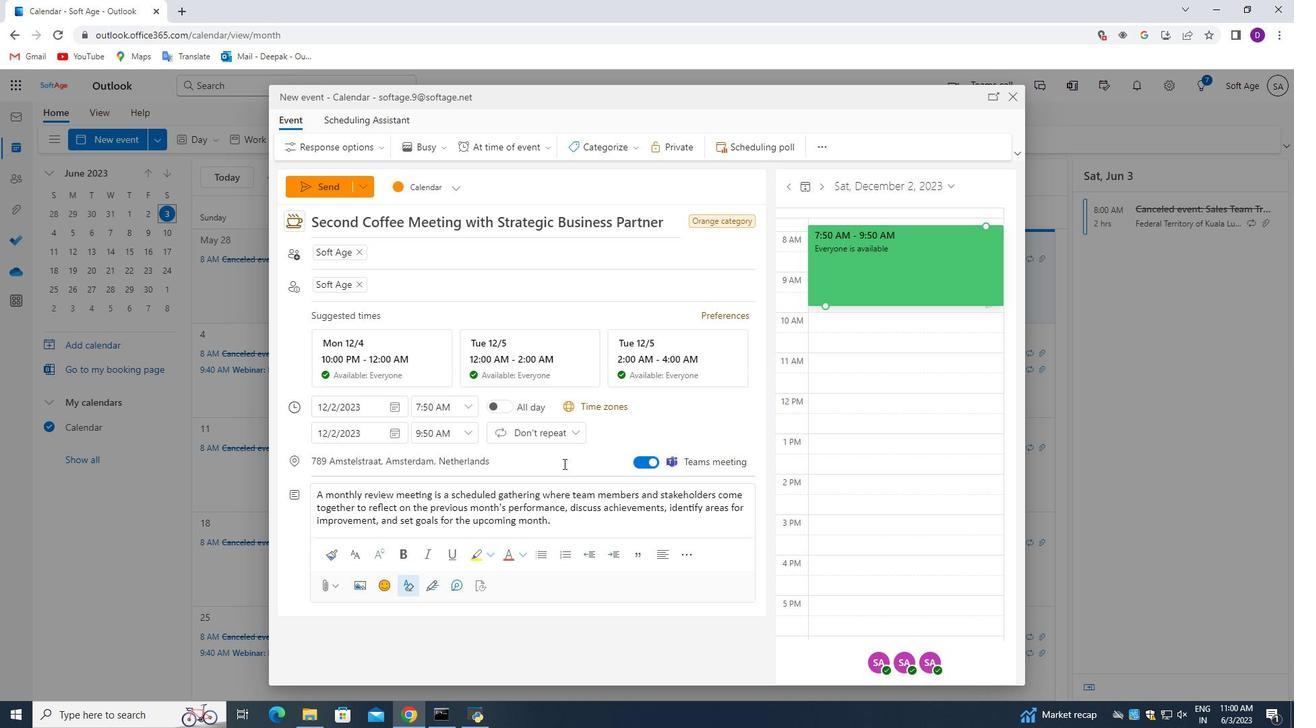 
Action: Mouse moved to (553, 470)
Screenshot: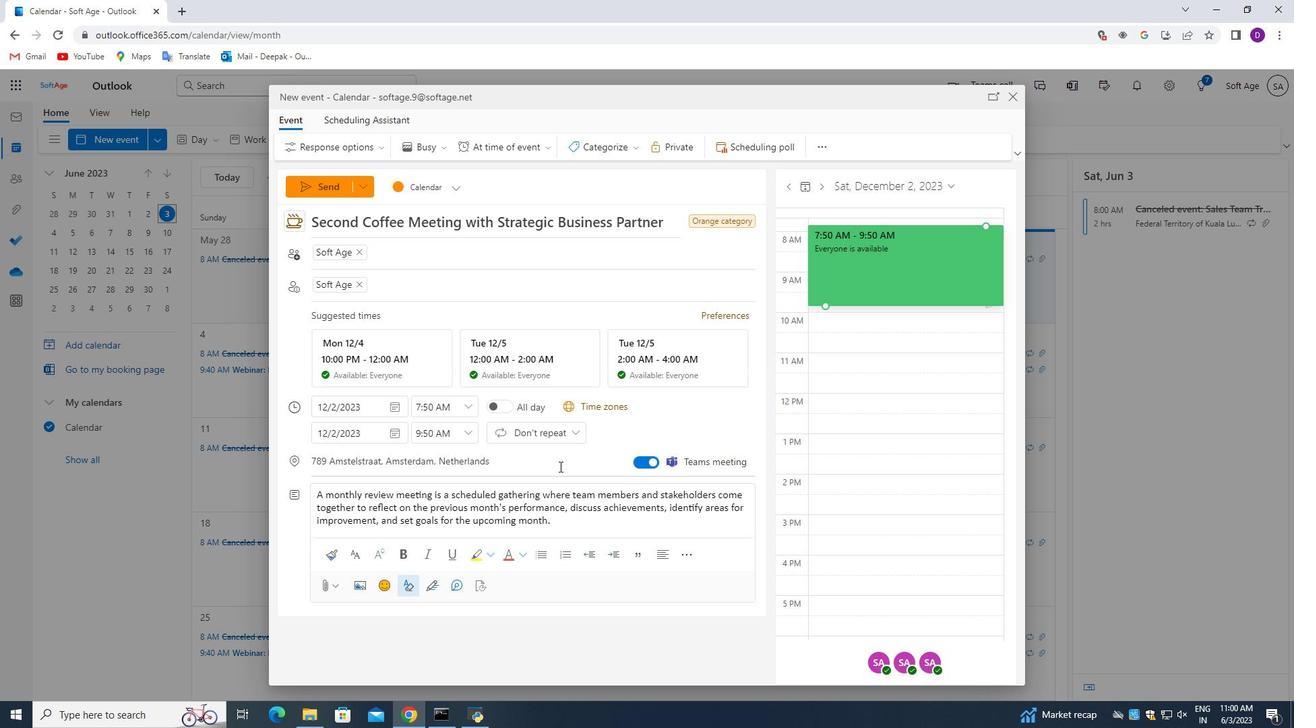
Action: Mouse scrolled (553, 469) with delta (0, 0)
Screenshot: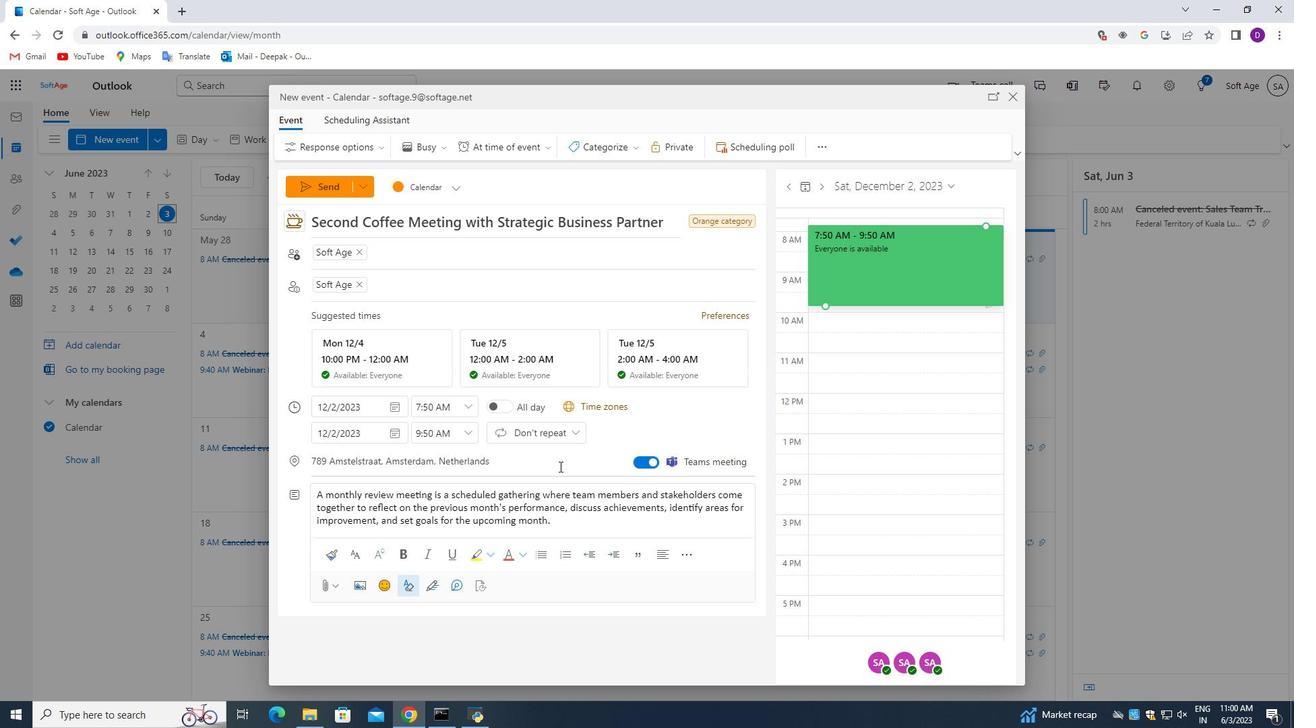 
Action: Mouse moved to (326, 185)
Screenshot: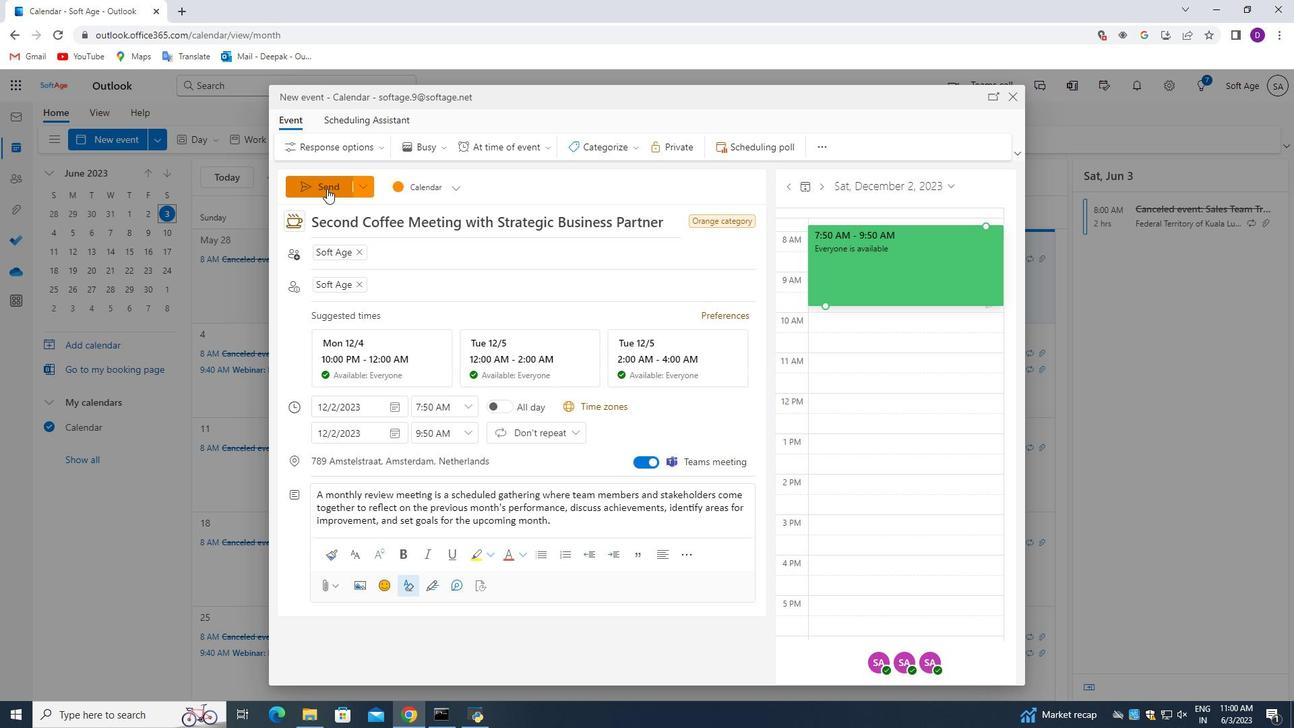 
Action: Mouse pressed left at (326, 185)
Screenshot: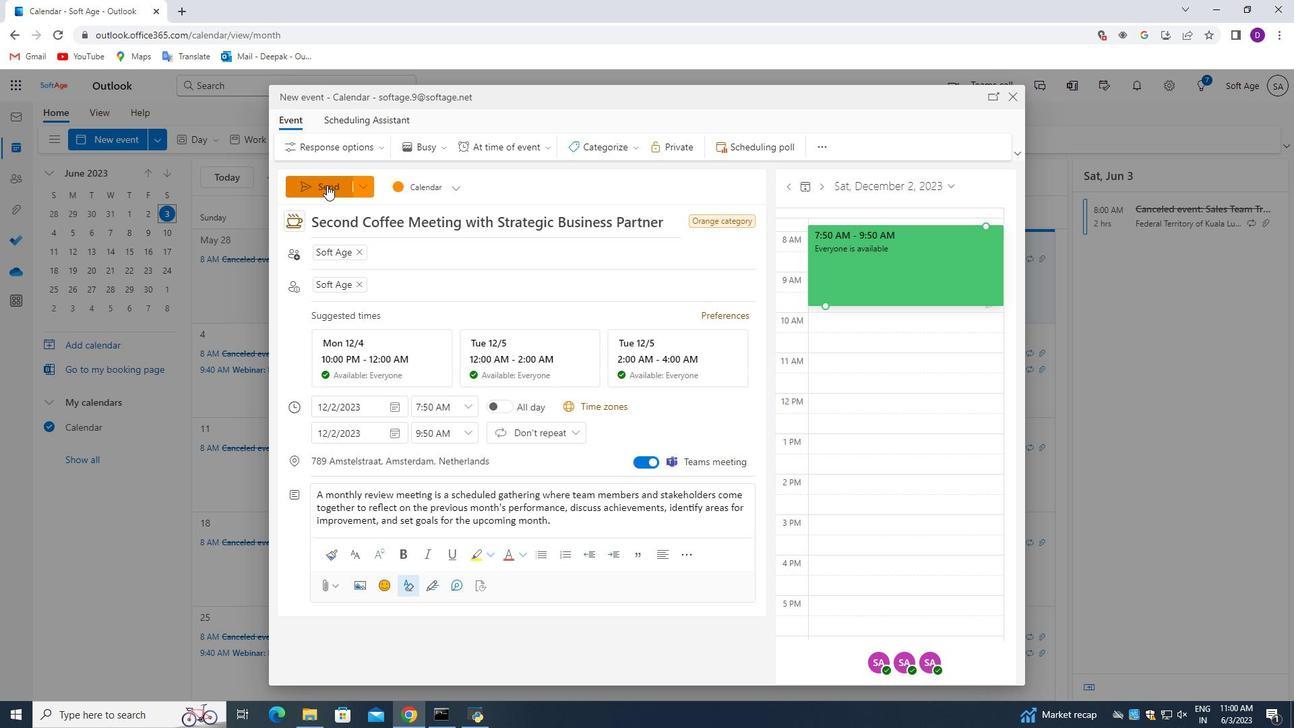 
Action: Mouse moved to (429, 328)
Screenshot: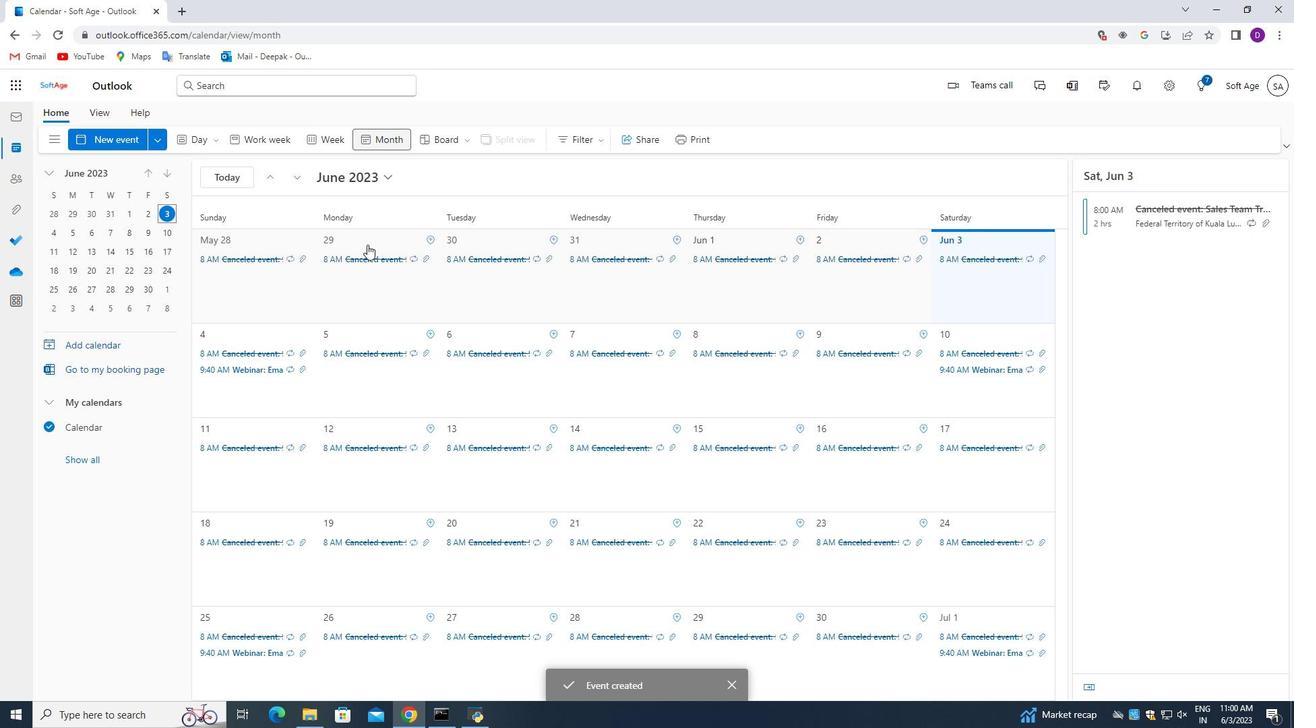
